 Task: Find a flat in Dearborn Heights, United States, for 4 guests from June 10 to June 25, with 4 bedrooms, 4 bathrooms, a price range of ₹10,000 to ₹15,000, and amenities including WiFi, Free parking, TV, Breakfast, Gym, and Self check-in.
Action: Mouse moved to (791, 148)
Screenshot: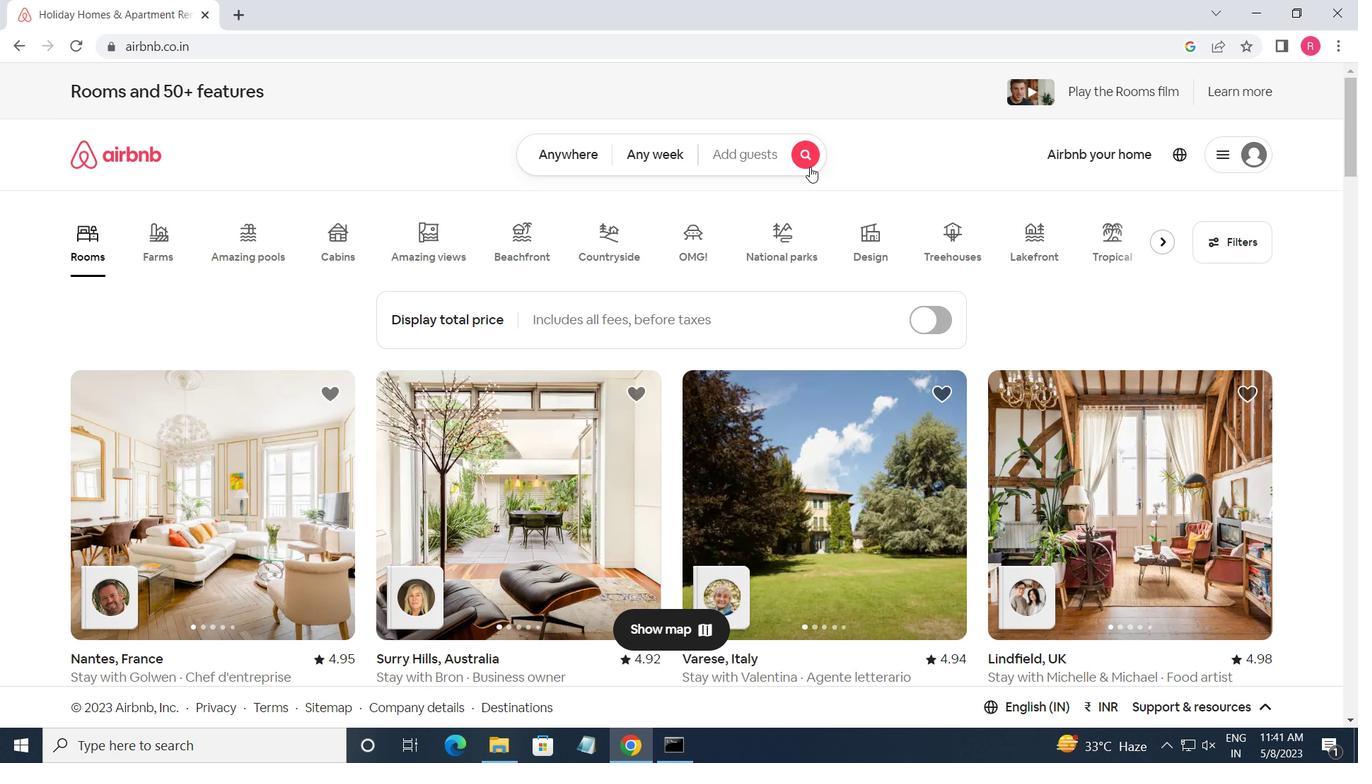 
Action: Mouse pressed left at (791, 148)
Screenshot: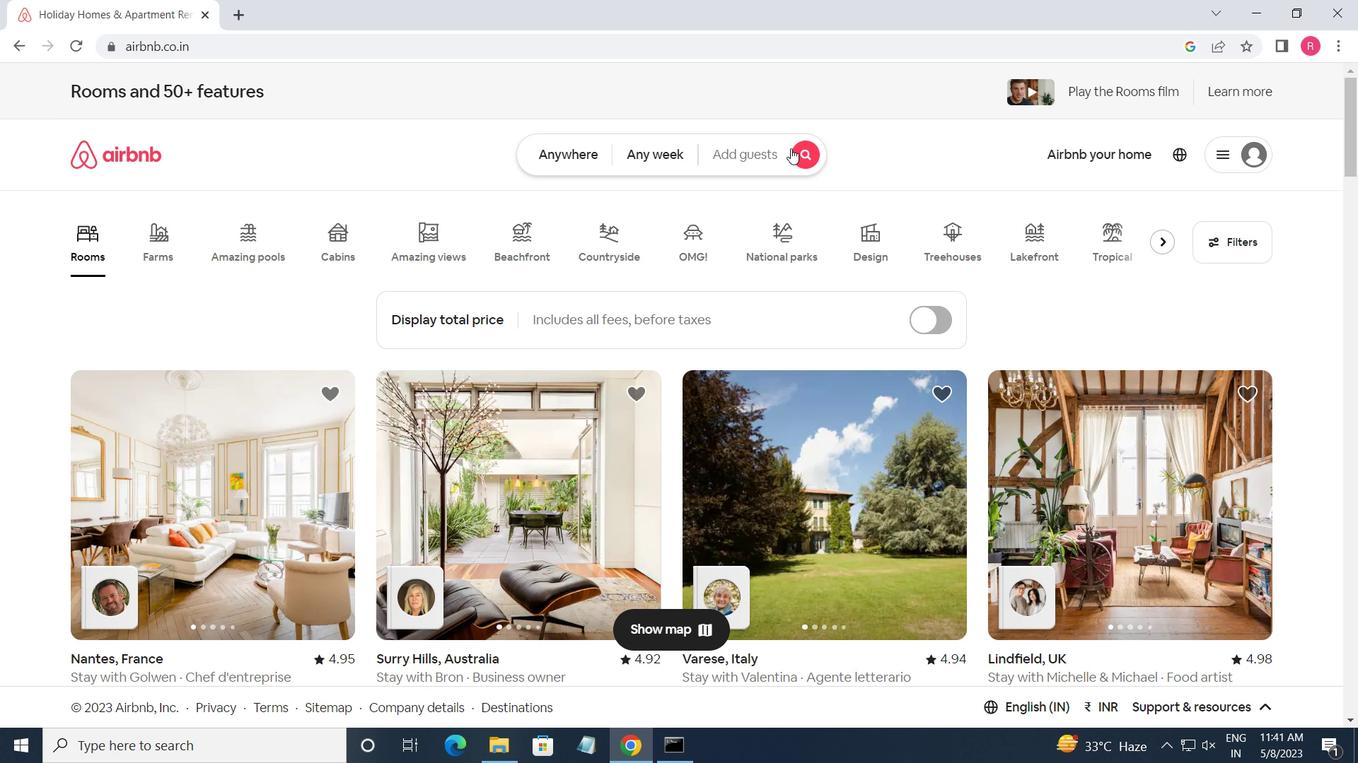 
Action: Mouse moved to (334, 227)
Screenshot: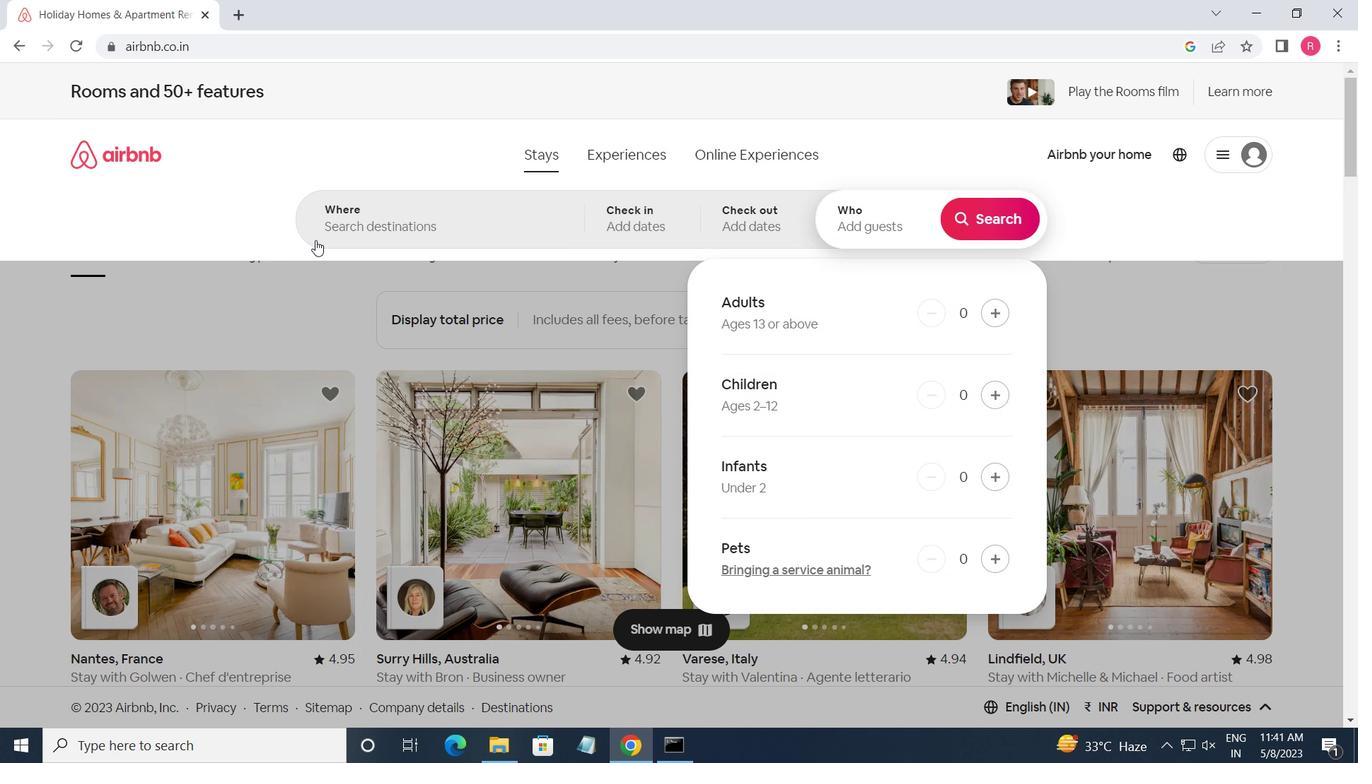 
Action: Mouse pressed left at (334, 227)
Screenshot: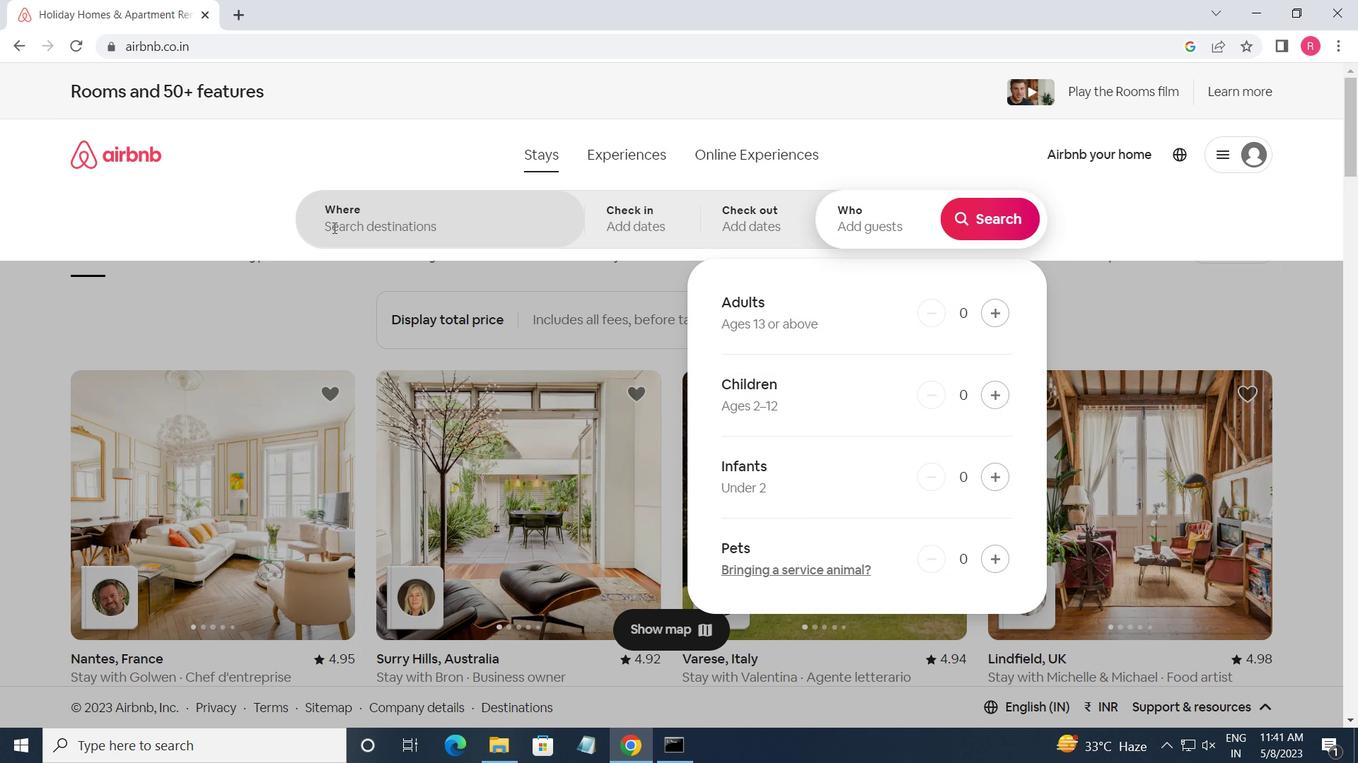 
Action: Key pressed <Key.shift>DEARBORN<Key.space><Key.shift_r>HI<Key.backspace>EIGHTS,<Key.space><Key.shift_r>UNITED<Key.space><Key.shift>STATES<Key.enter>
Screenshot: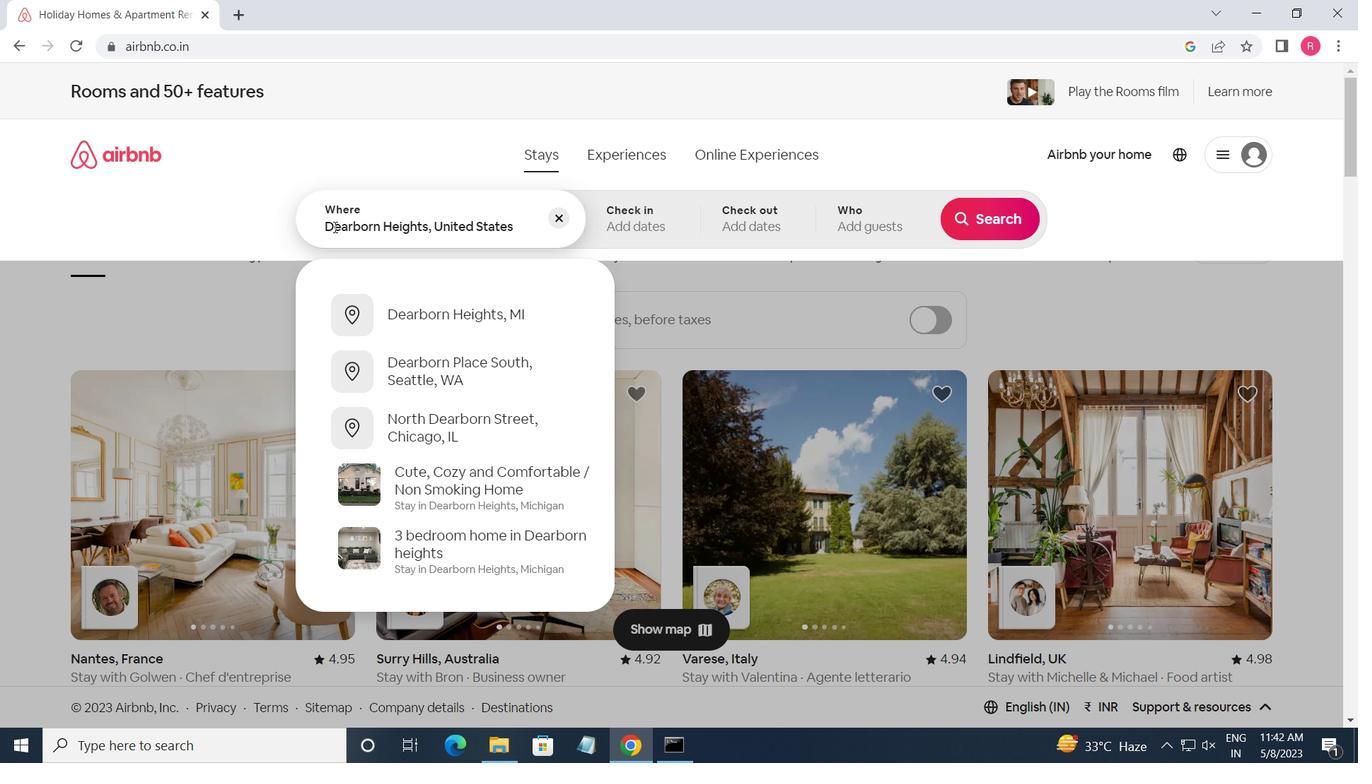 
Action: Mouse moved to (973, 485)
Screenshot: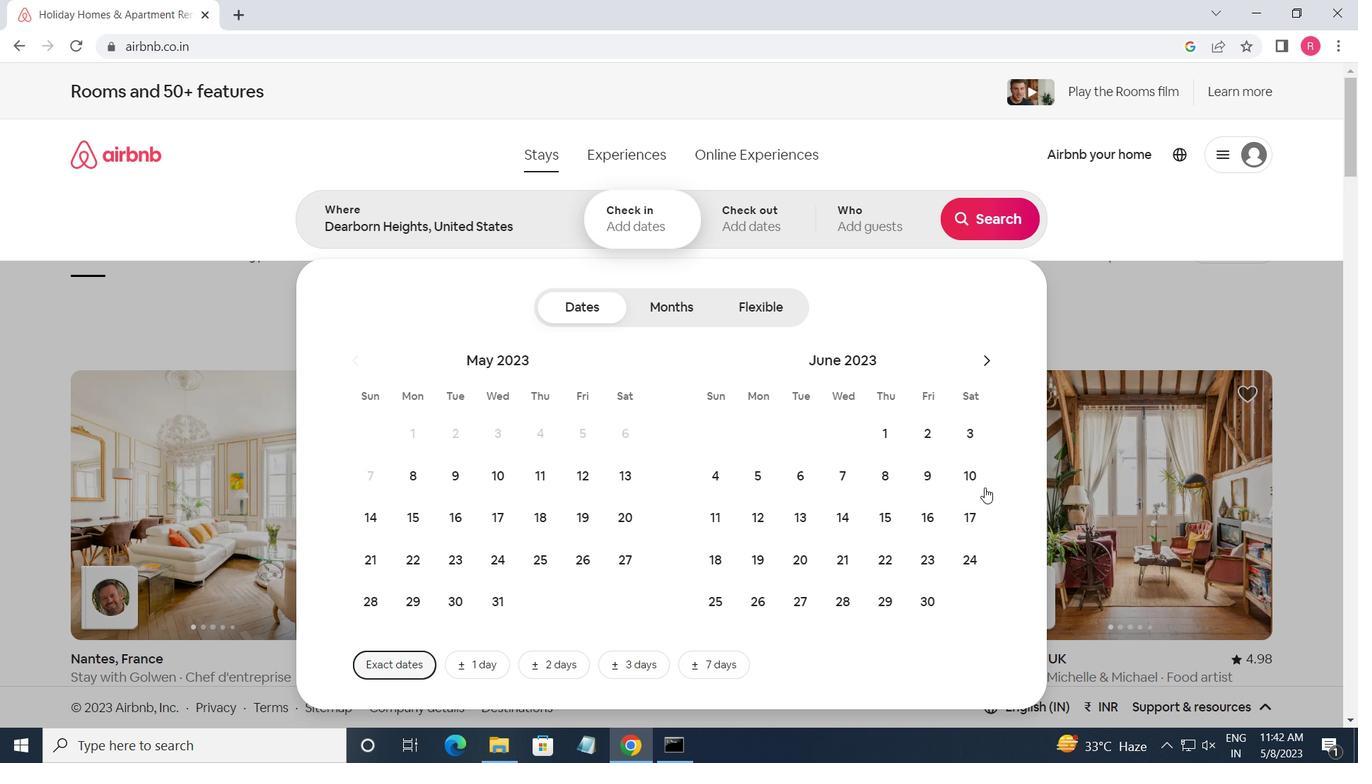 
Action: Mouse pressed left at (973, 485)
Screenshot: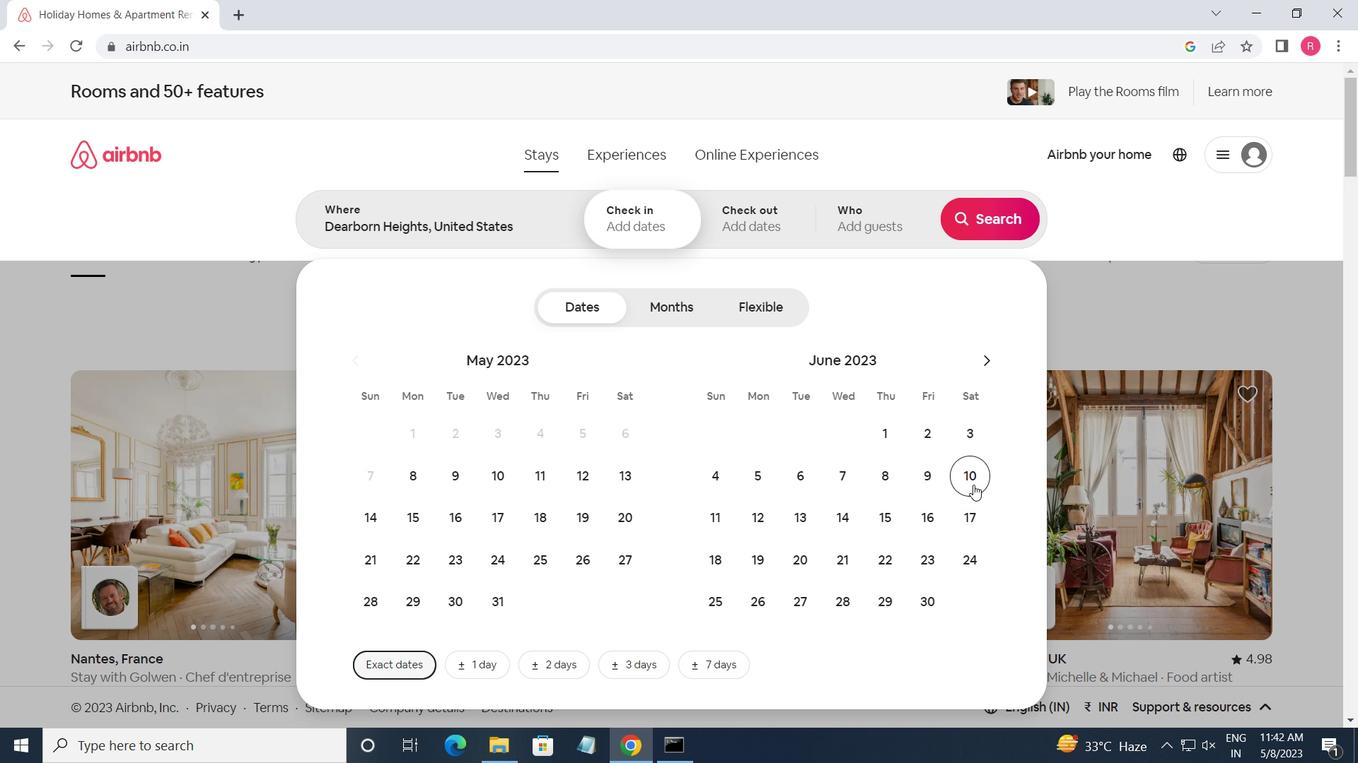 
Action: Mouse moved to (732, 594)
Screenshot: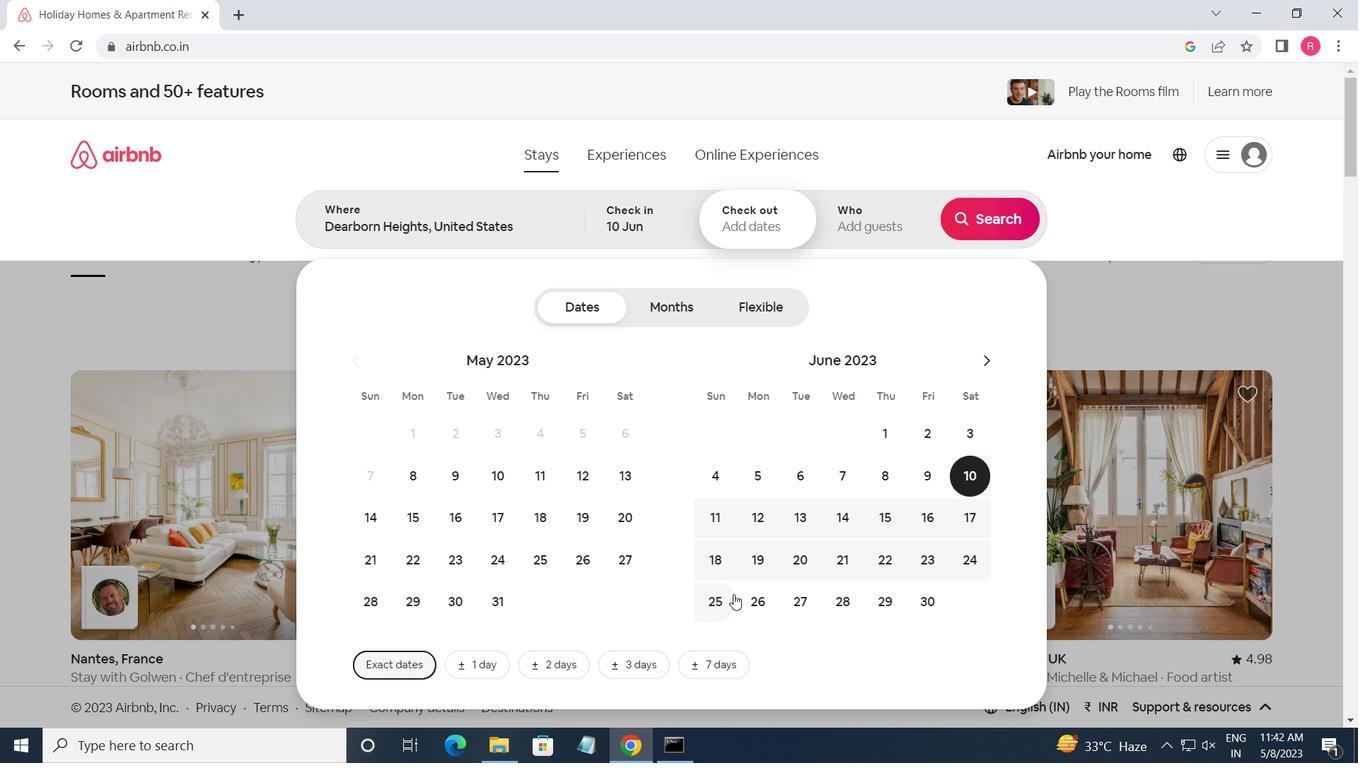 
Action: Mouse pressed left at (732, 594)
Screenshot: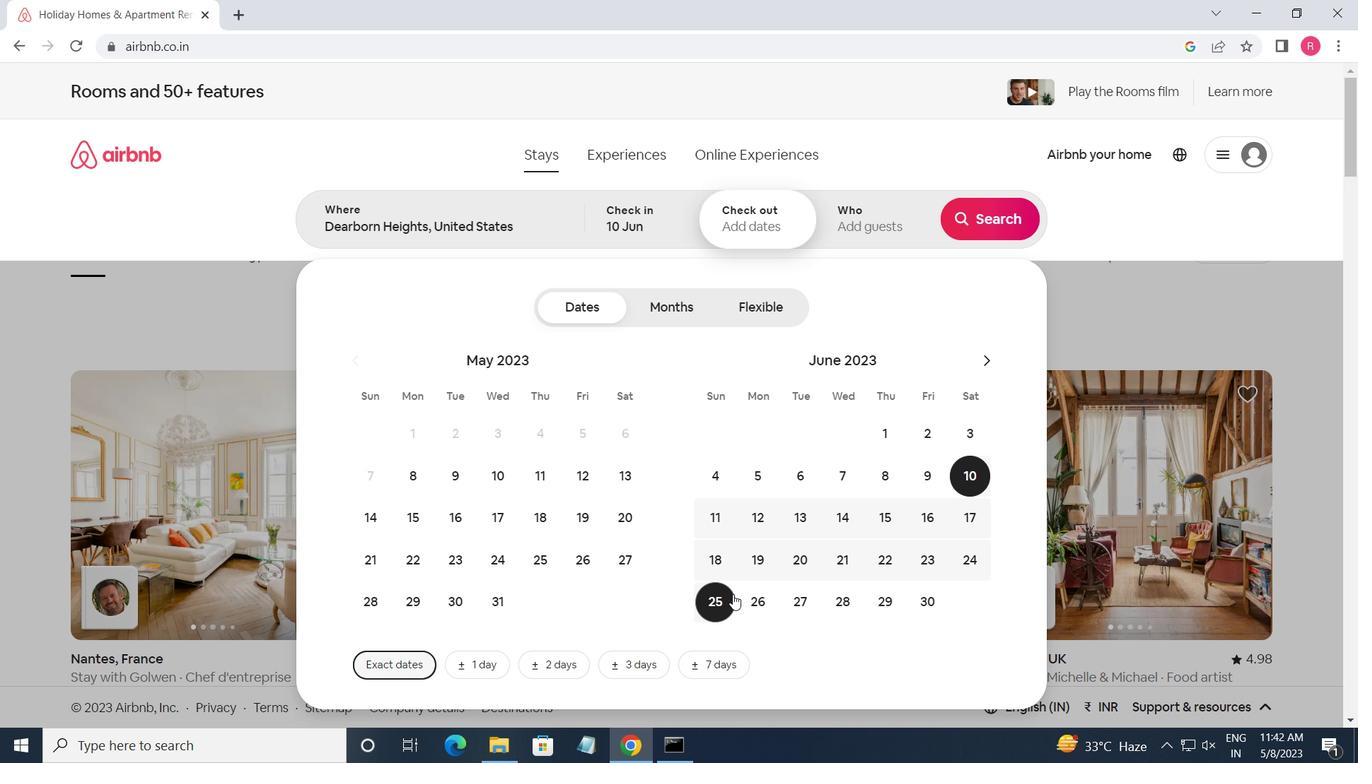 
Action: Mouse moved to (856, 220)
Screenshot: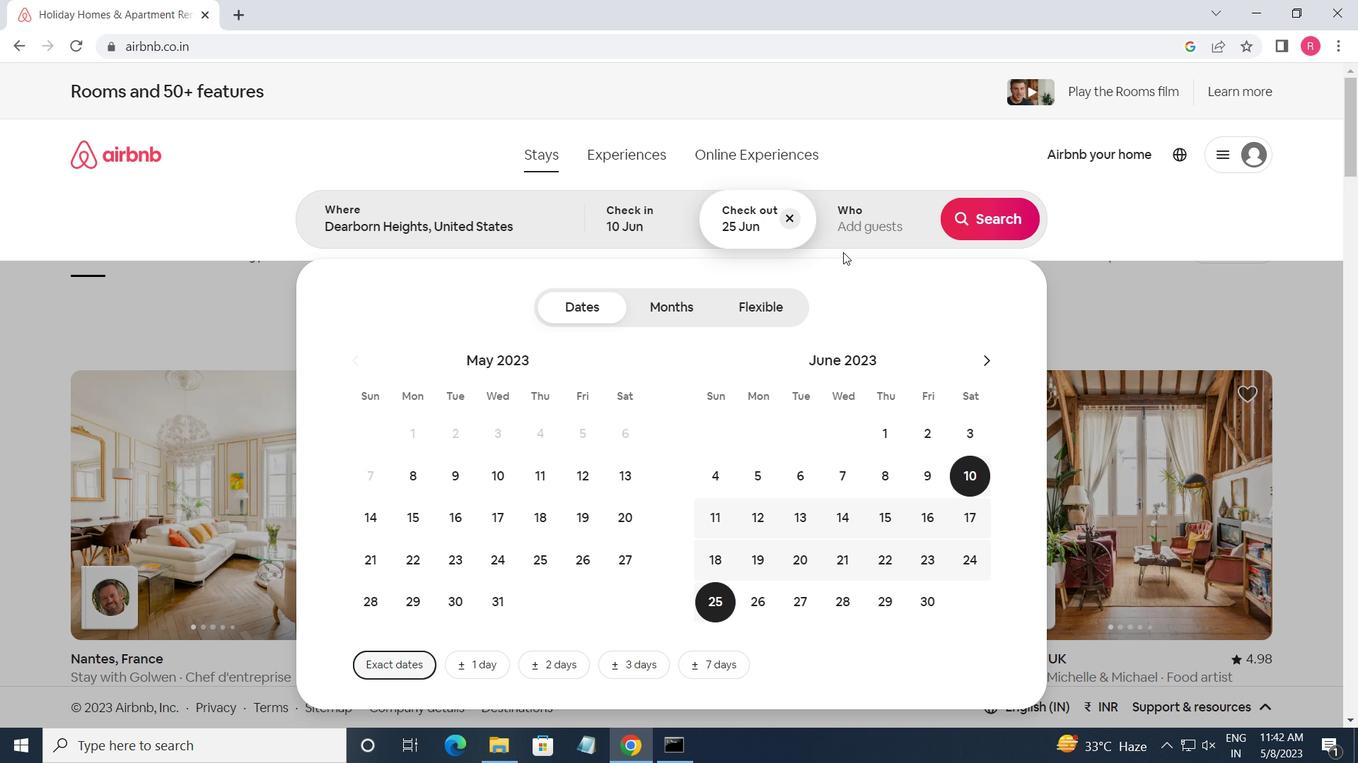 
Action: Mouse pressed left at (856, 220)
Screenshot: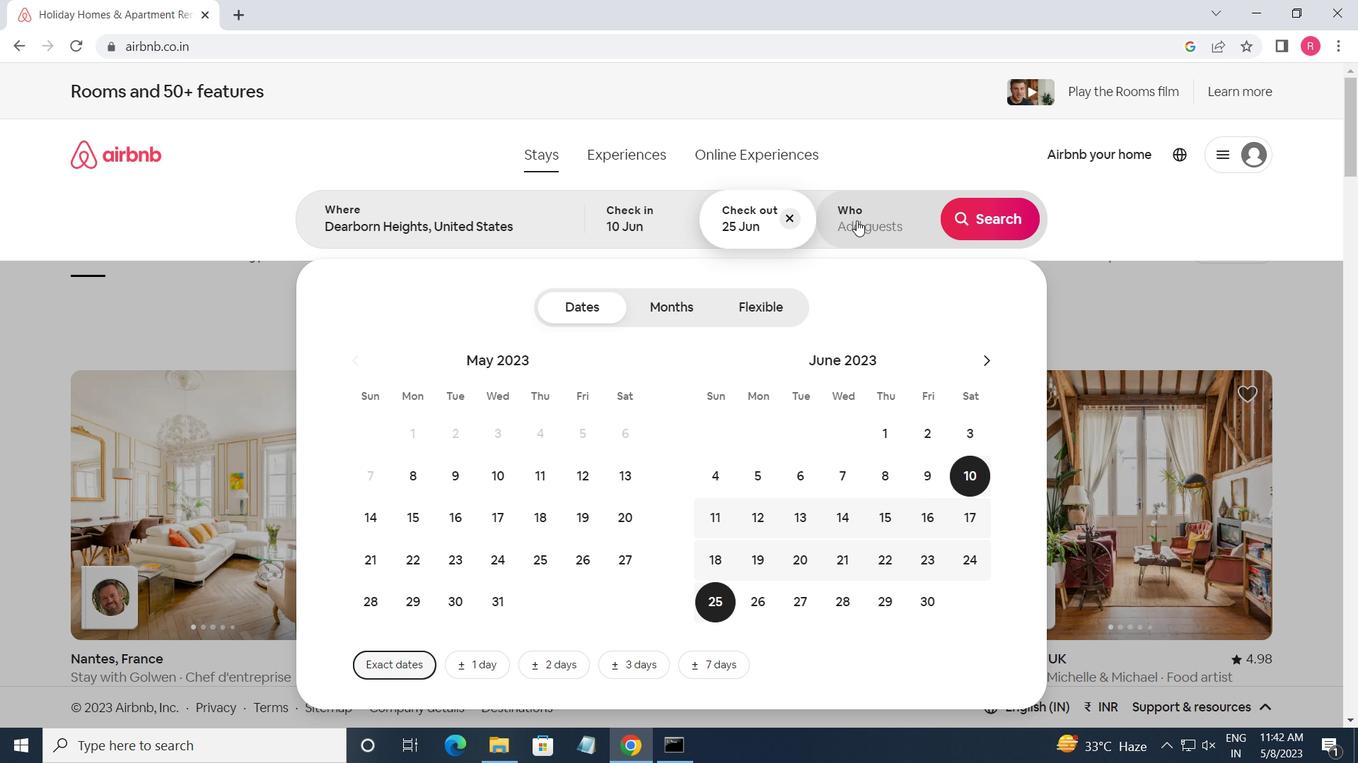 
Action: Mouse moved to (990, 321)
Screenshot: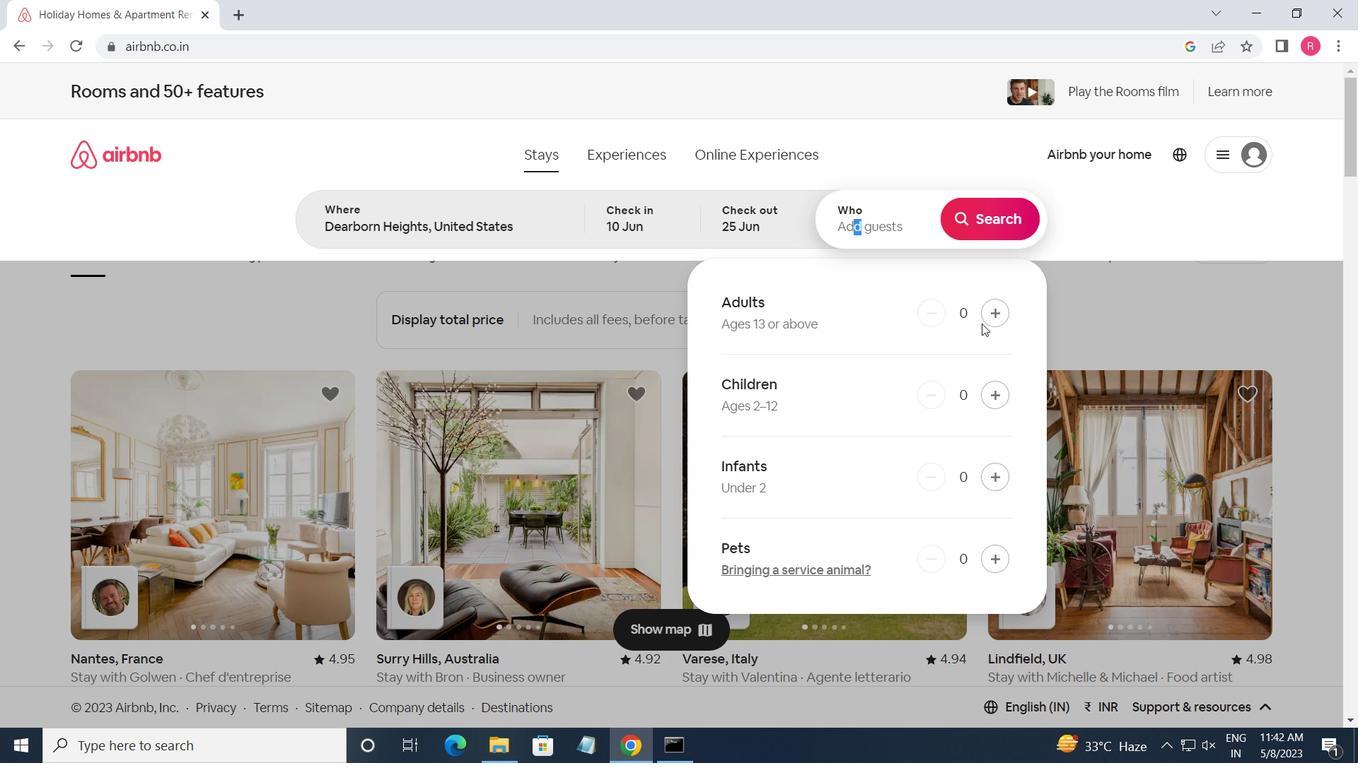 
Action: Mouse pressed left at (990, 321)
Screenshot: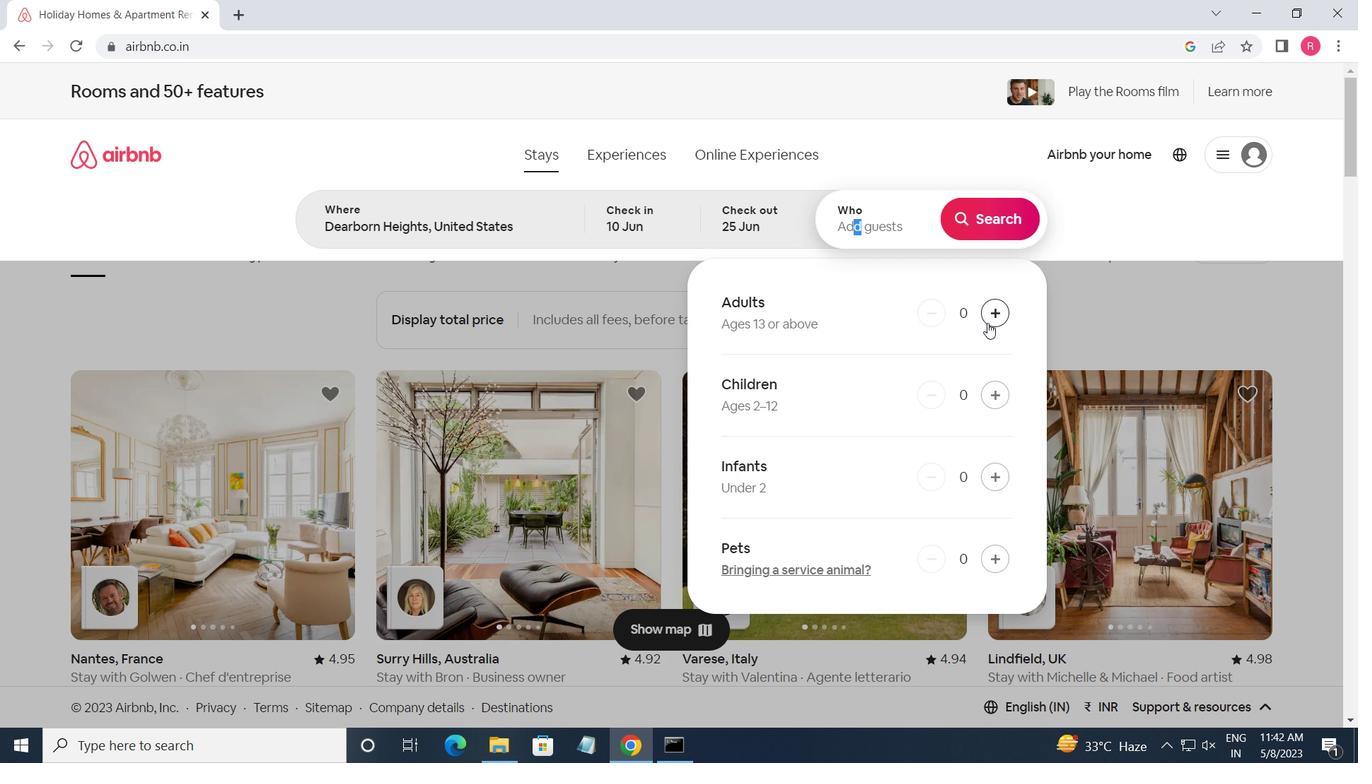 
Action: Mouse pressed left at (990, 321)
Screenshot: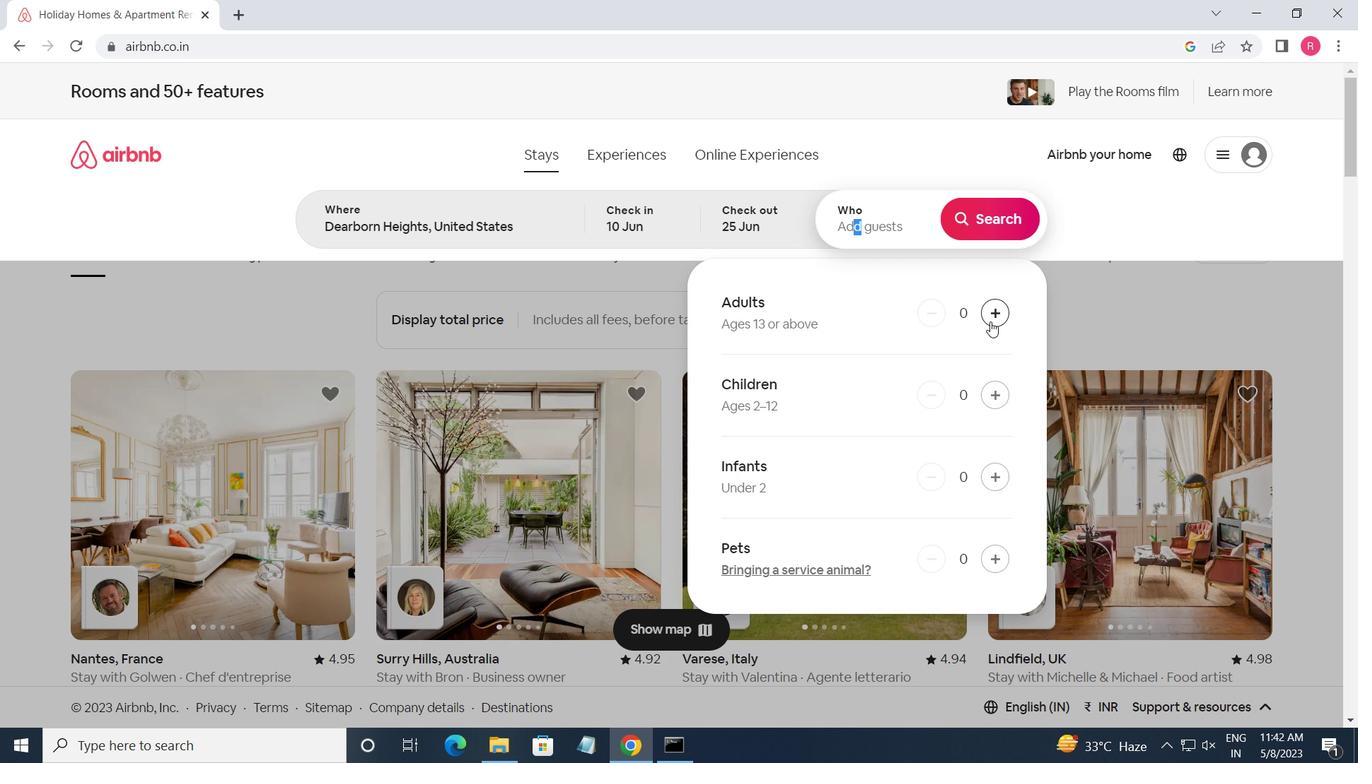 
Action: Mouse pressed left at (990, 321)
Screenshot: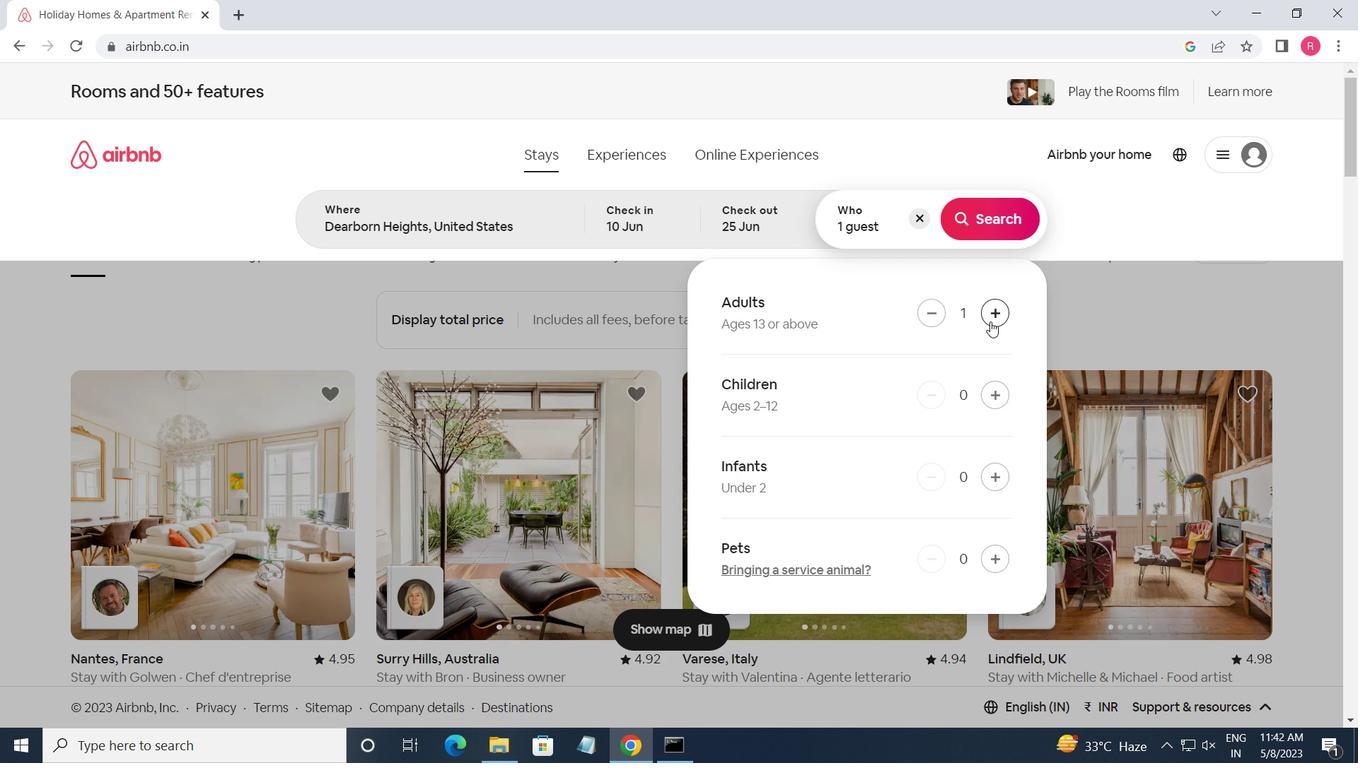 
Action: Mouse pressed left at (990, 321)
Screenshot: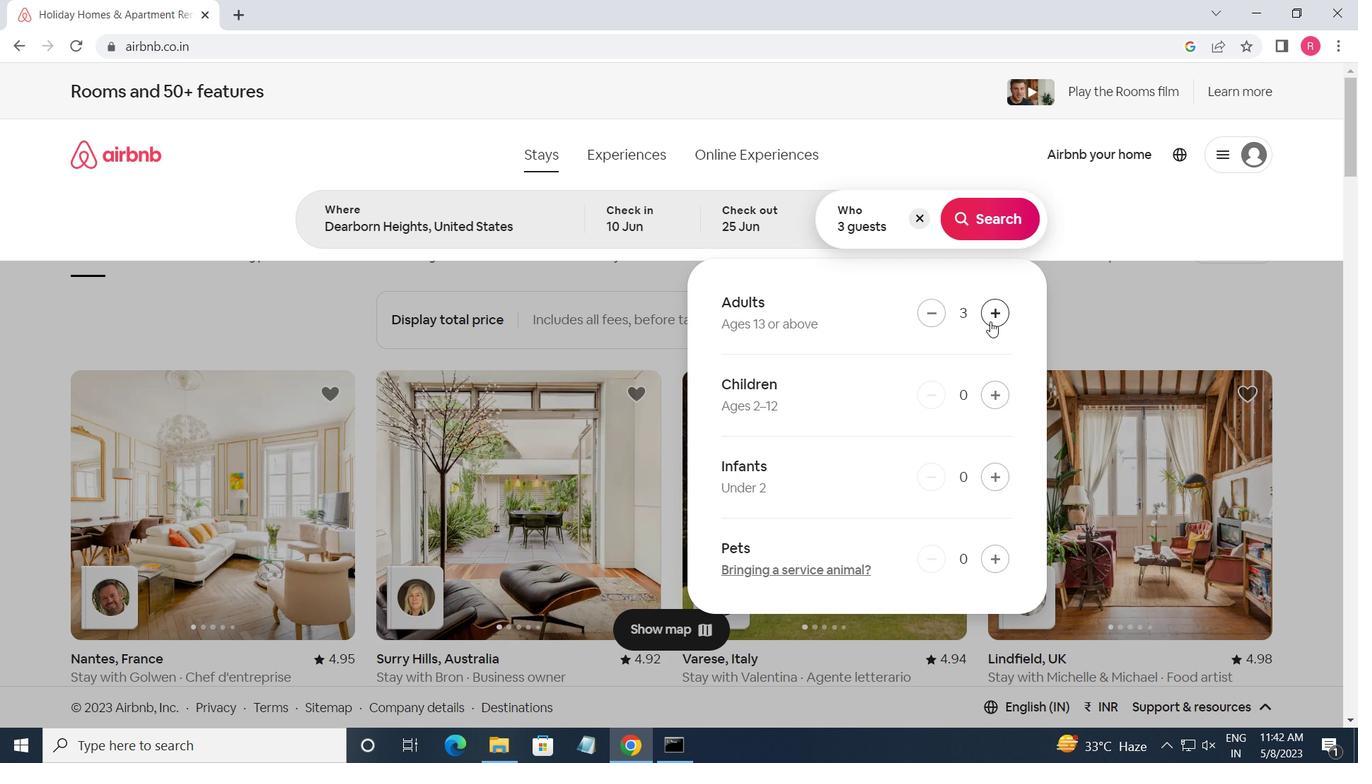 
Action: Mouse moved to (981, 231)
Screenshot: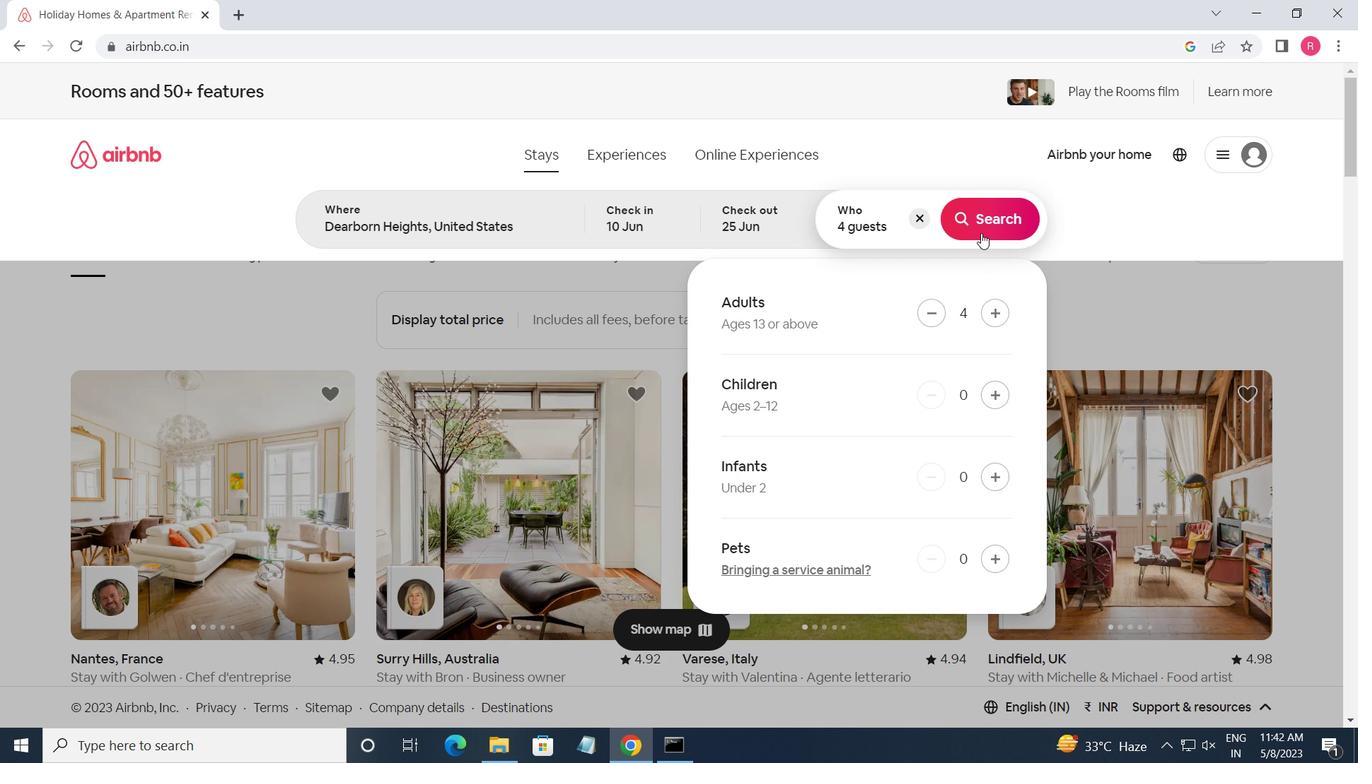 
Action: Mouse pressed left at (981, 231)
Screenshot: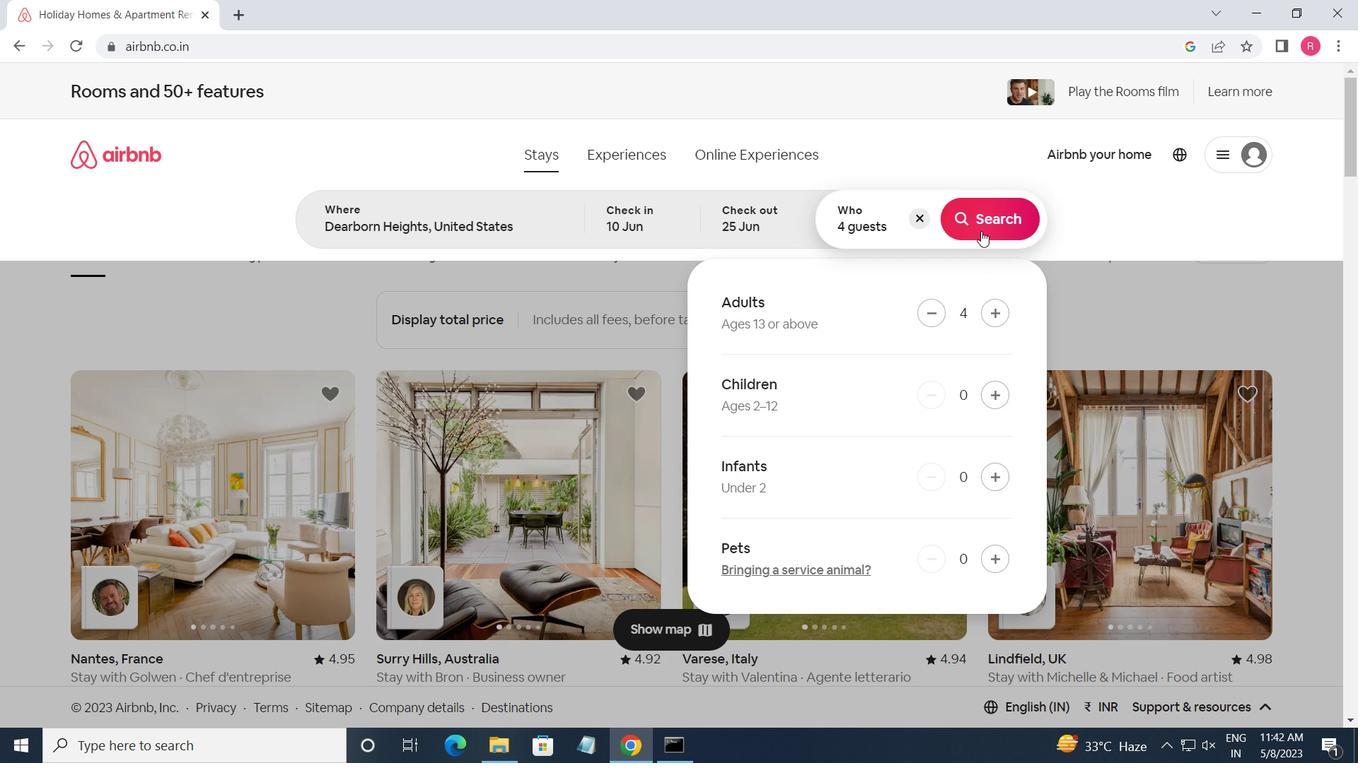 
Action: Mouse moved to (1260, 175)
Screenshot: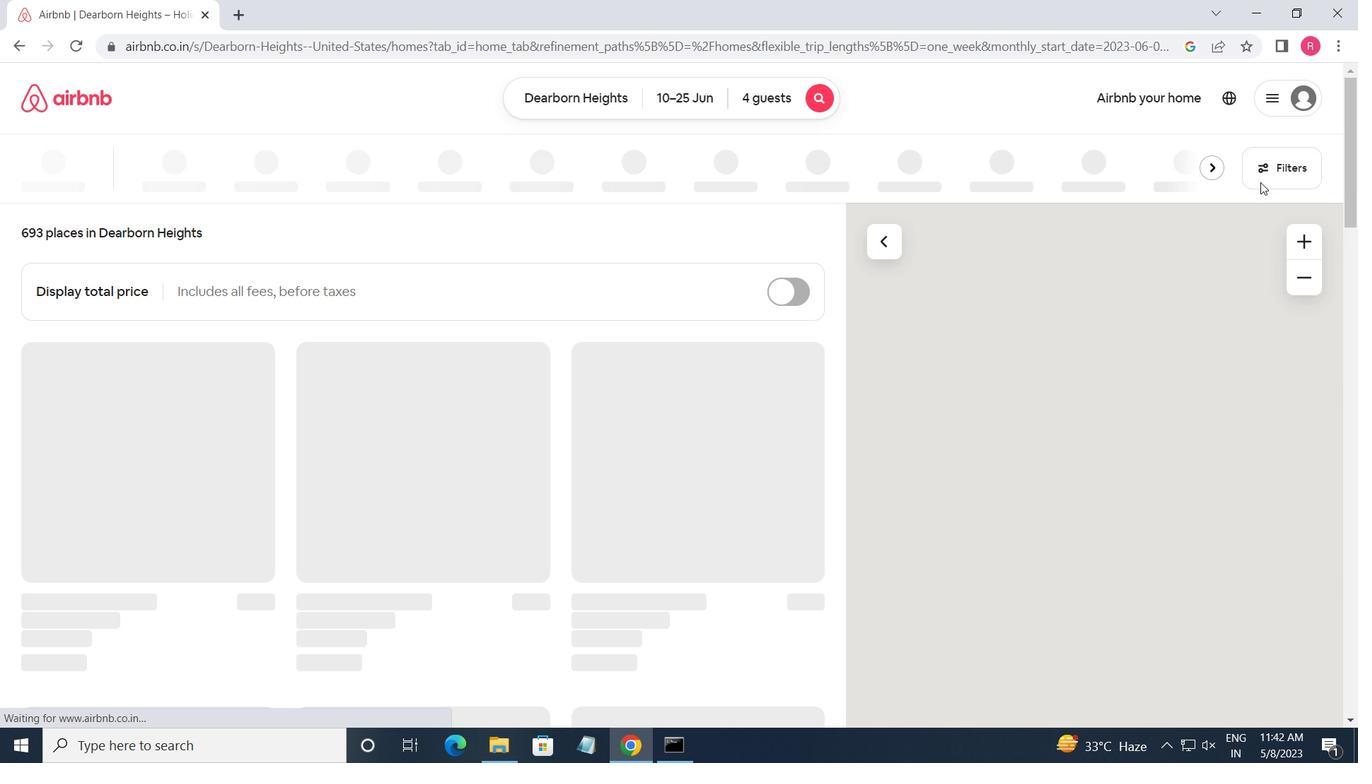 
Action: Mouse pressed left at (1260, 175)
Screenshot: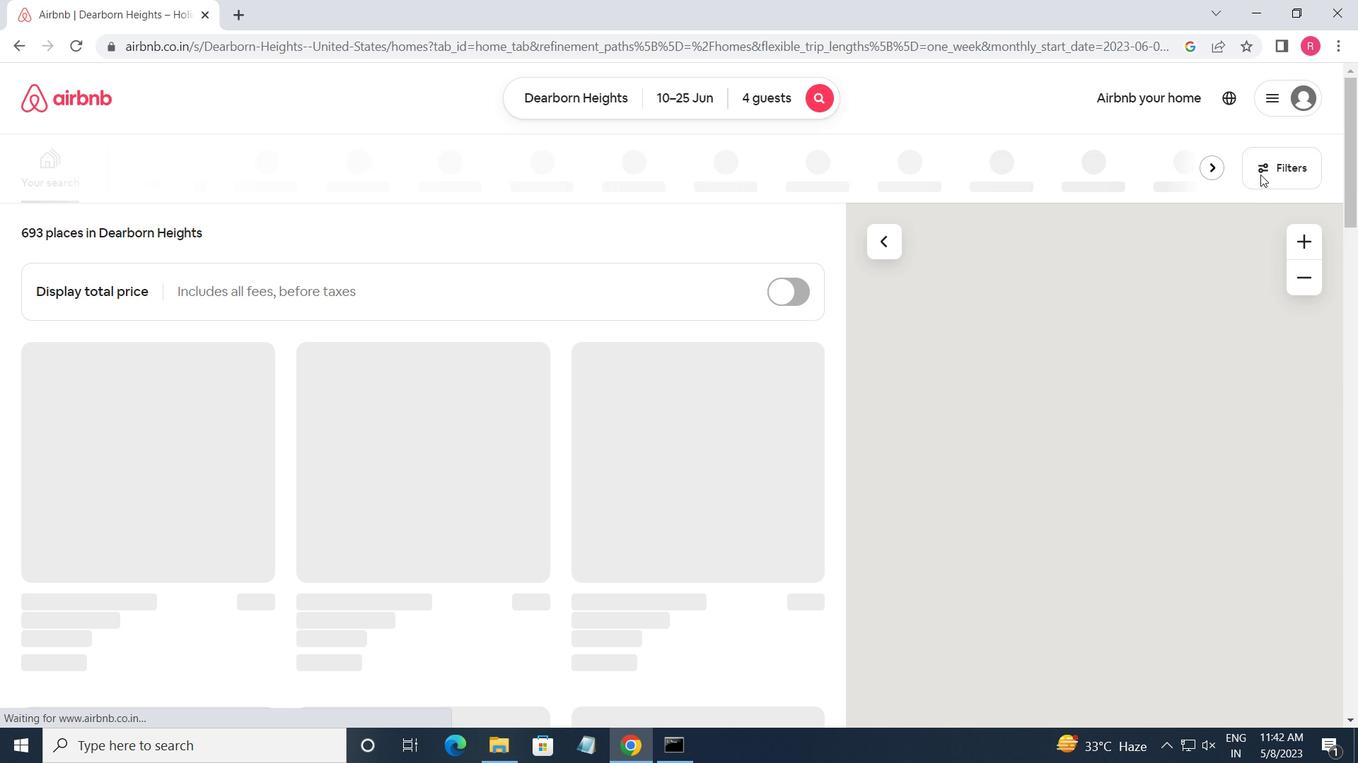 
Action: Mouse moved to (461, 600)
Screenshot: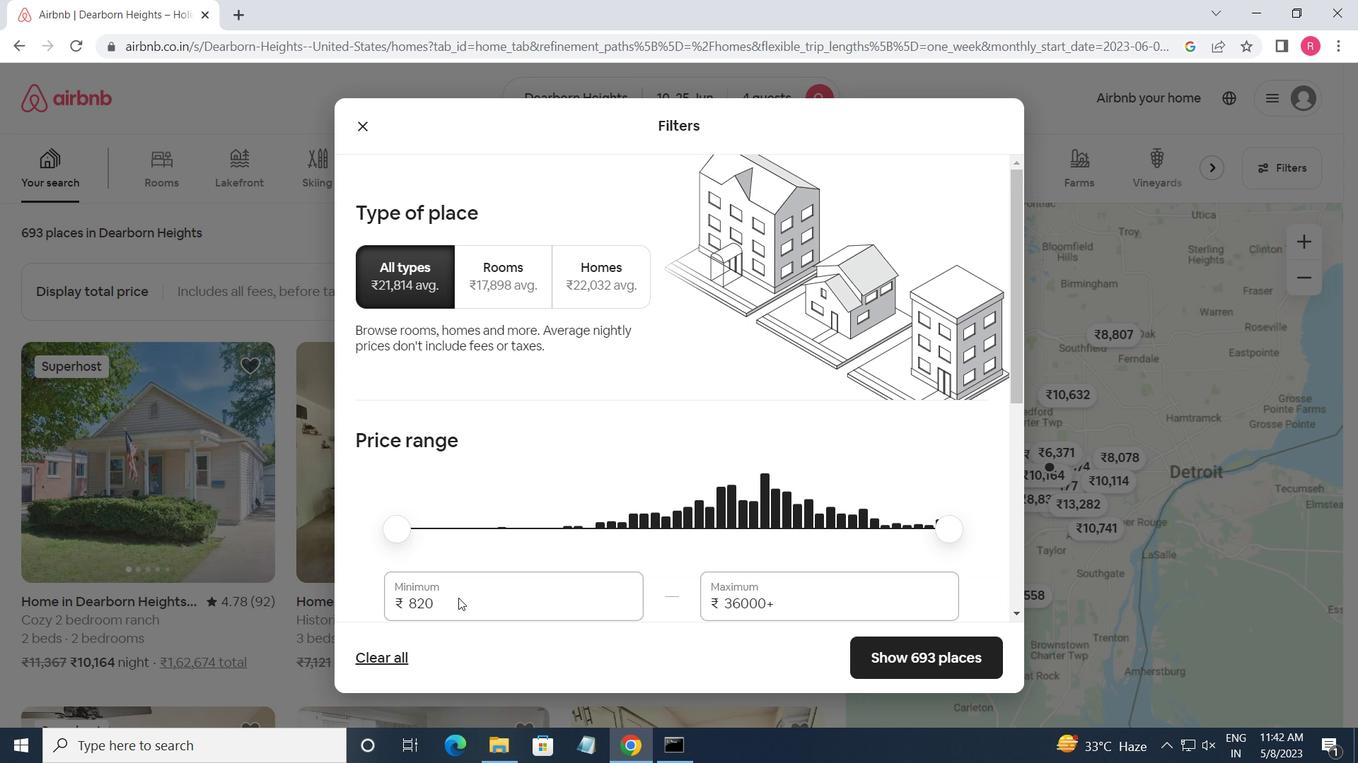 
Action: Mouse pressed left at (461, 600)
Screenshot: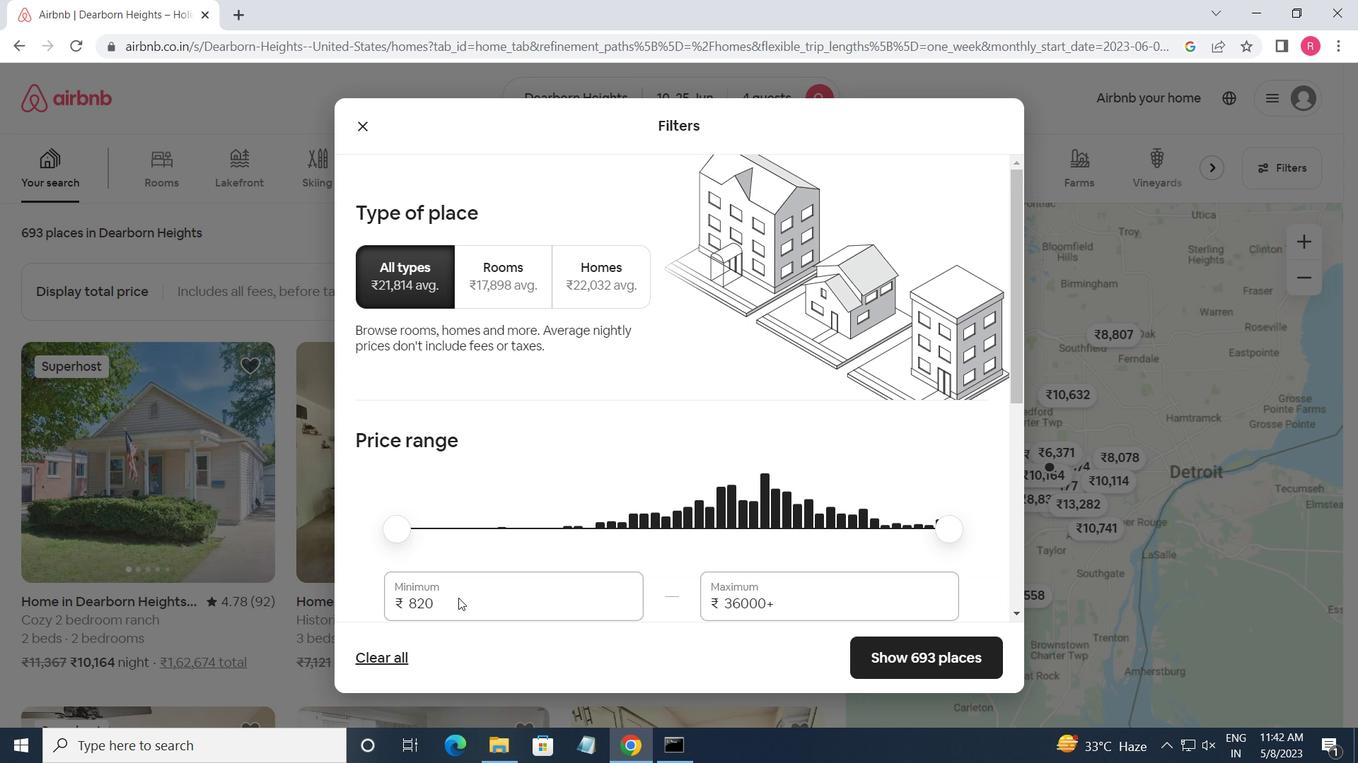 
Action: Mouse moved to (464, 600)
Screenshot: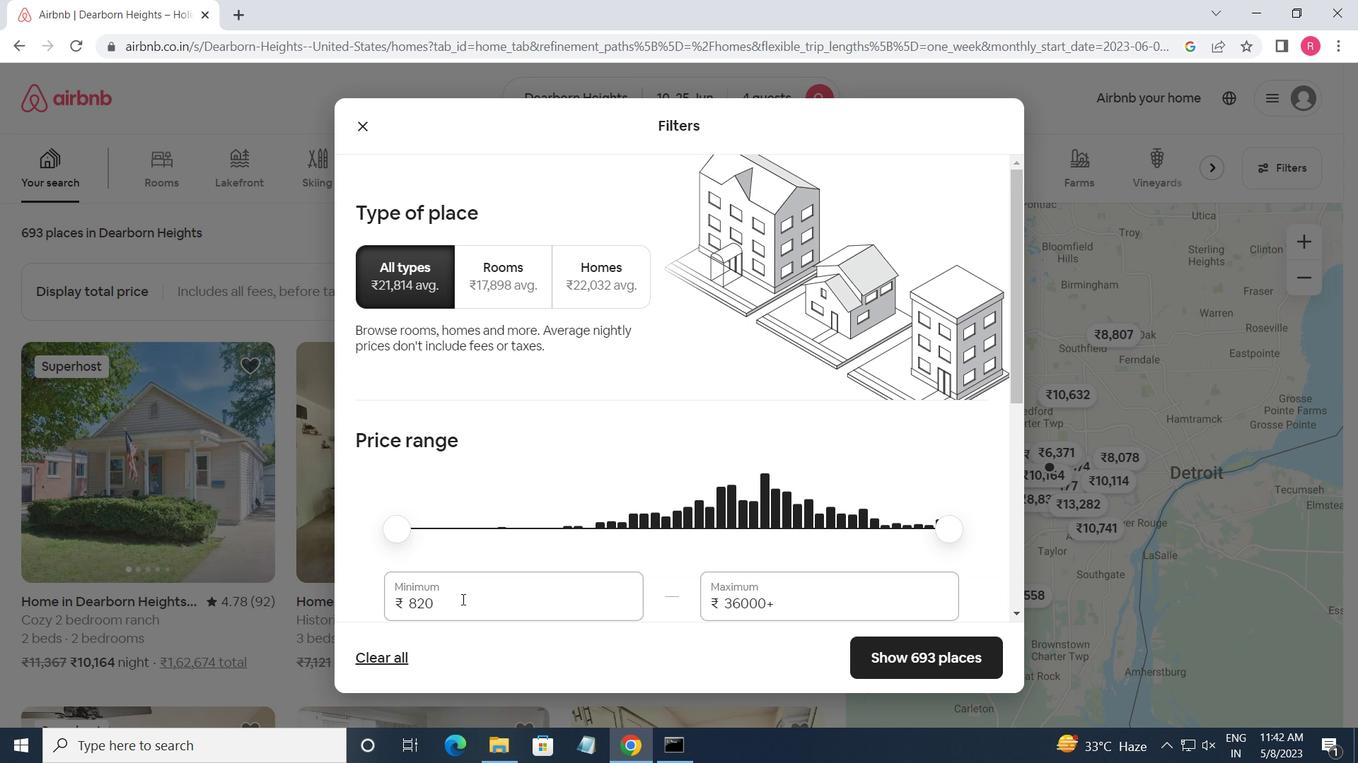 
Action: Key pressed <Key.backspace><Key.backspace><Key.backspace>10000<Key.tab>15000
Screenshot: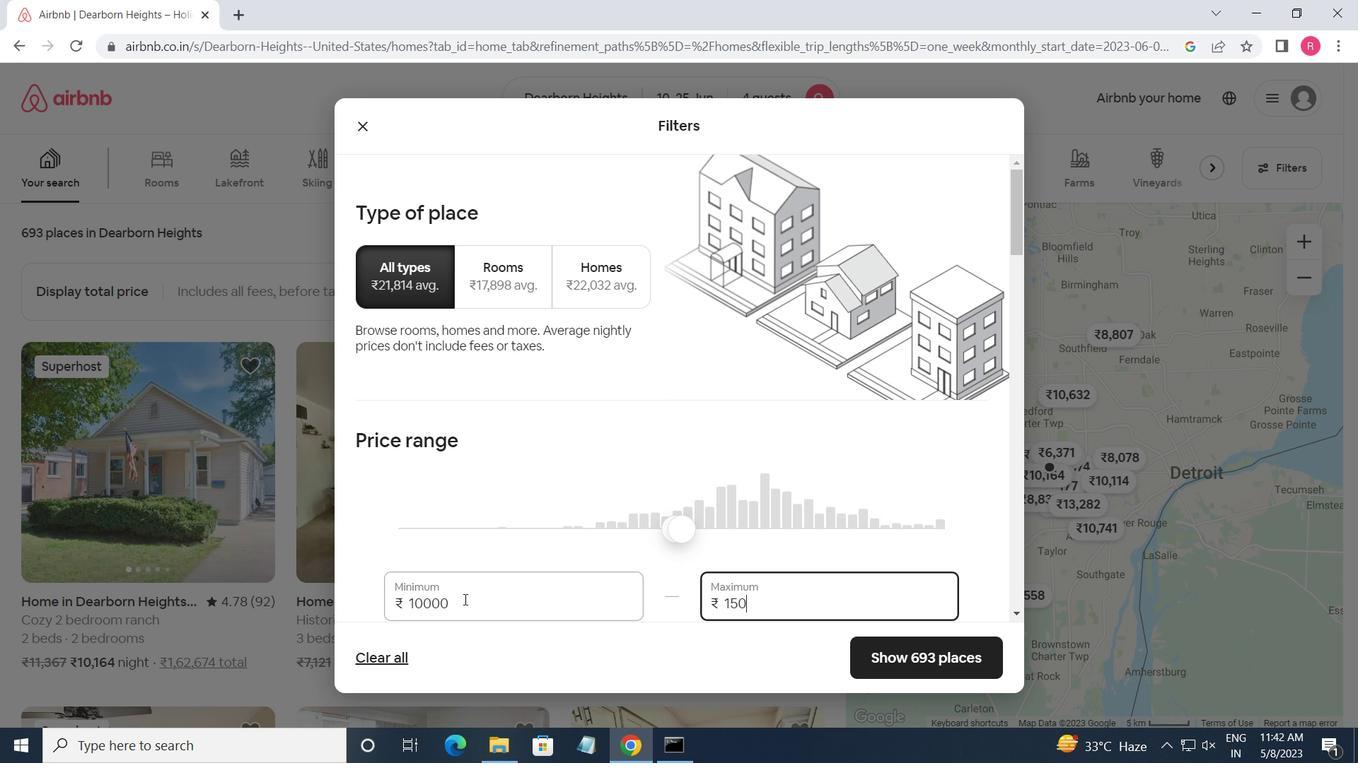 
Action: Mouse moved to (556, 518)
Screenshot: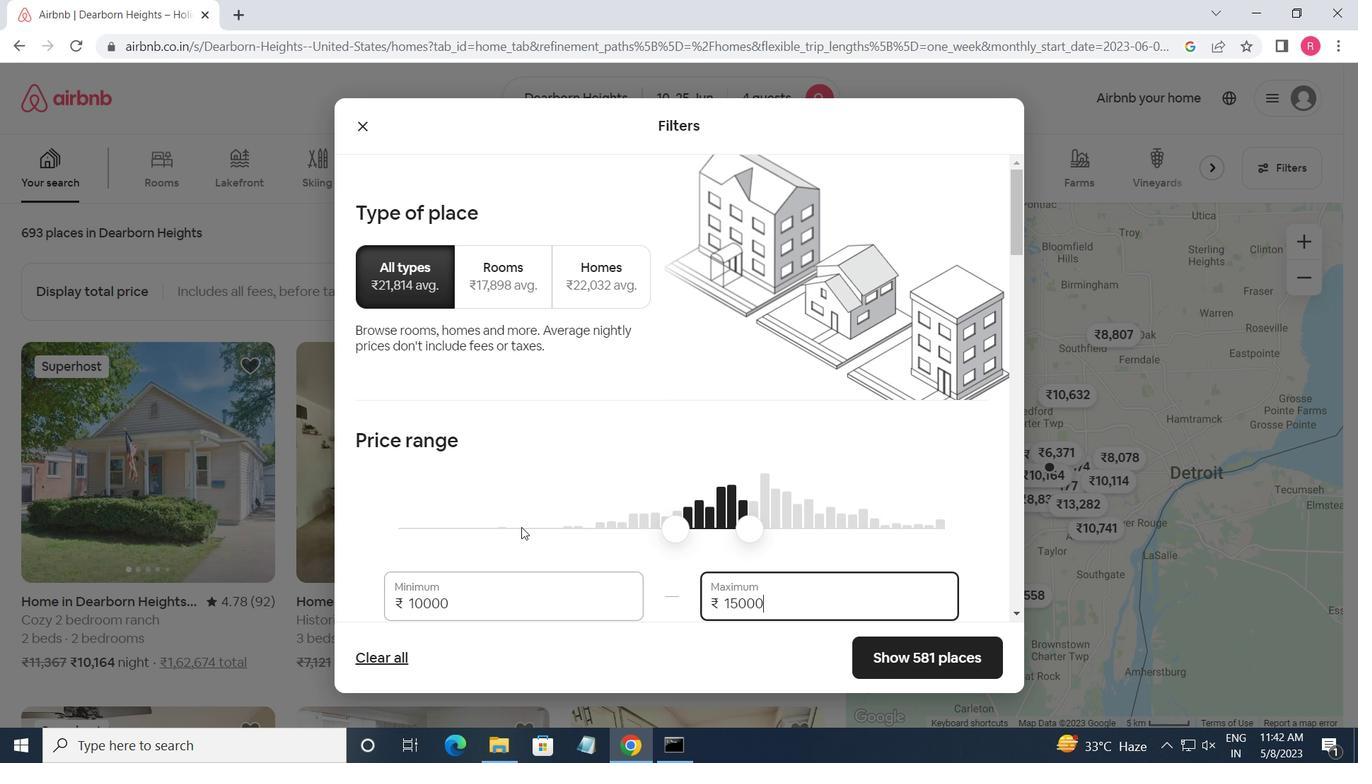 
Action: Mouse scrolled (556, 517) with delta (0, 0)
Screenshot: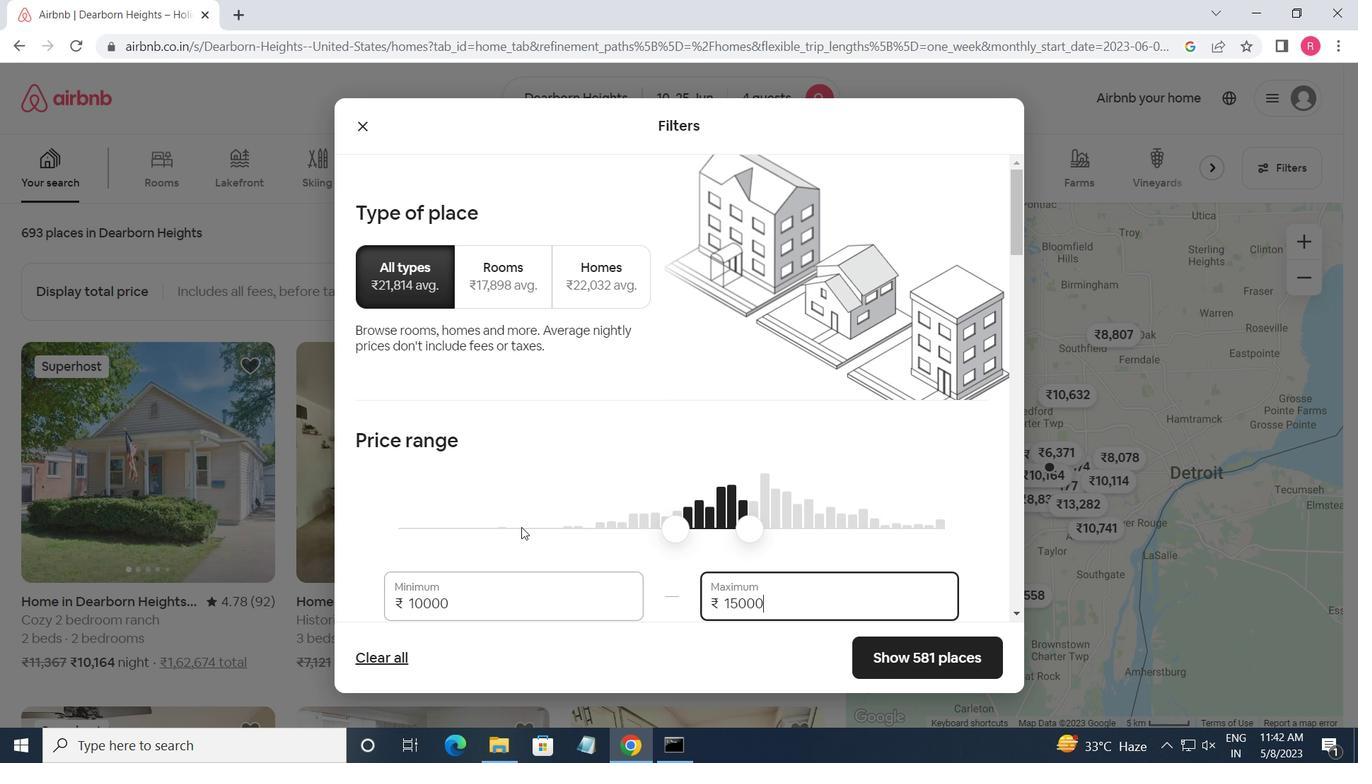 
Action: Mouse moved to (556, 518)
Screenshot: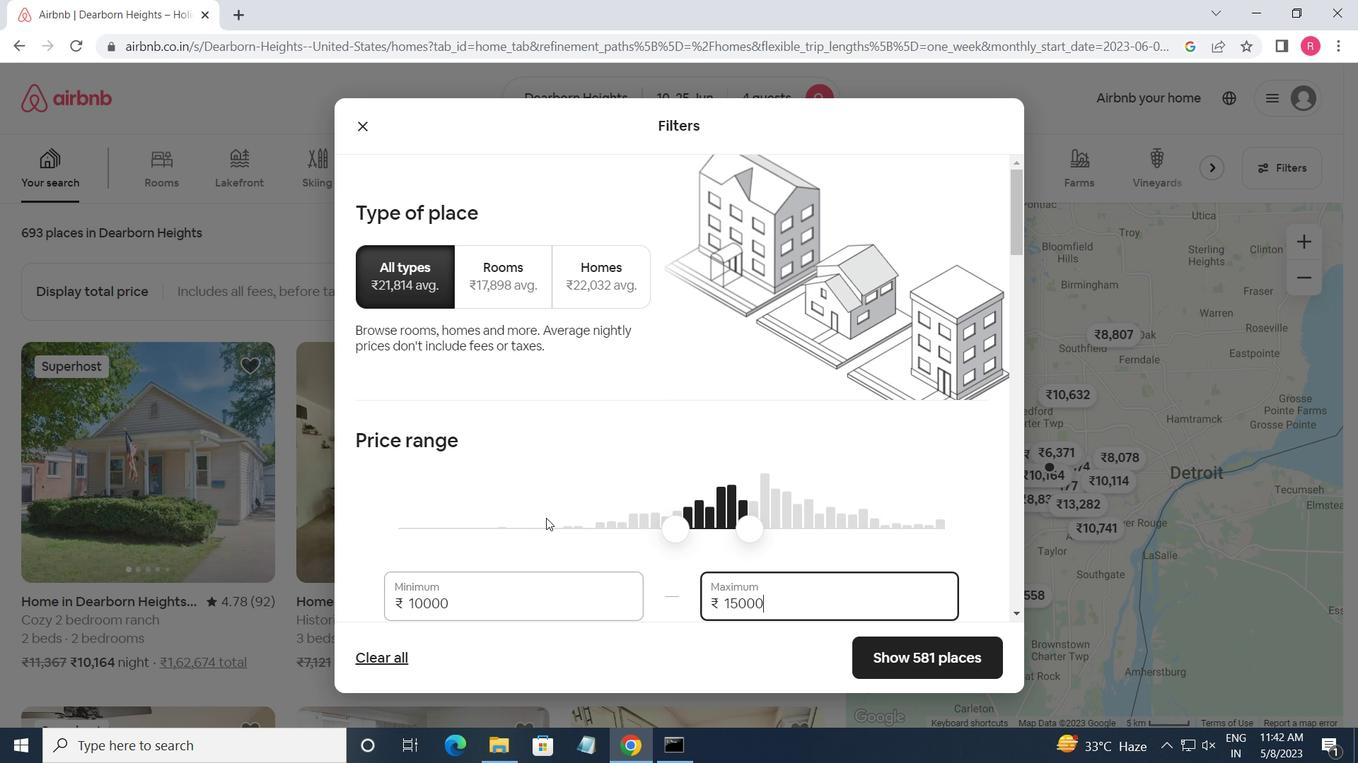 
Action: Mouse scrolled (556, 517) with delta (0, 0)
Screenshot: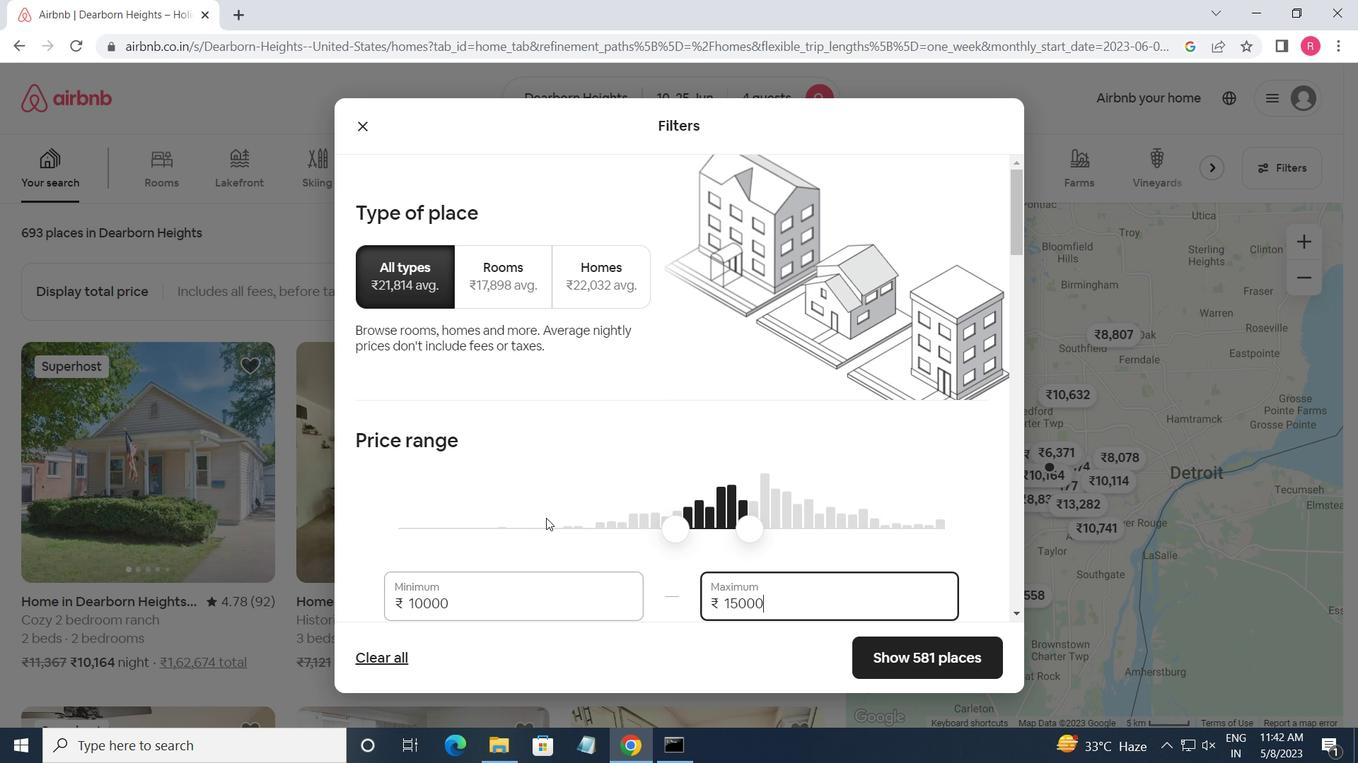 
Action: Mouse scrolled (556, 517) with delta (0, 0)
Screenshot: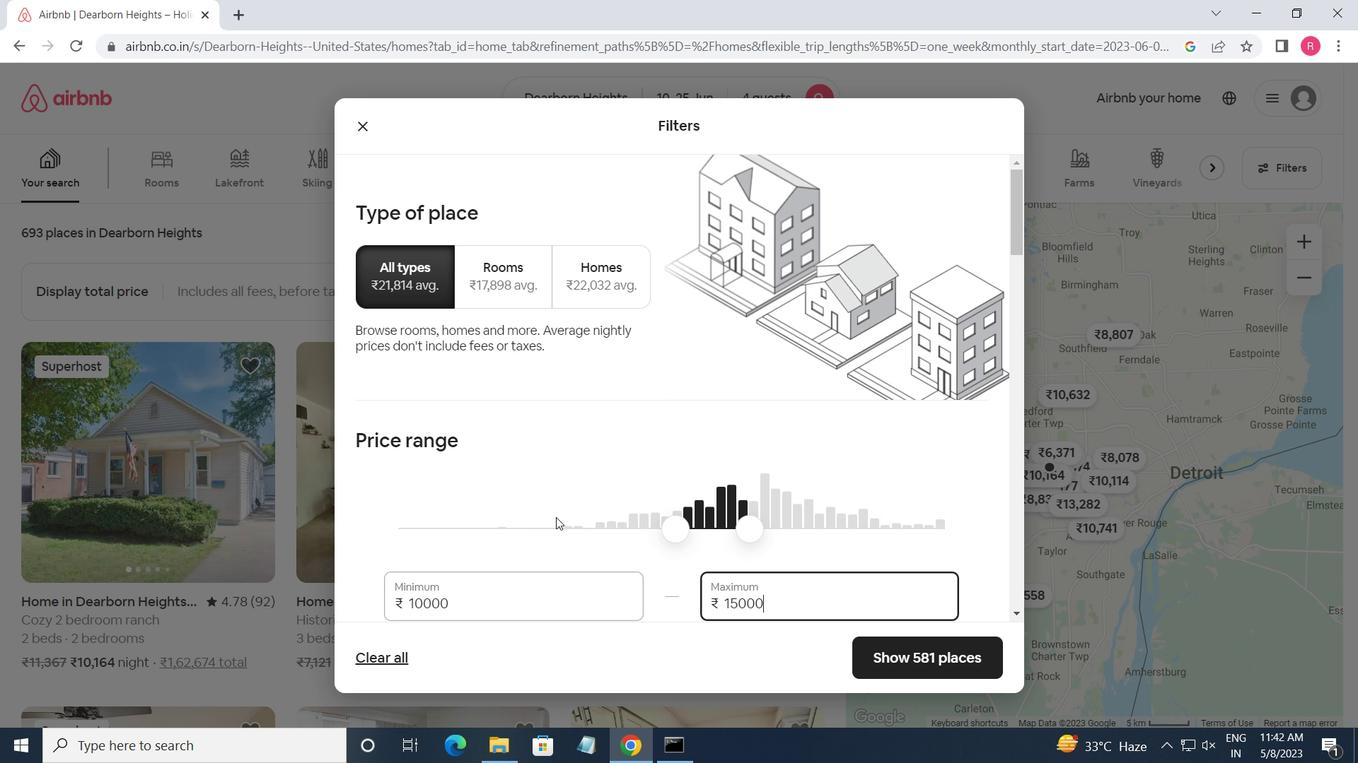 
Action: Mouse moved to (657, 517)
Screenshot: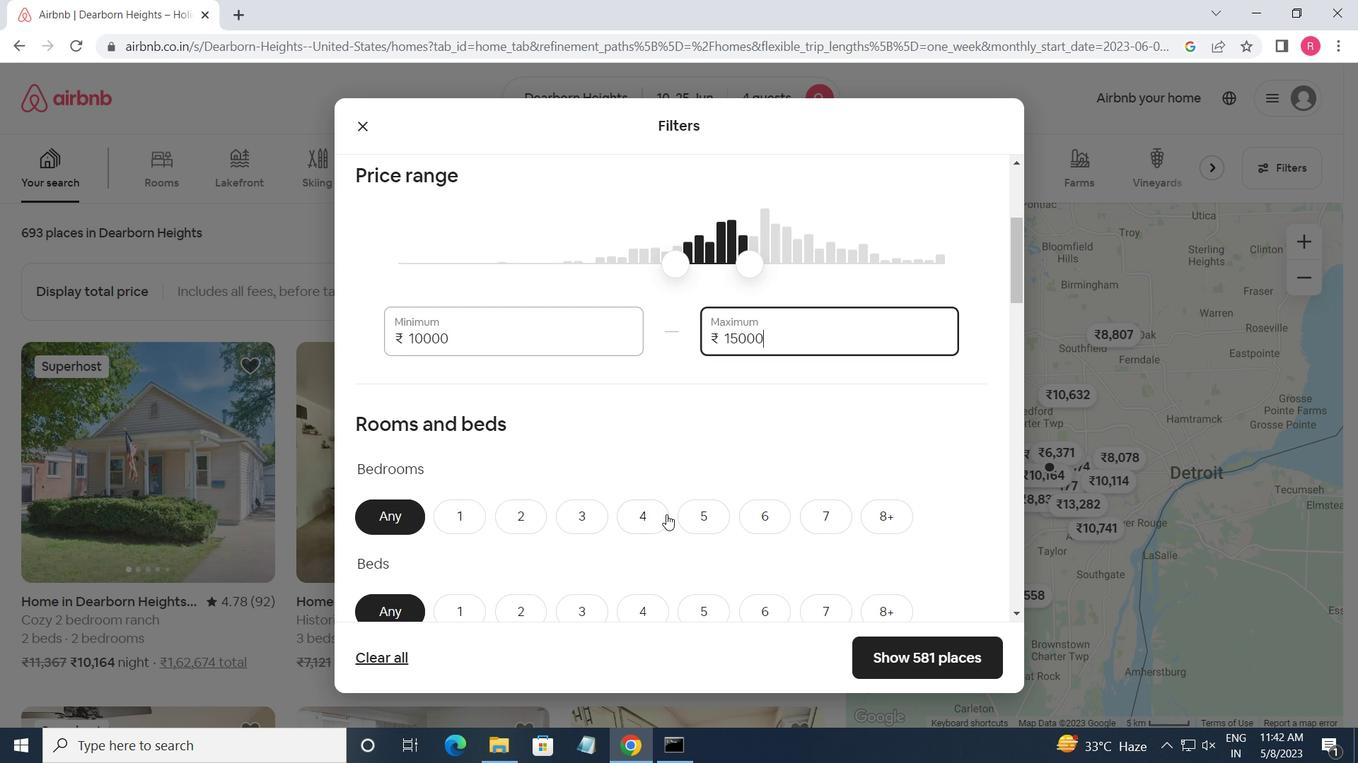 
Action: Mouse pressed left at (657, 517)
Screenshot: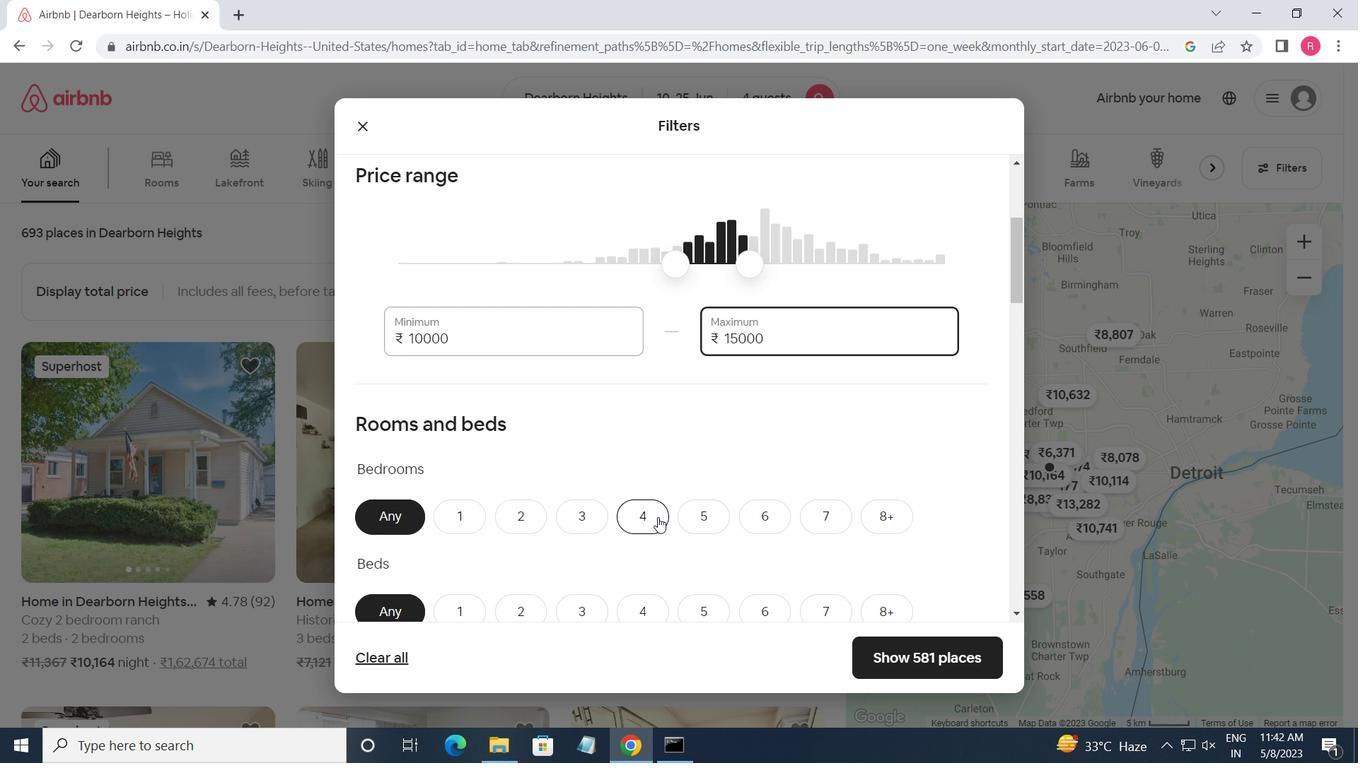 
Action: Mouse scrolled (657, 517) with delta (0, 0)
Screenshot: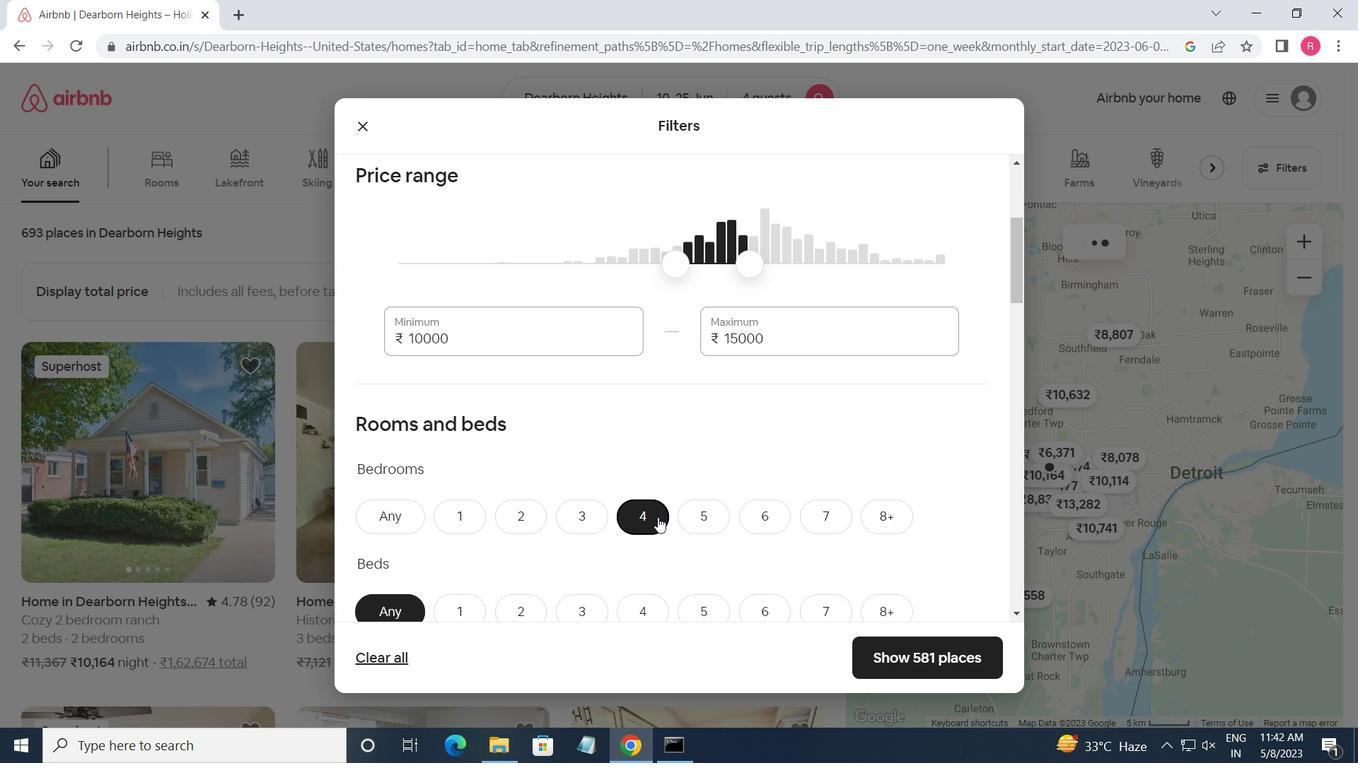 
Action: Mouse moved to (657, 519)
Screenshot: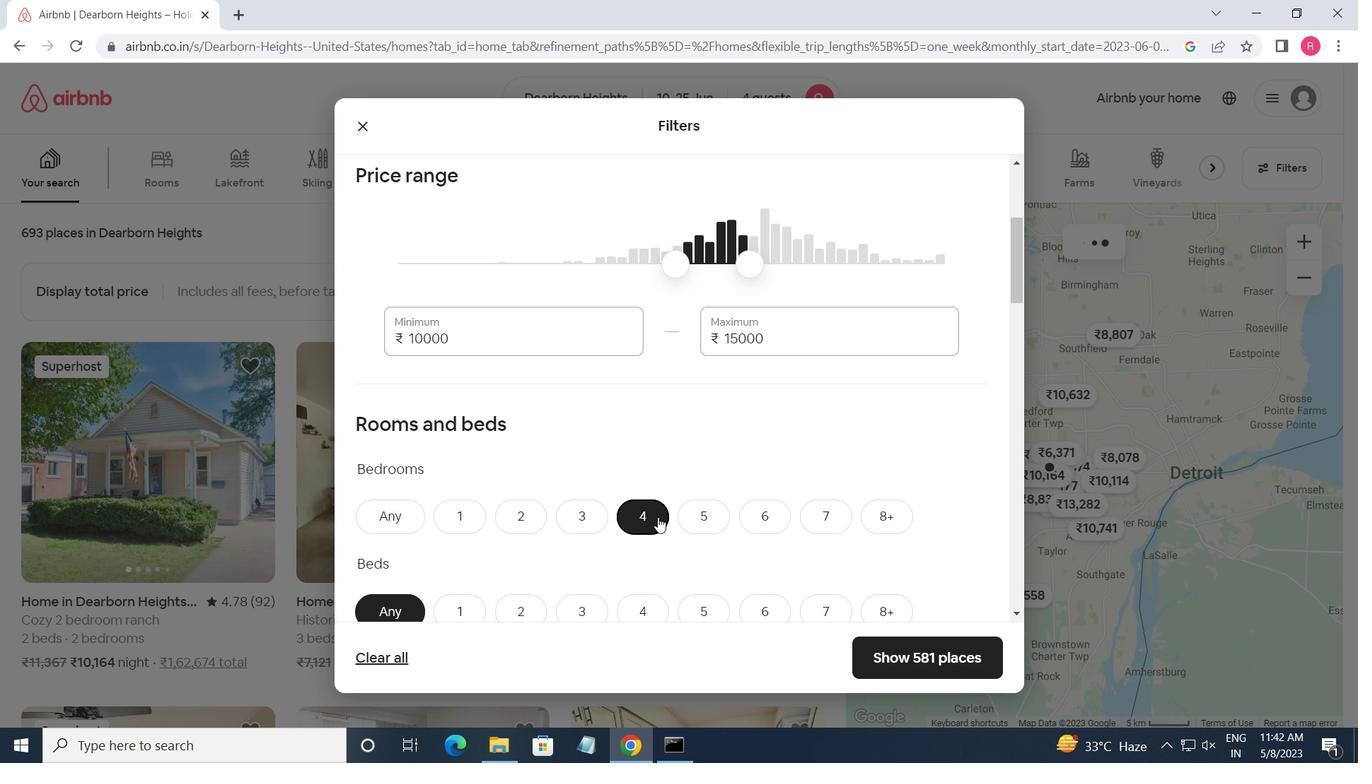 
Action: Mouse scrolled (657, 519) with delta (0, 0)
Screenshot: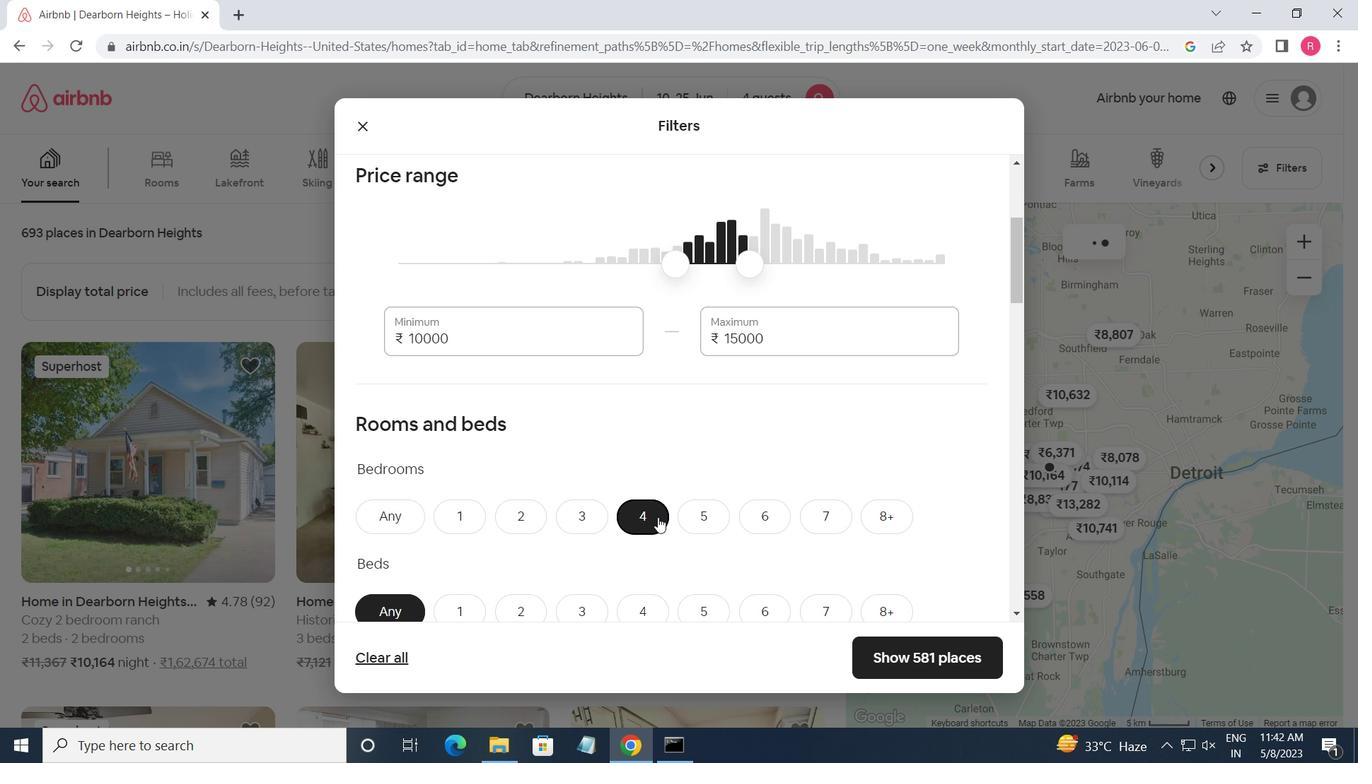 
Action: Mouse moved to (653, 442)
Screenshot: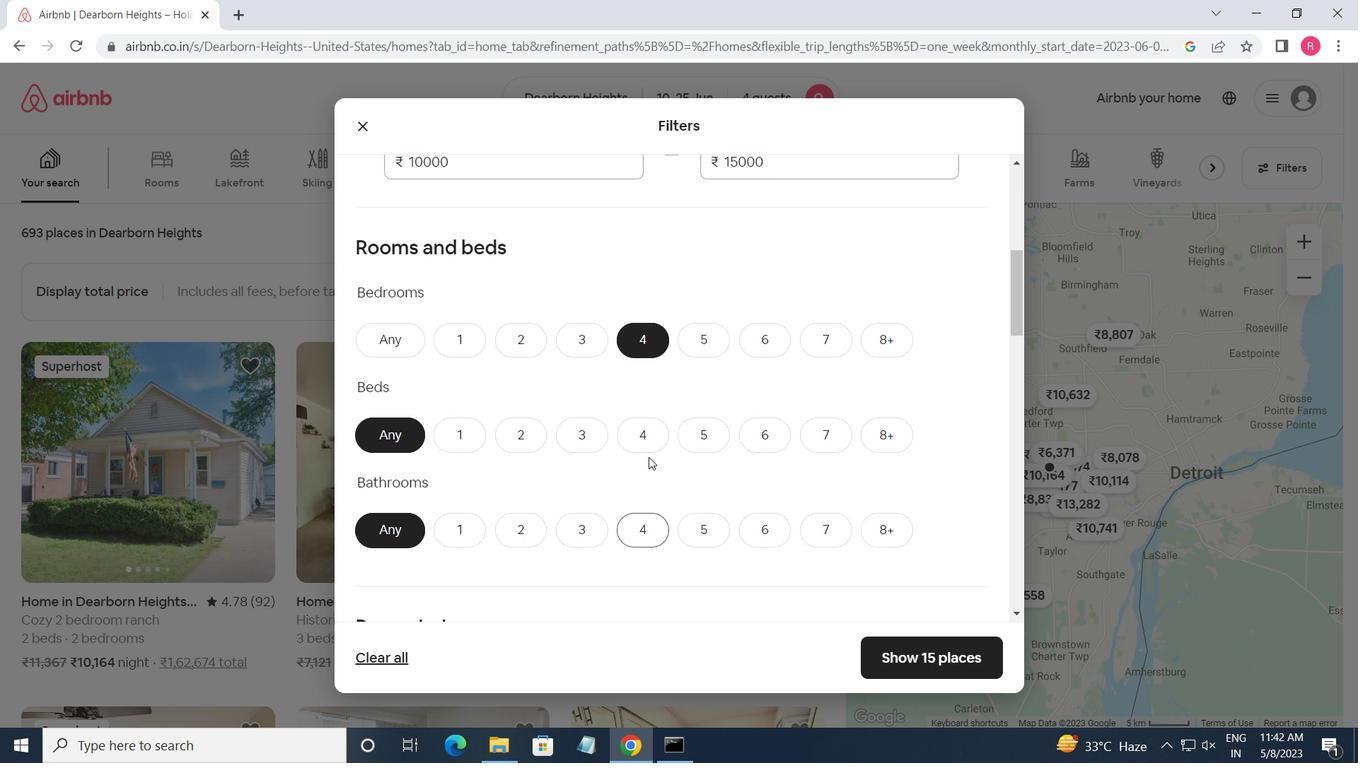 
Action: Mouse pressed left at (653, 442)
Screenshot: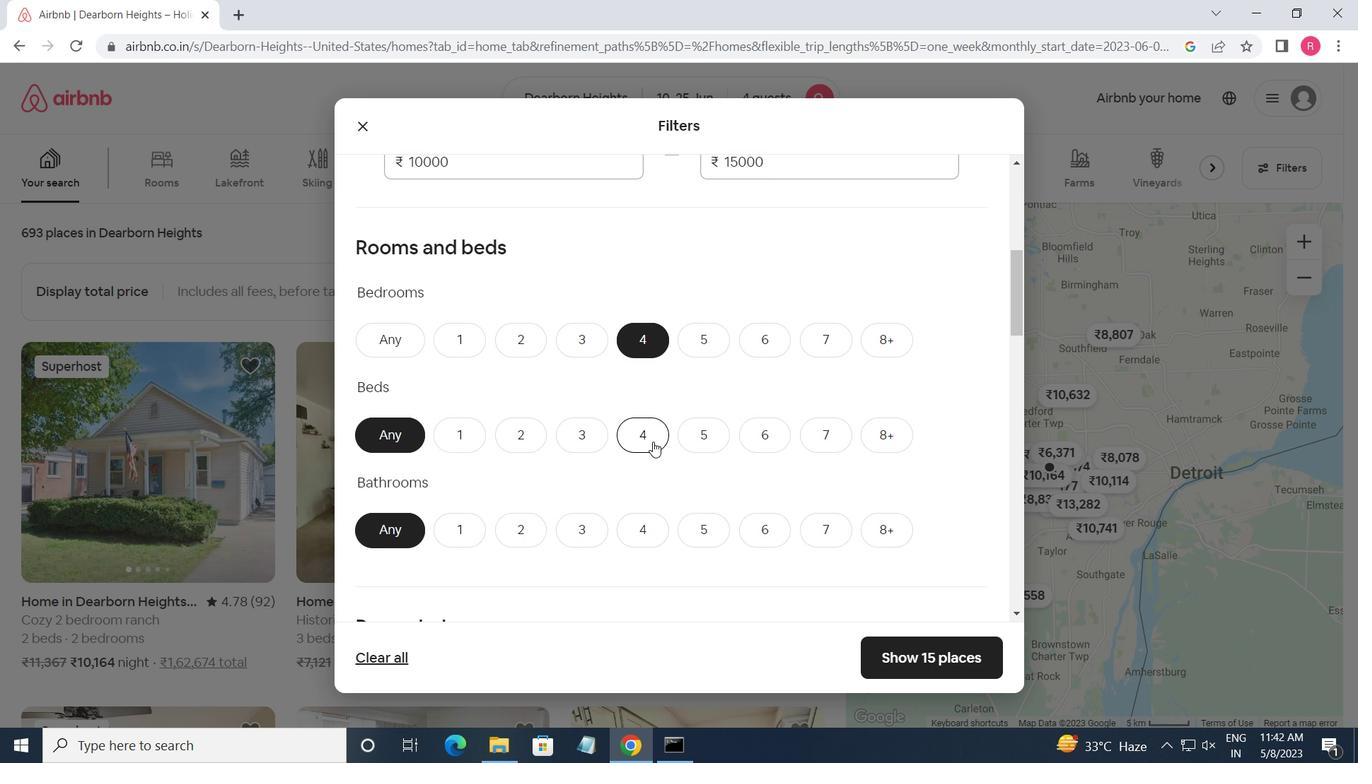 
Action: Mouse moved to (645, 519)
Screenshot: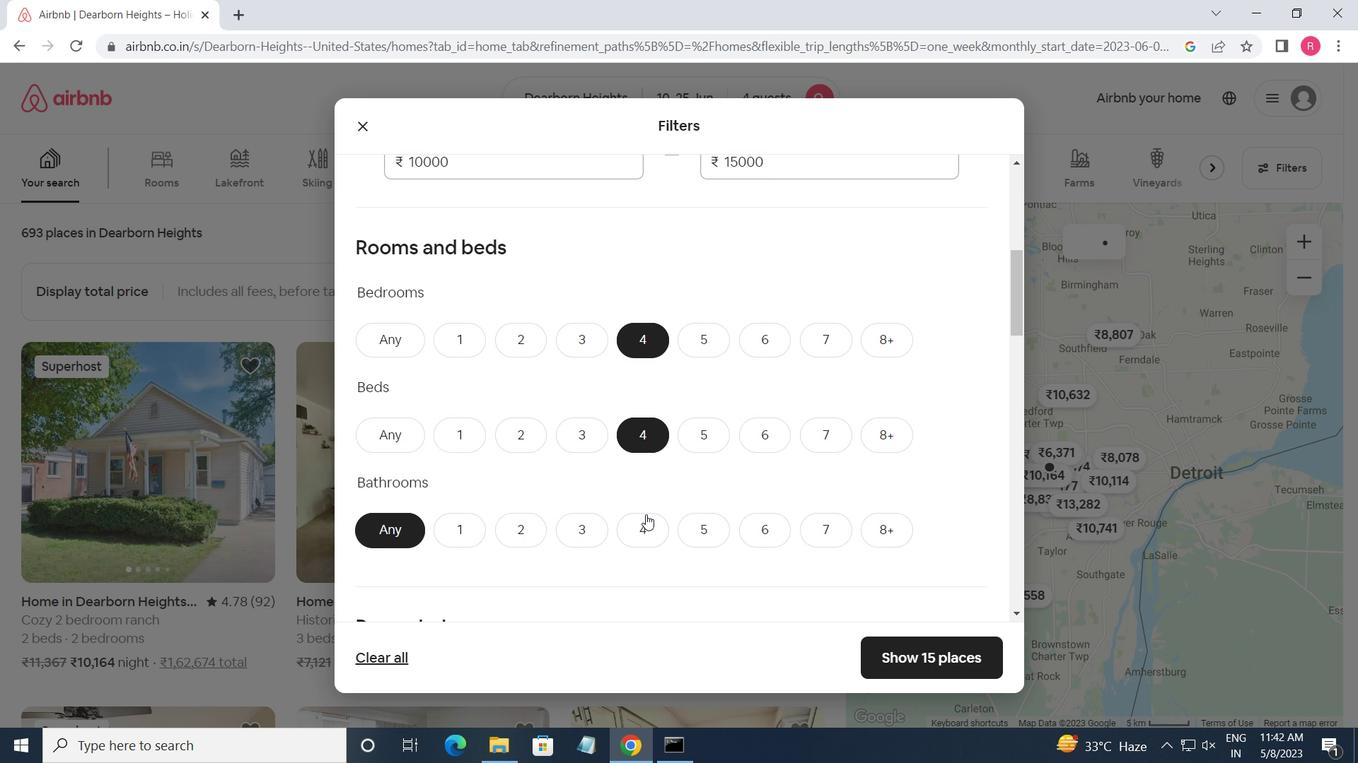 
Action: Mouse pressed left at (645, 519)
Screenshot: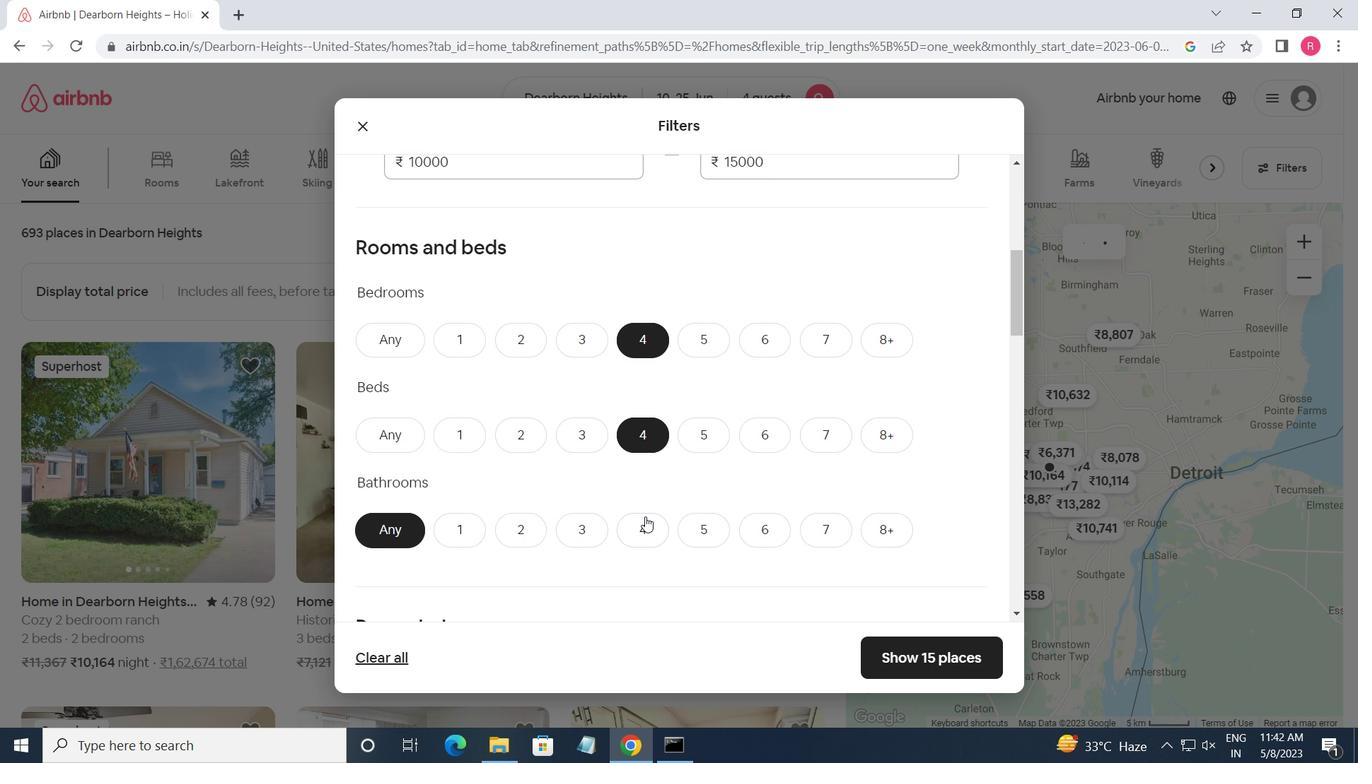 
Action: Mouse scrolled (645, 518) with delta (0, 0)
Screenshot: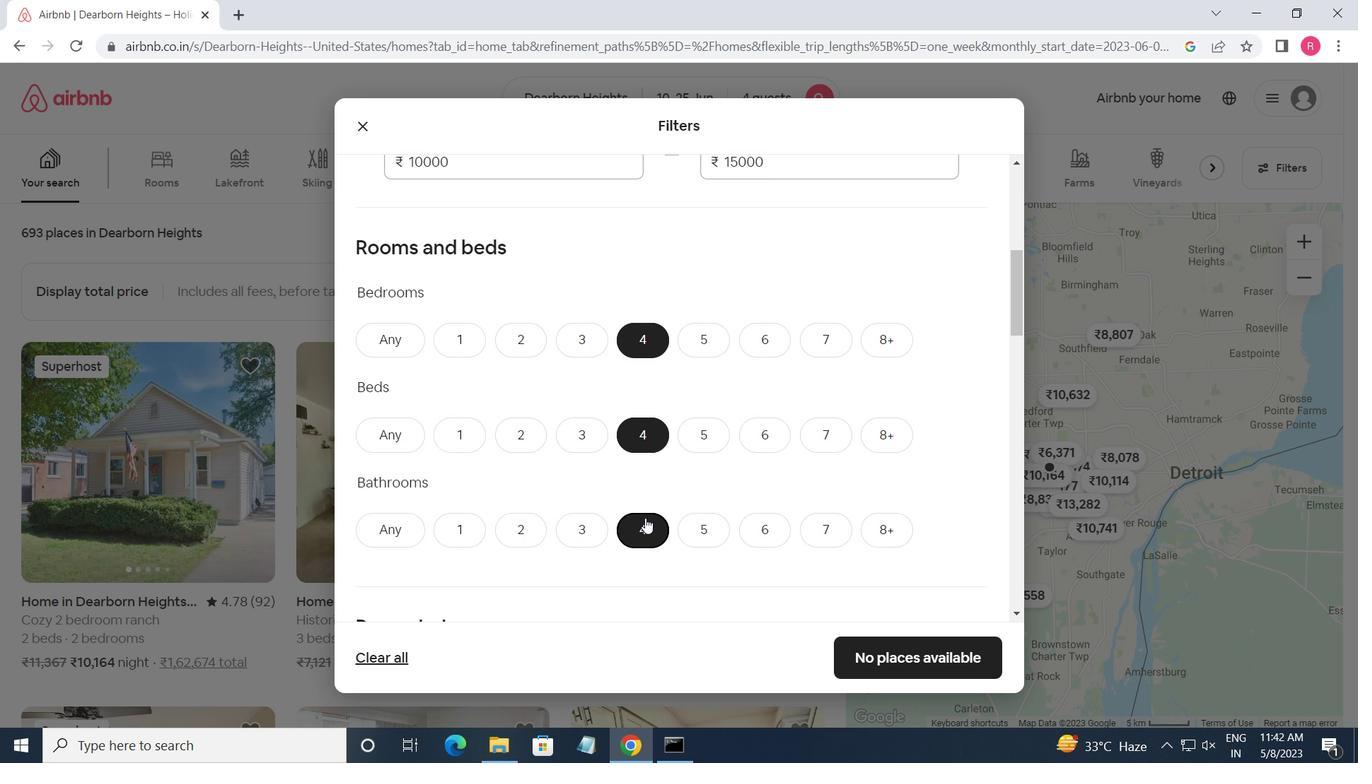 
Action: Mouse scrolled (645, 518) with delta (0, 0)
Screenshot: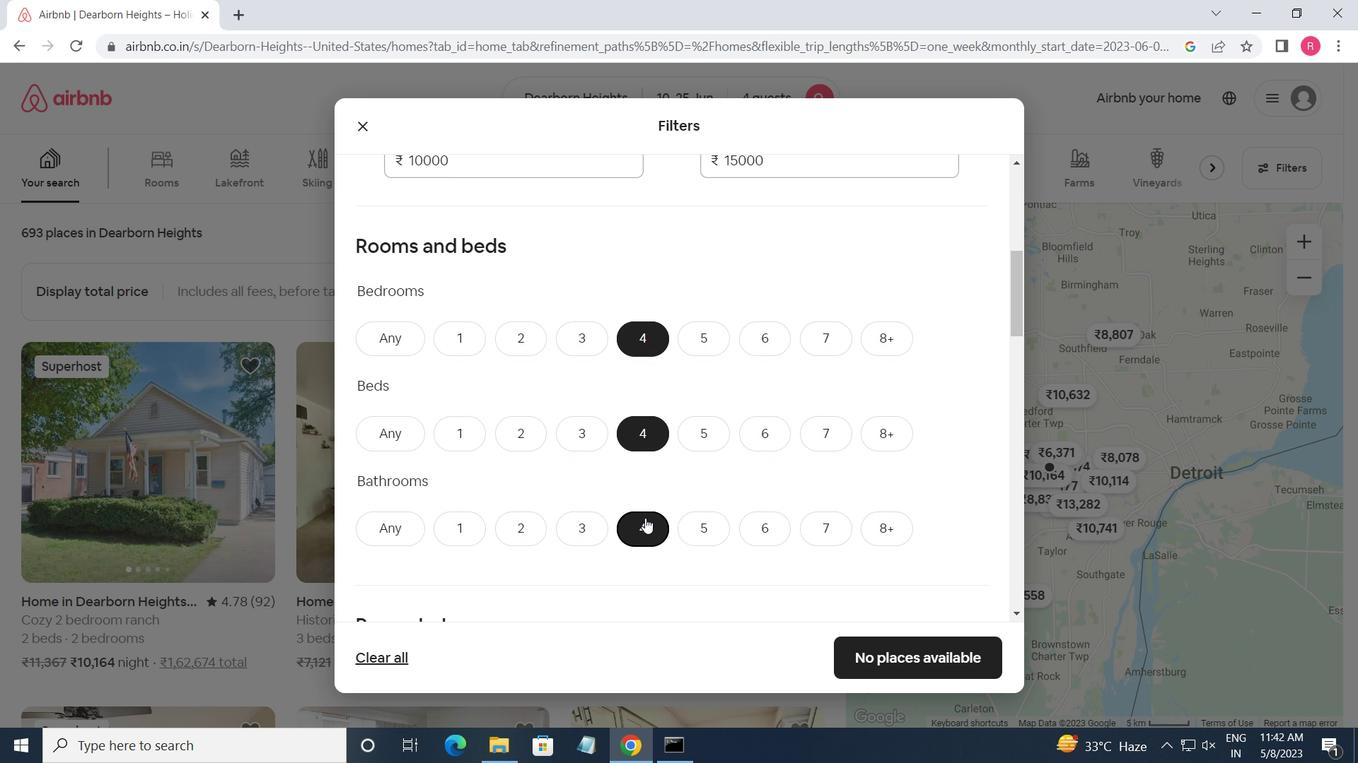 
Action: Mouse scrolled (645, 518) with delta (0, 0)
Screenshot: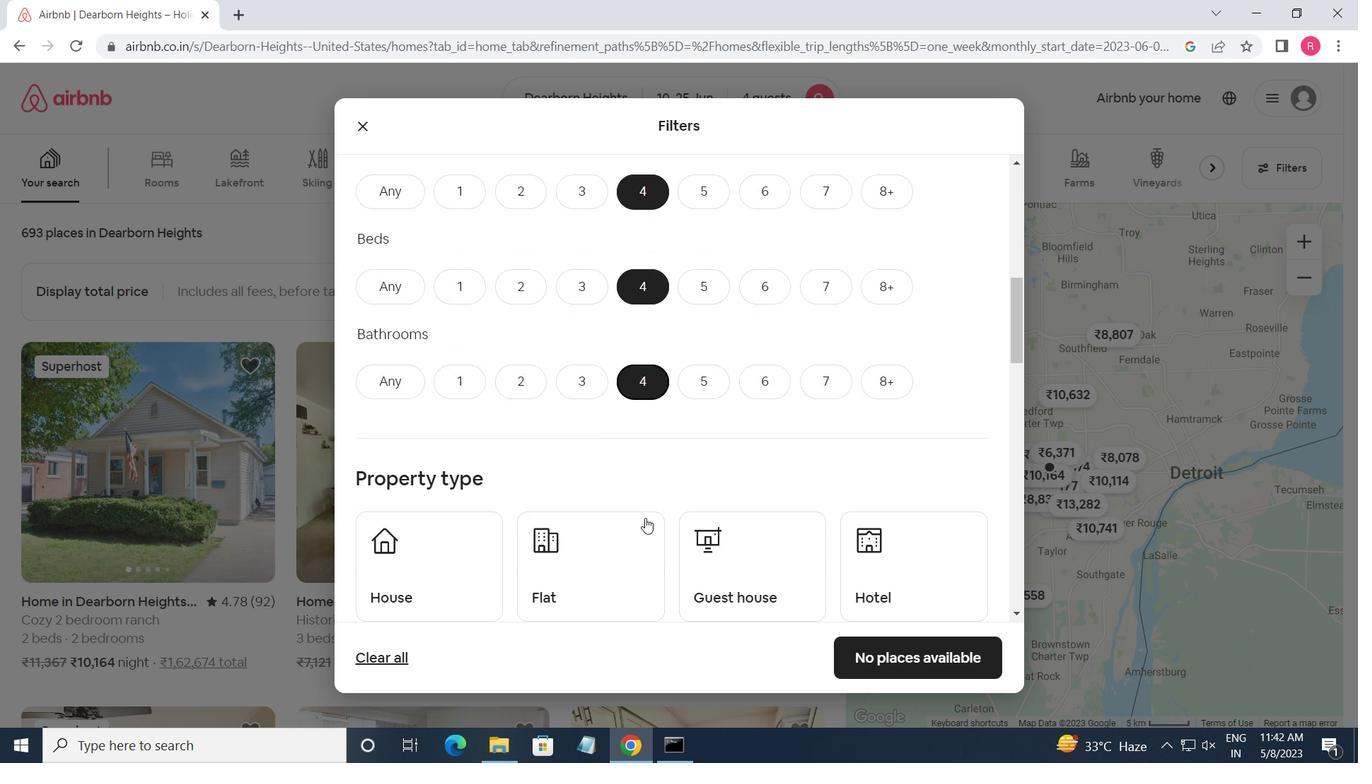 
Action: Mouse moved to (476, 474)
Screenshot: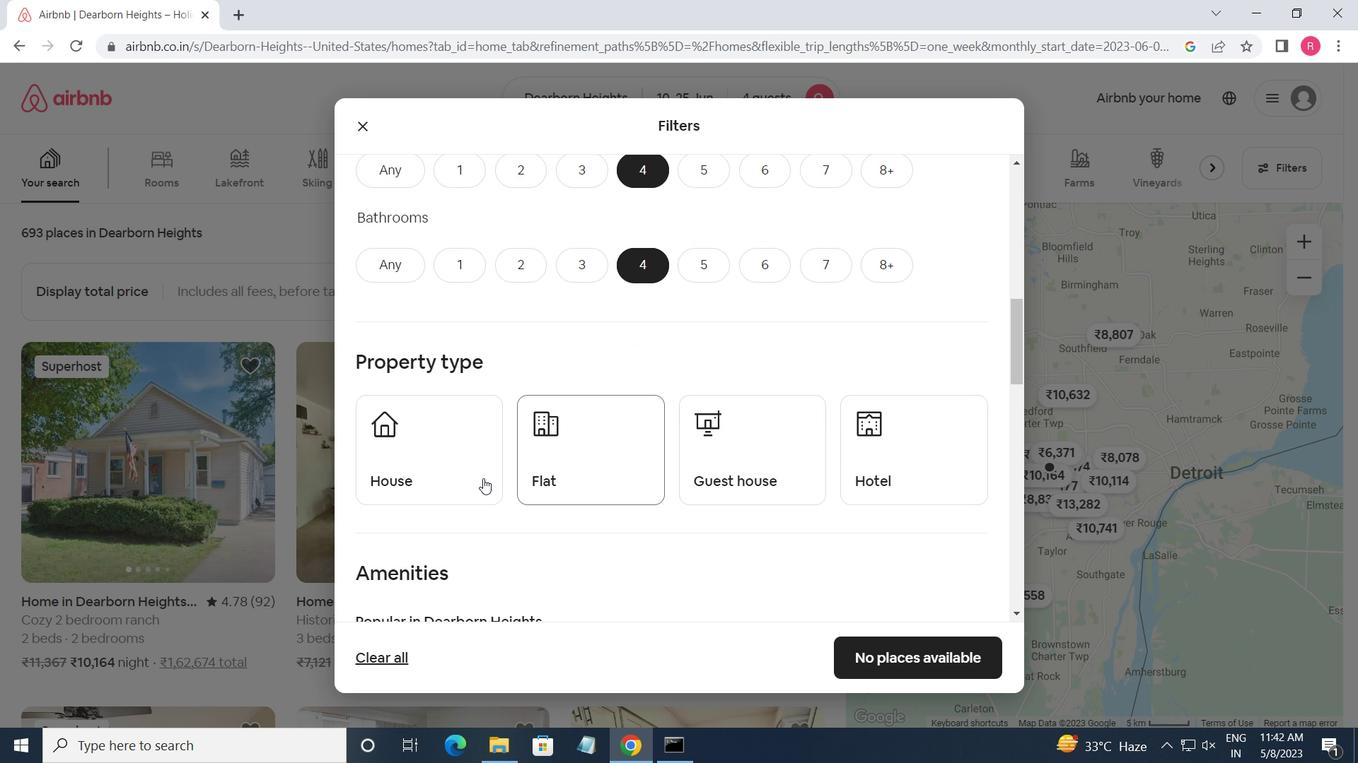 
Action: Mouse pressed left at (476, 474)
Screenshot: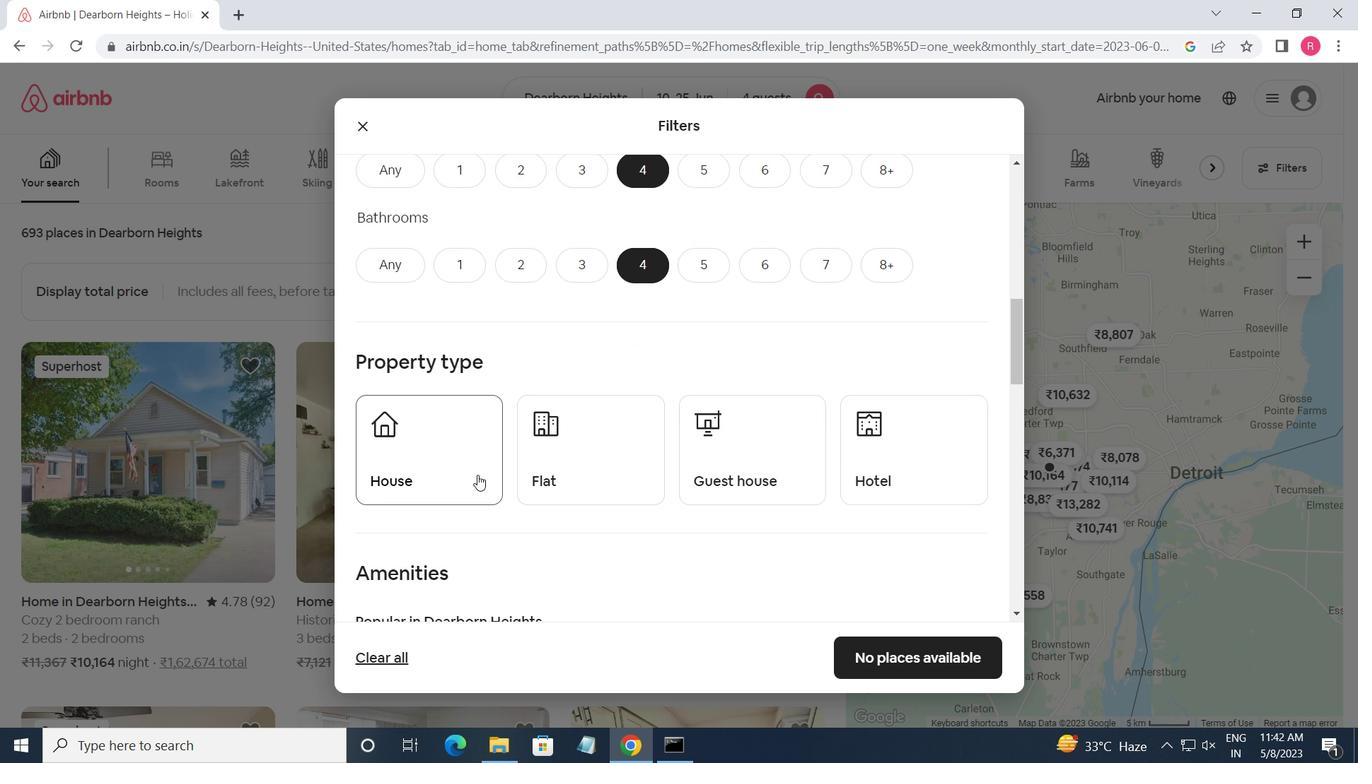 
Action: Mouse moved to (558, 471)
Screenshot: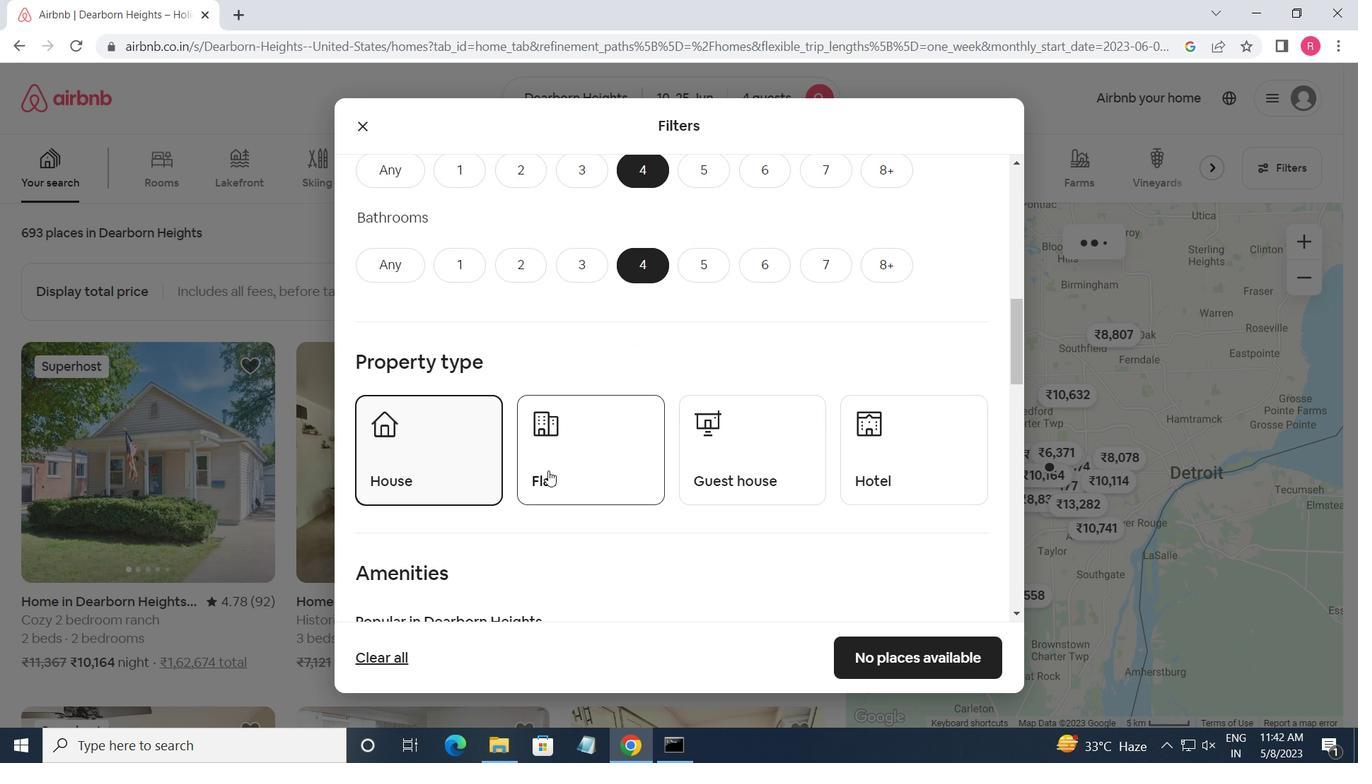 
Action: Mouse pressed left at (558, 471)
Screenshot: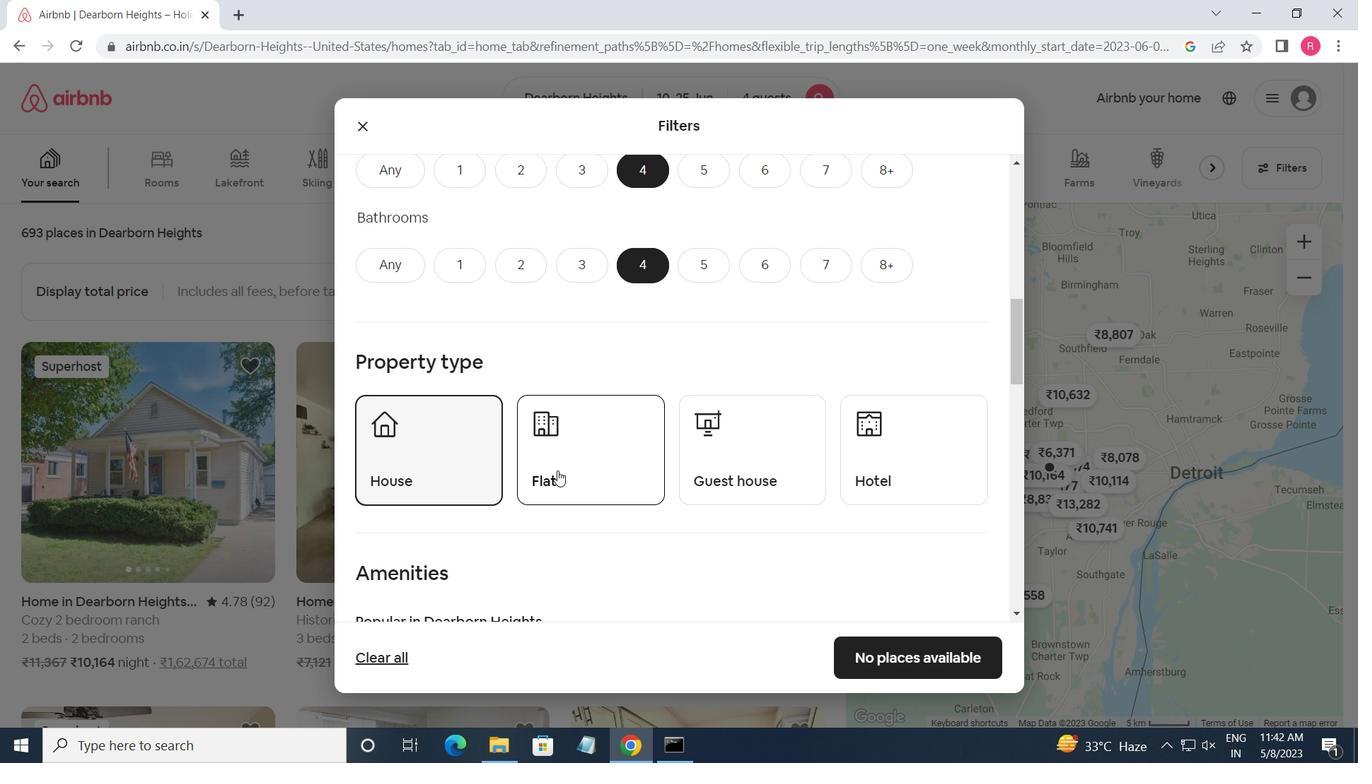
Action: Mouse moved to (748, 471)
Screenshot: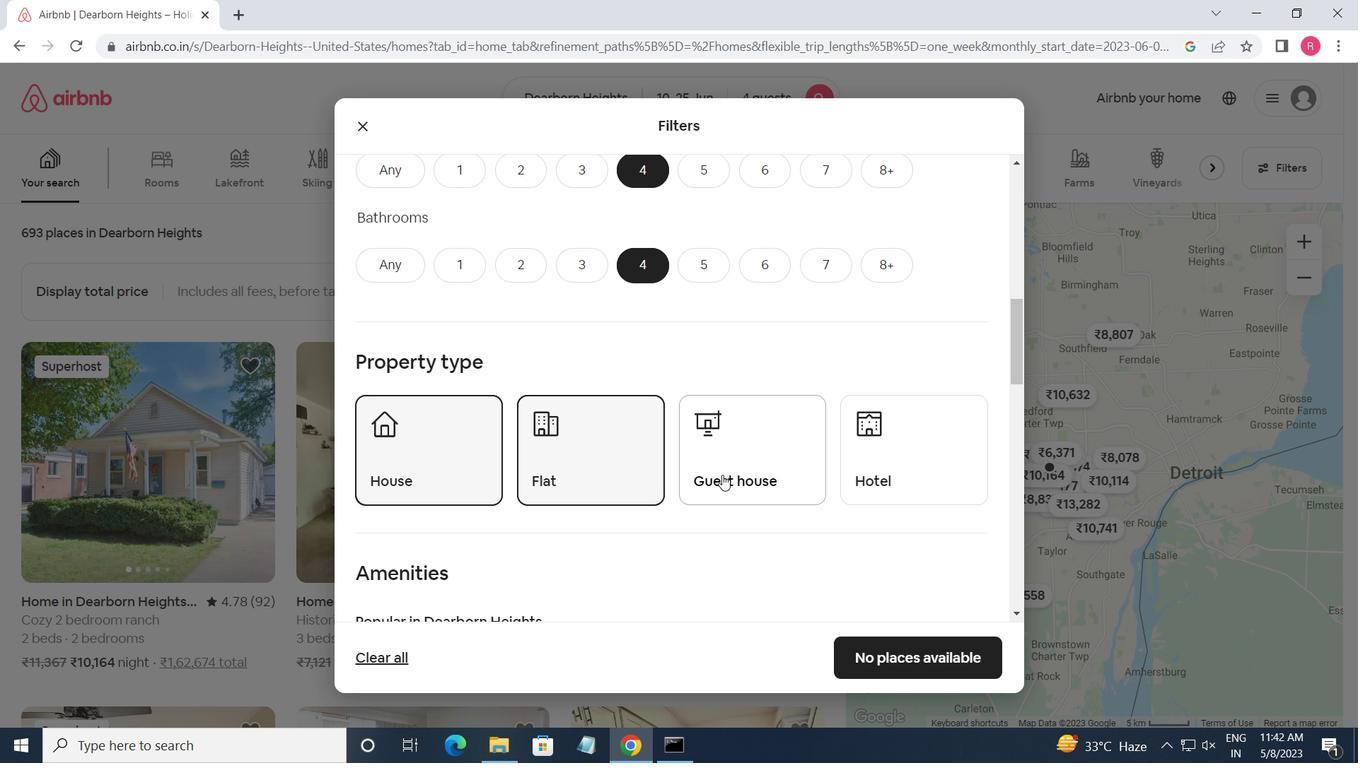 
Action: Mouse pressed left at (748, 471)
Screenshot: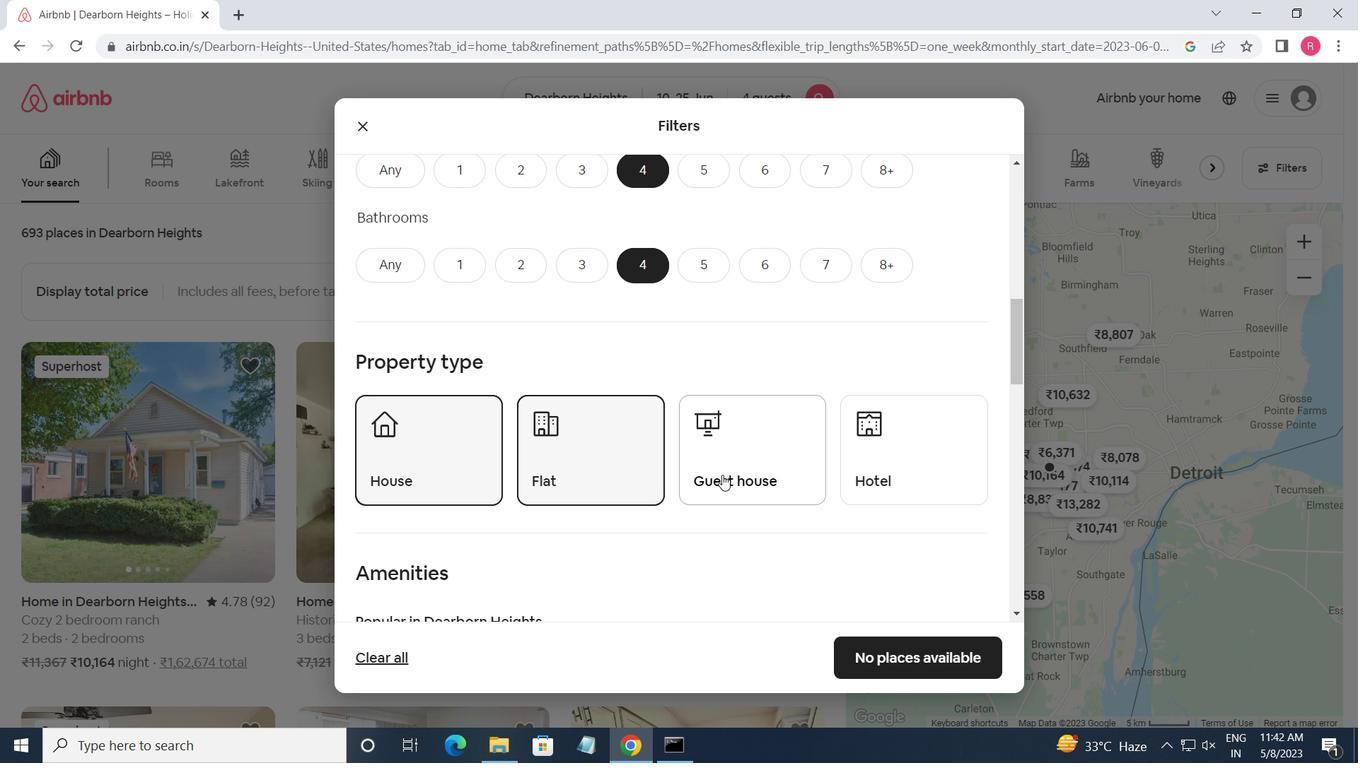 
Action: Mouse moved to (888, 467)
Screenshot: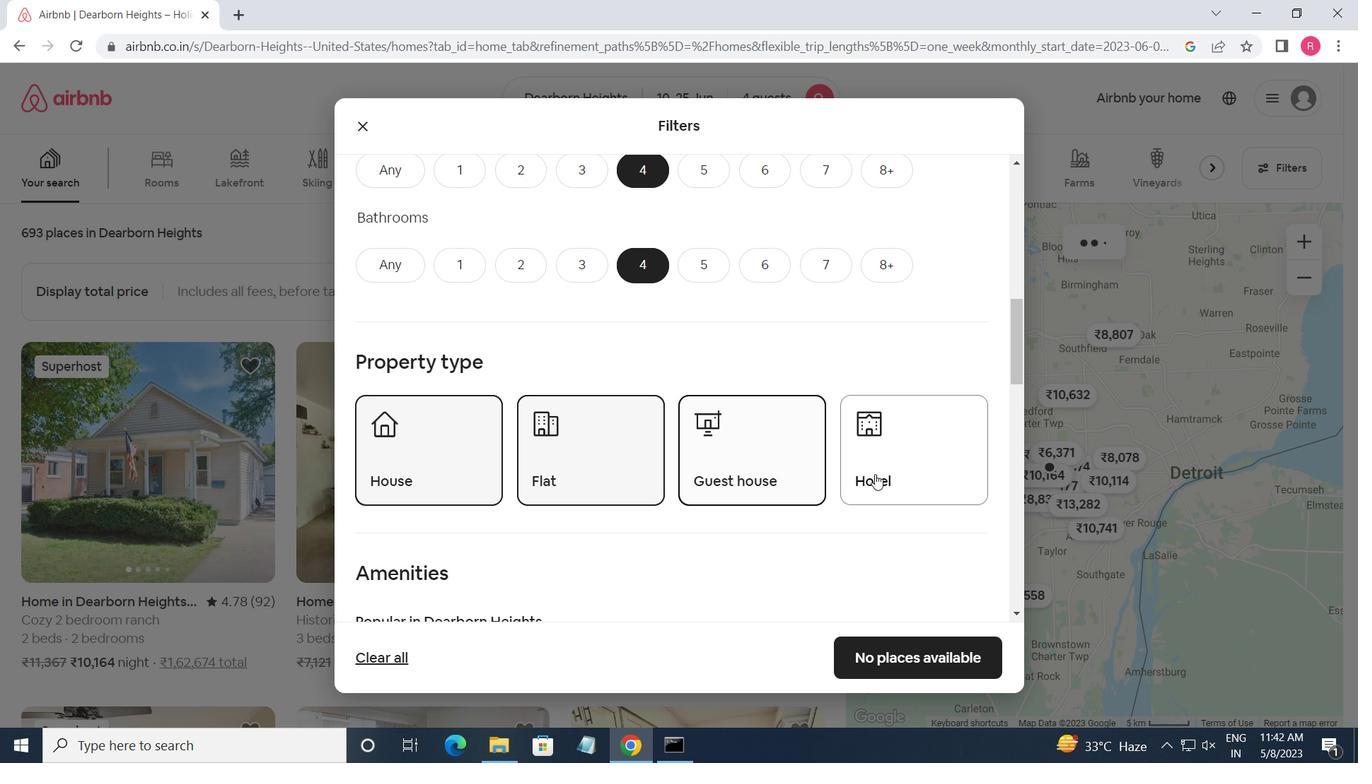 
Action: Mouse pressed left at (888, 467)
Screenshot: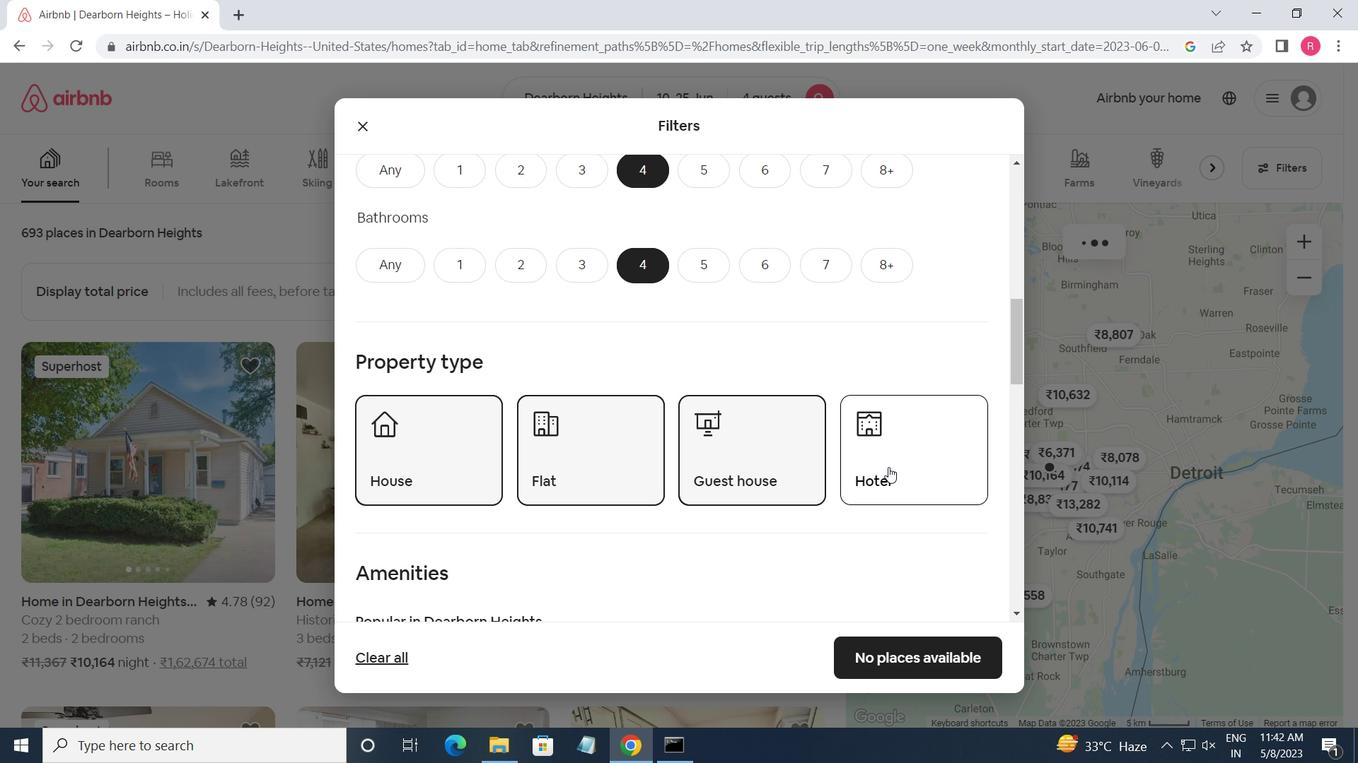 
Action: Mouse scrolled (888, 466) with delta (0, 0)
Screenshot: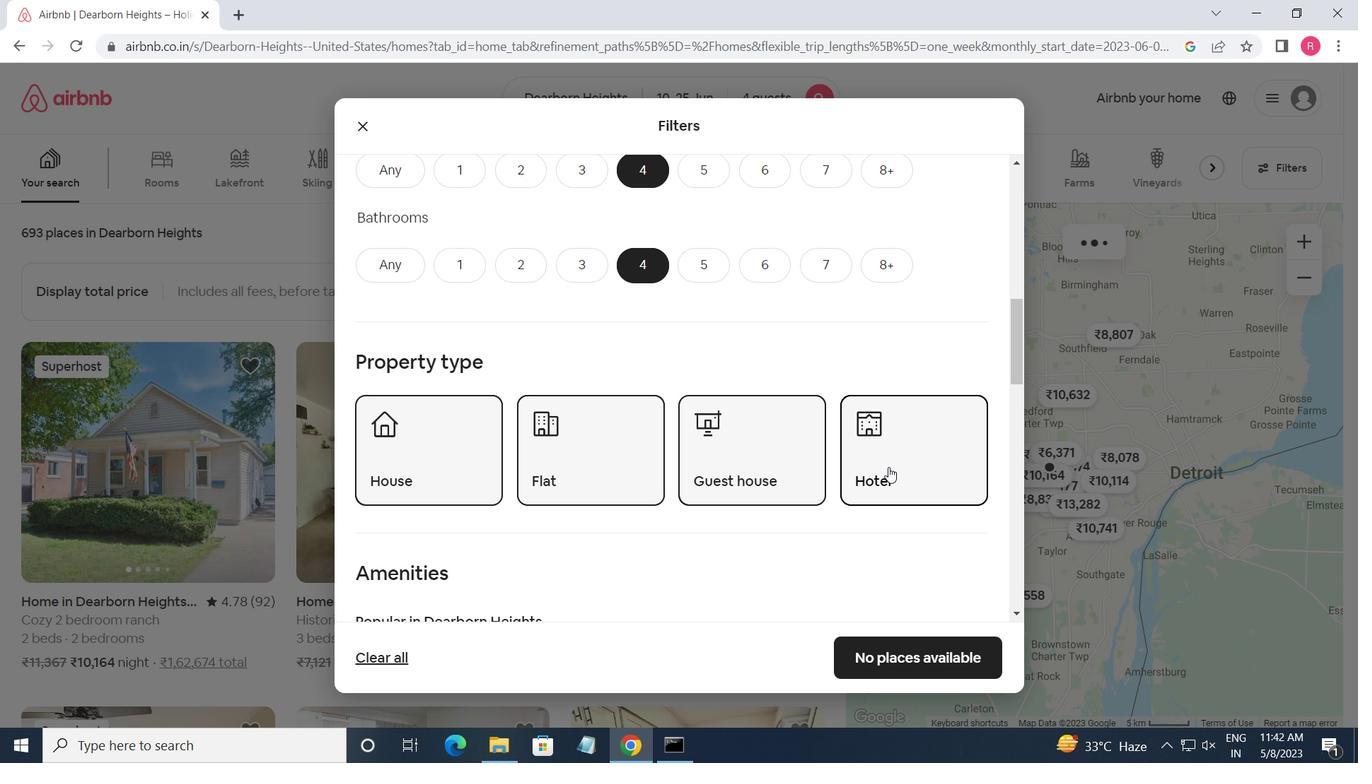 
Action: Mouse scrolled (888, 466) with delta (0, 0)
Screenshot: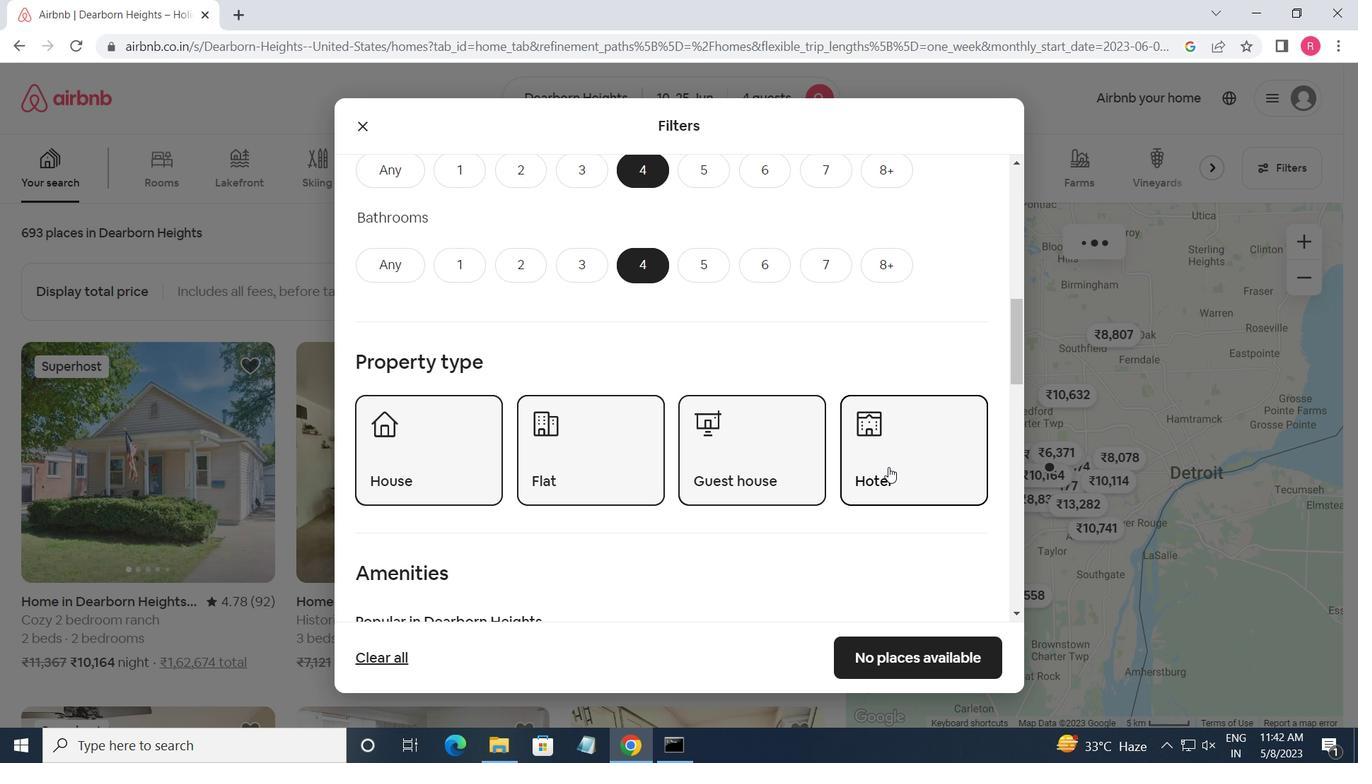 
Action: Mouse scrolled (888, 466) with delta (0, 0)
Screenshot: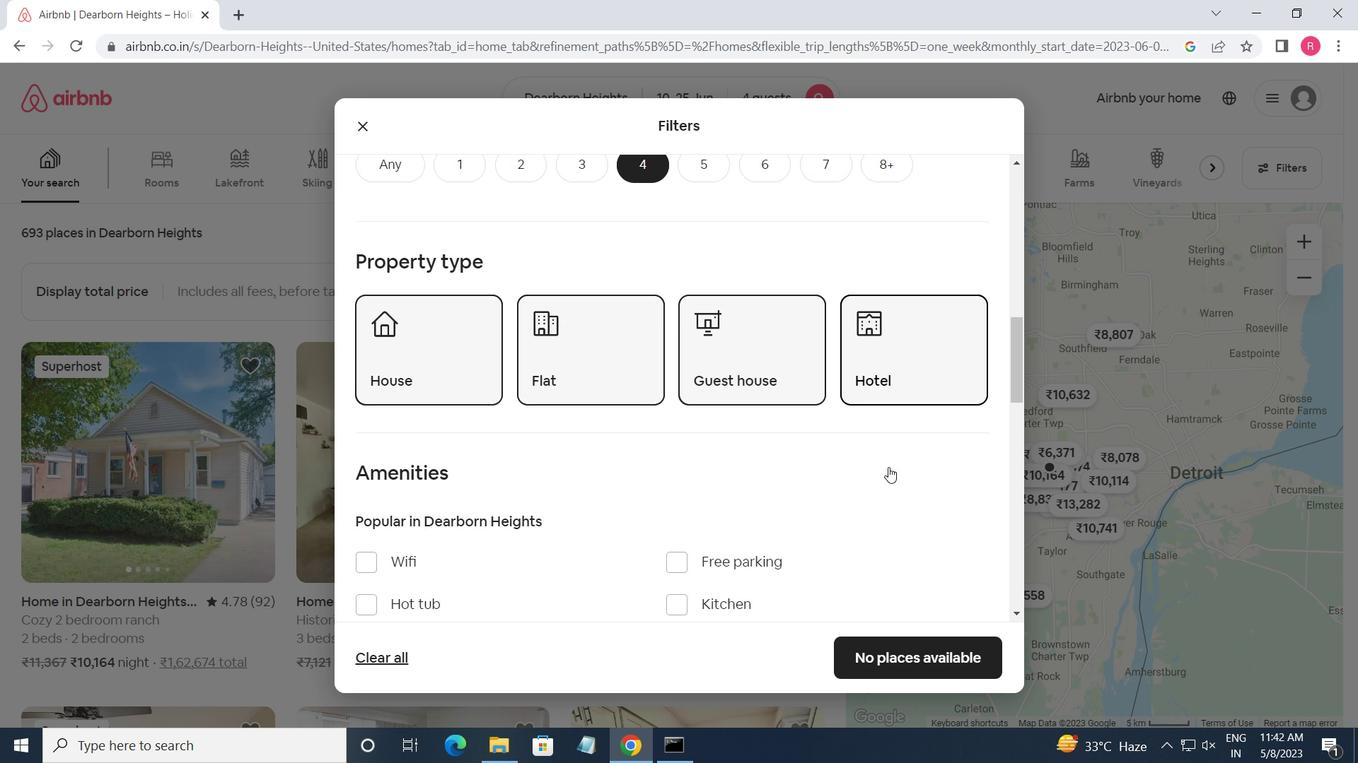 
Action: Mouse moved to (370, 398)
Screenshot: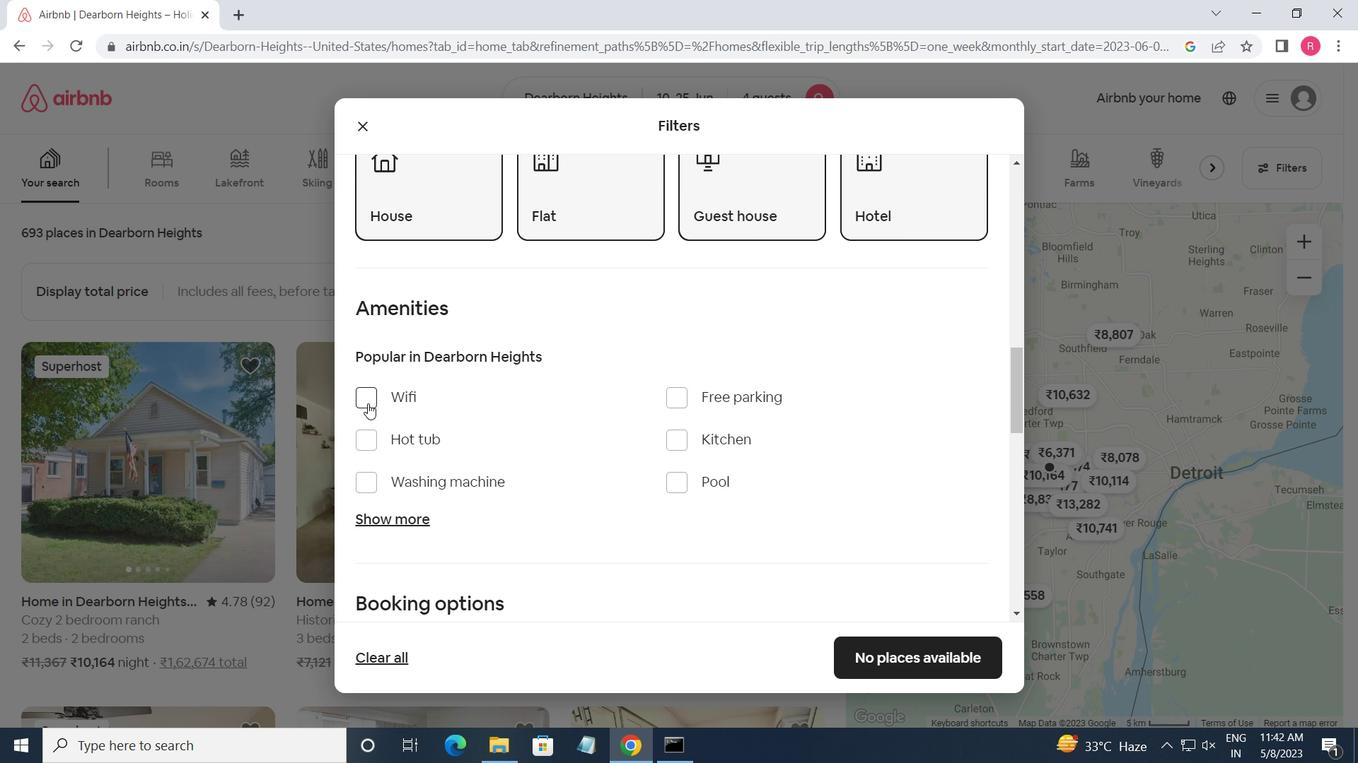 
Action: Mouse pressed left at (370, 398)
Screenshot: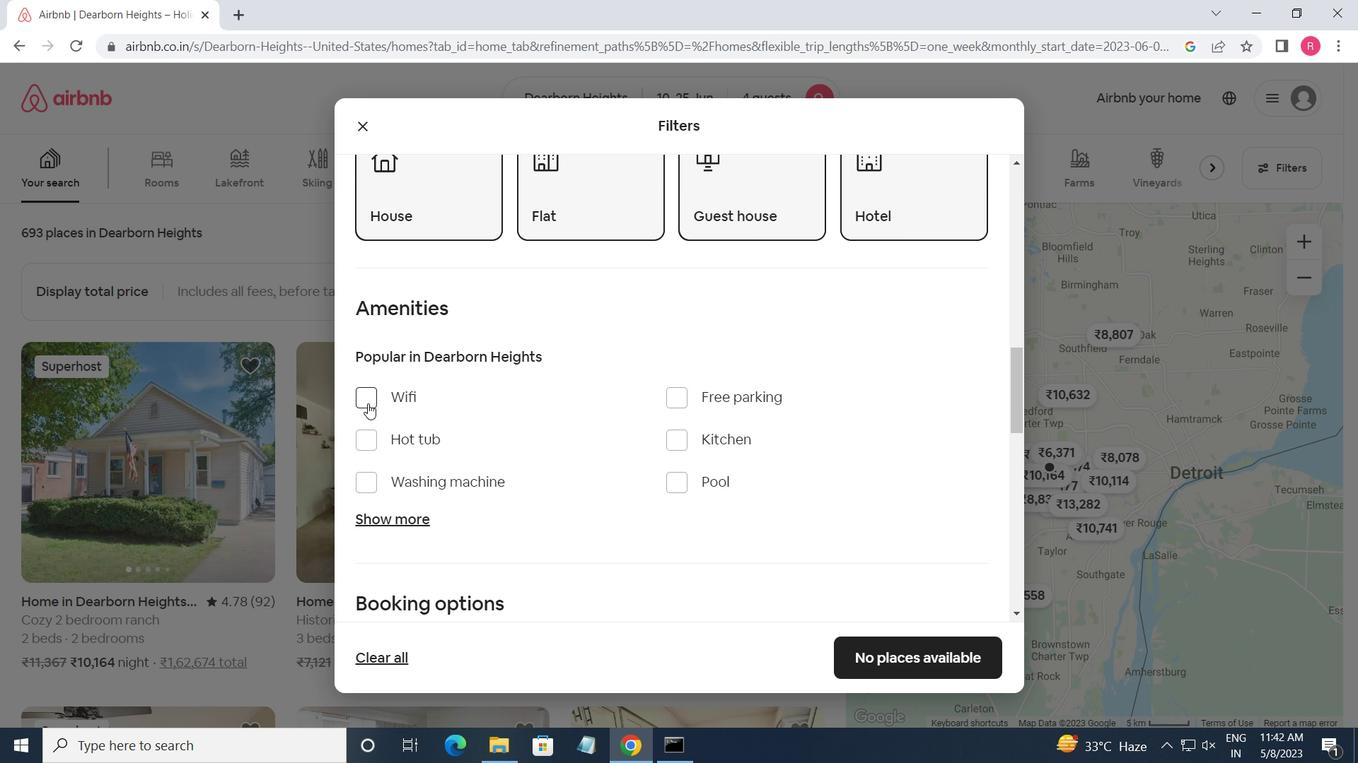 
Action: Mouse moved to (385, 515)
Screenshot: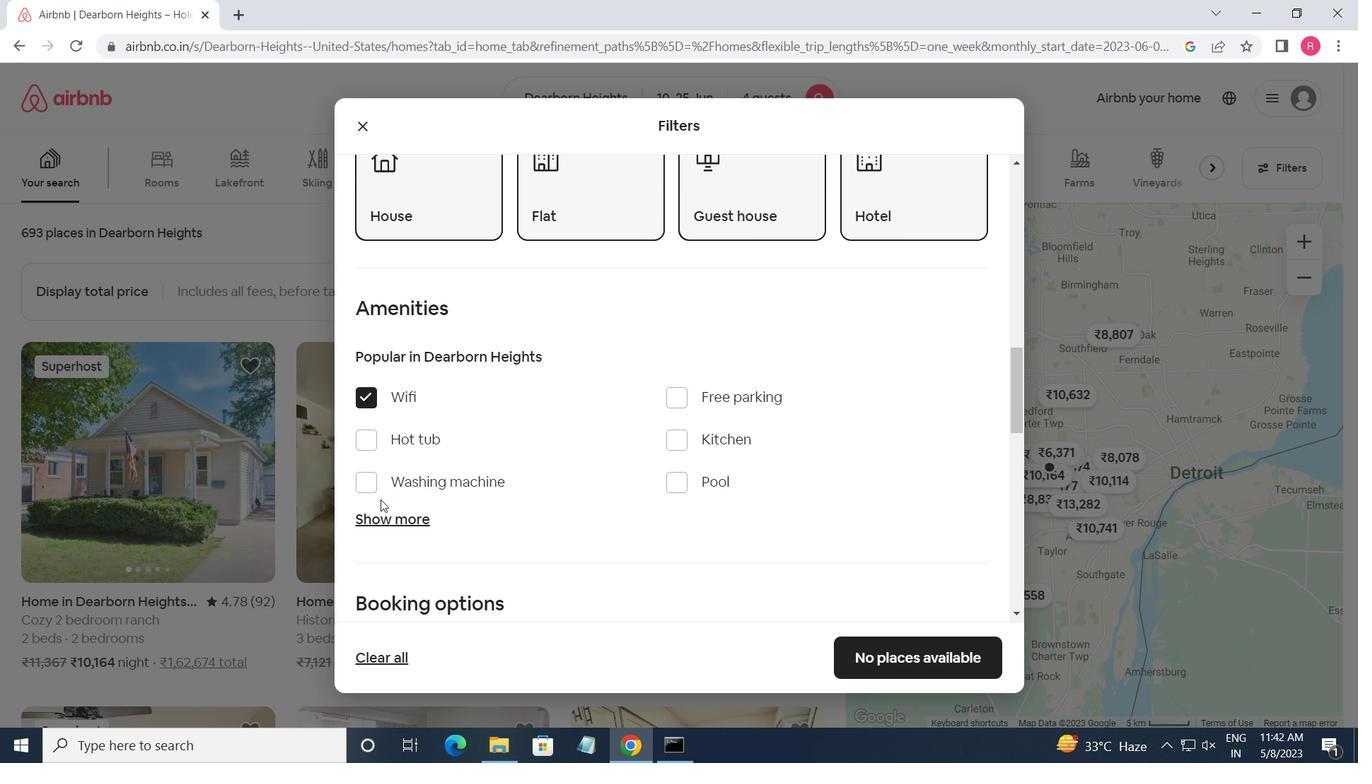 
Action: Mouse pressed left at (385, 515)
Screenshot: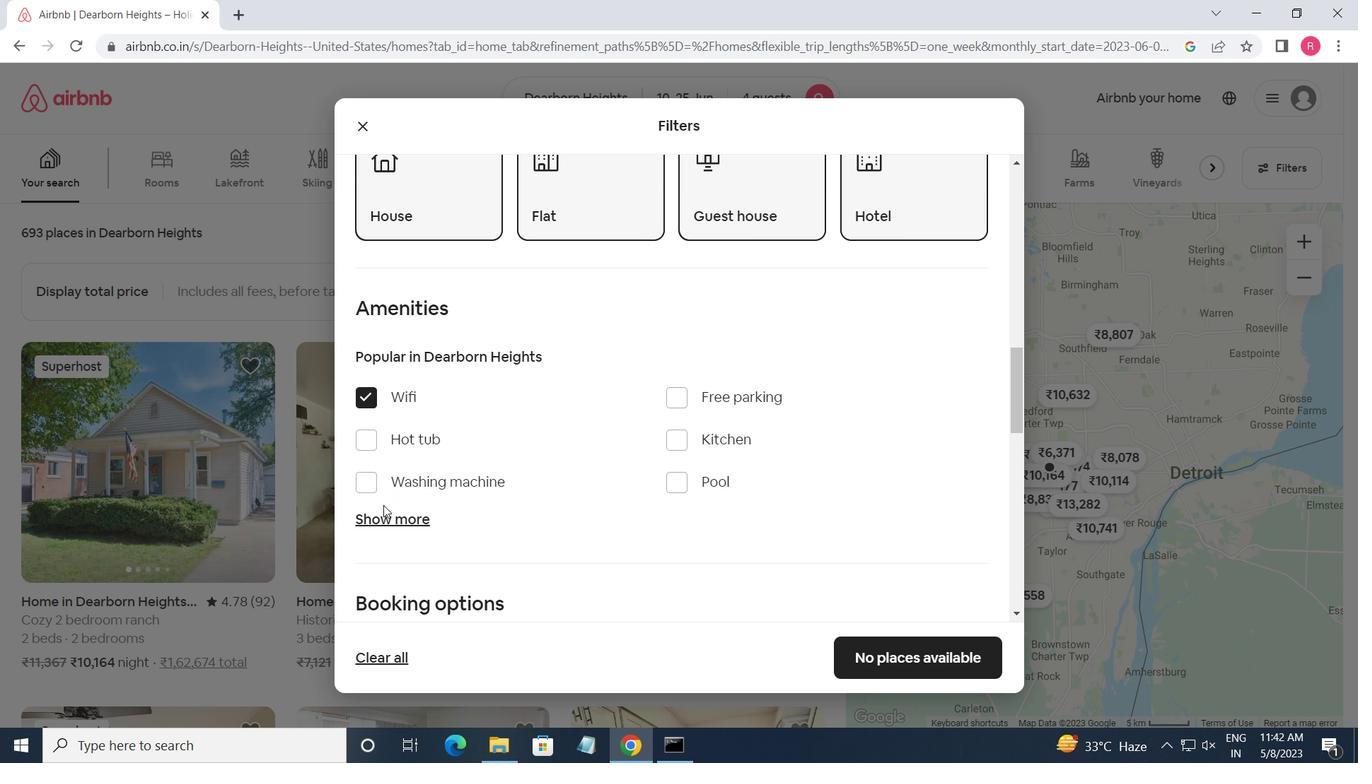 
Action: Mouse moved to (681, 398)
Screenshot: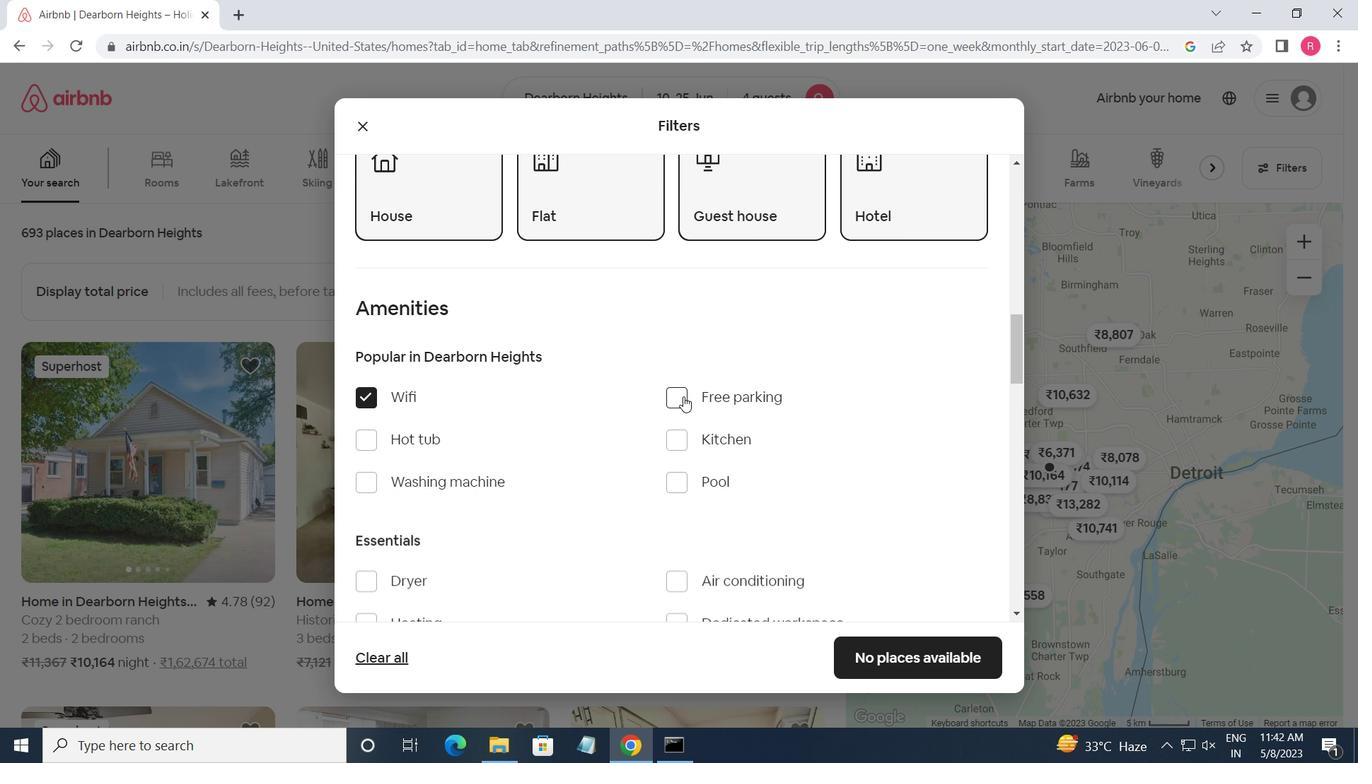 
Action: Mouse pressed left at (681, 398)
Screenshot: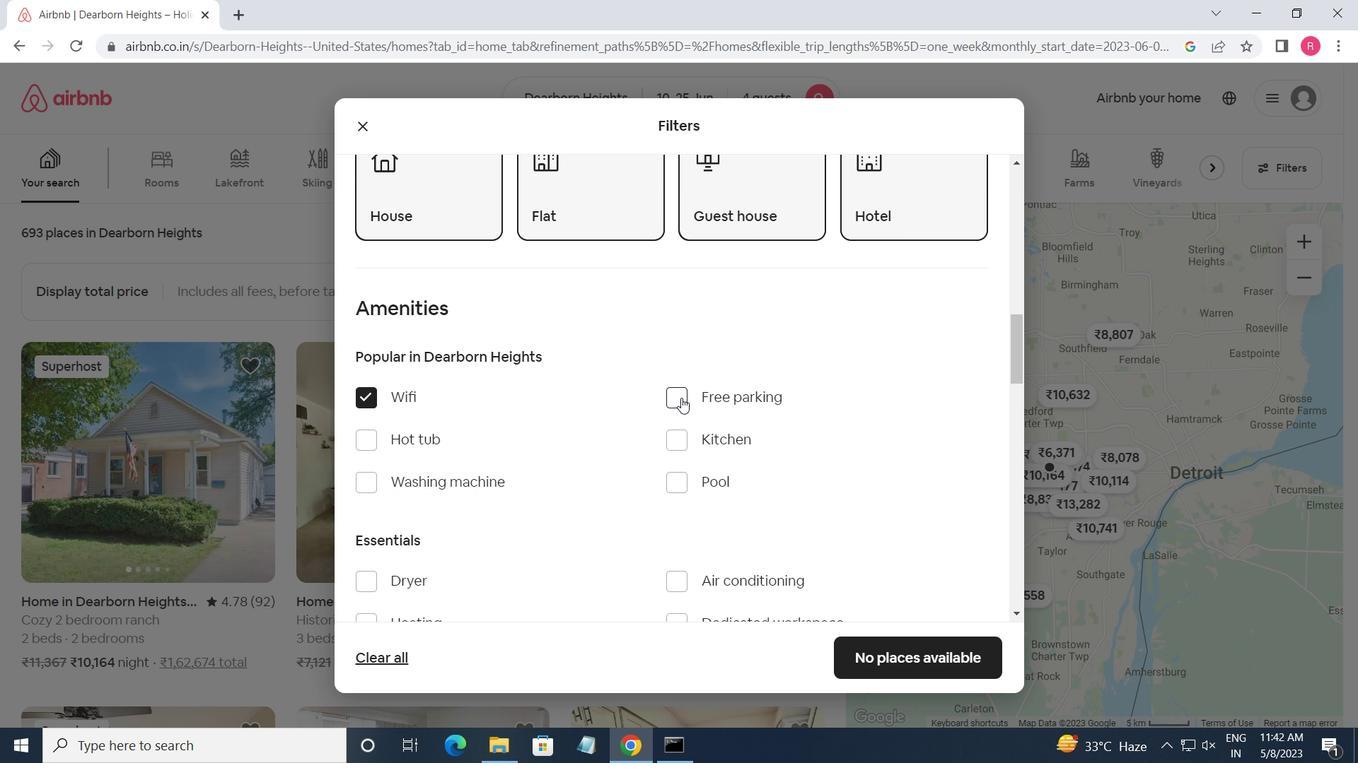 
Action: Mouse moved to (681, 398)
Screenshot: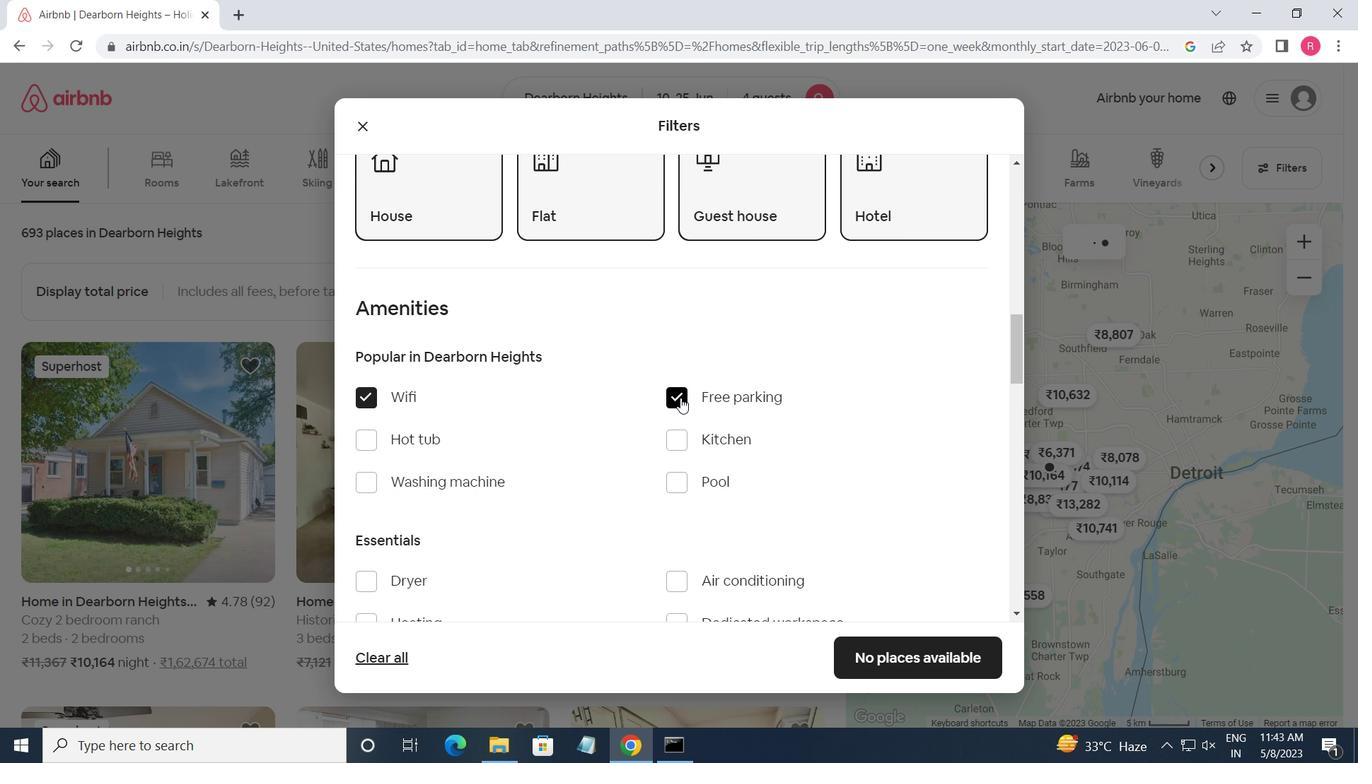 
Action: Mouse scrolled (681, 397) with delta (0, 0)
Screenshot: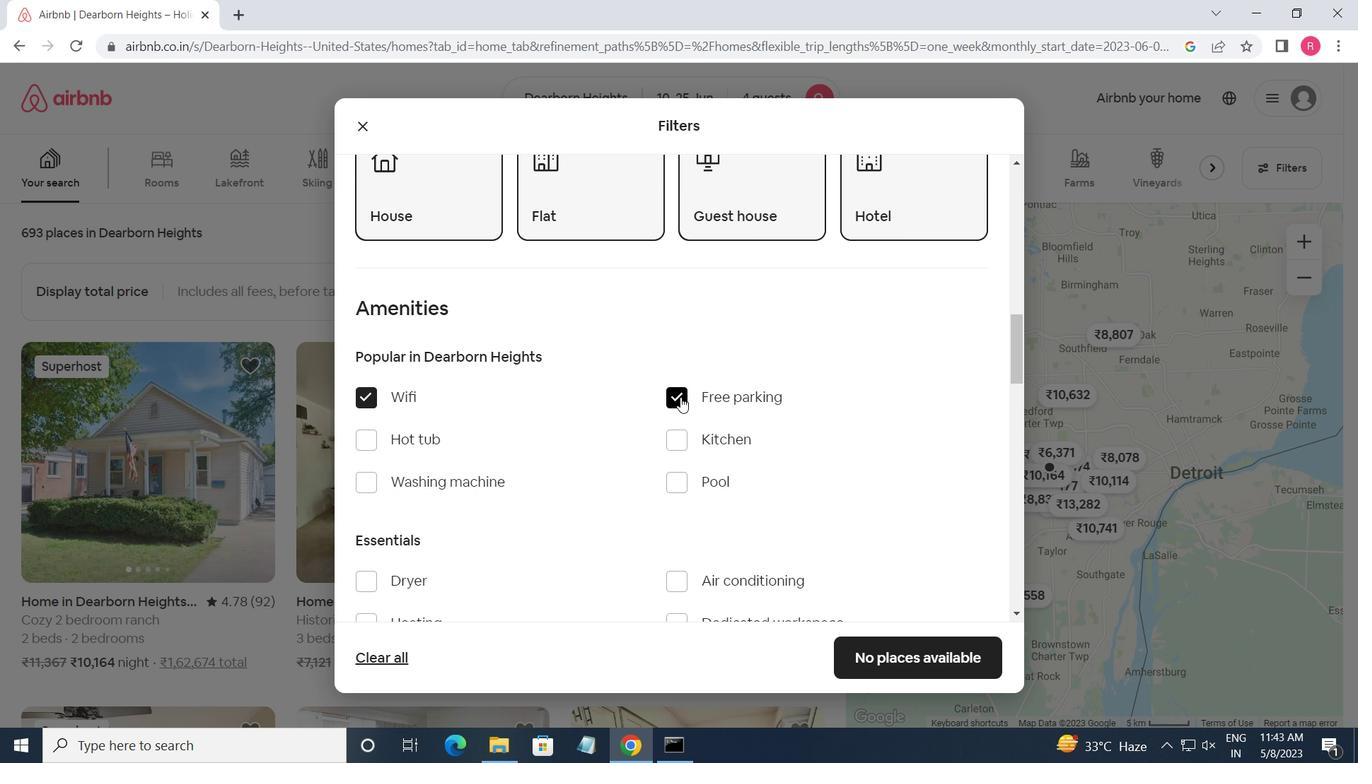 
Action: Mouse moved to (366, 570)
Screenshot: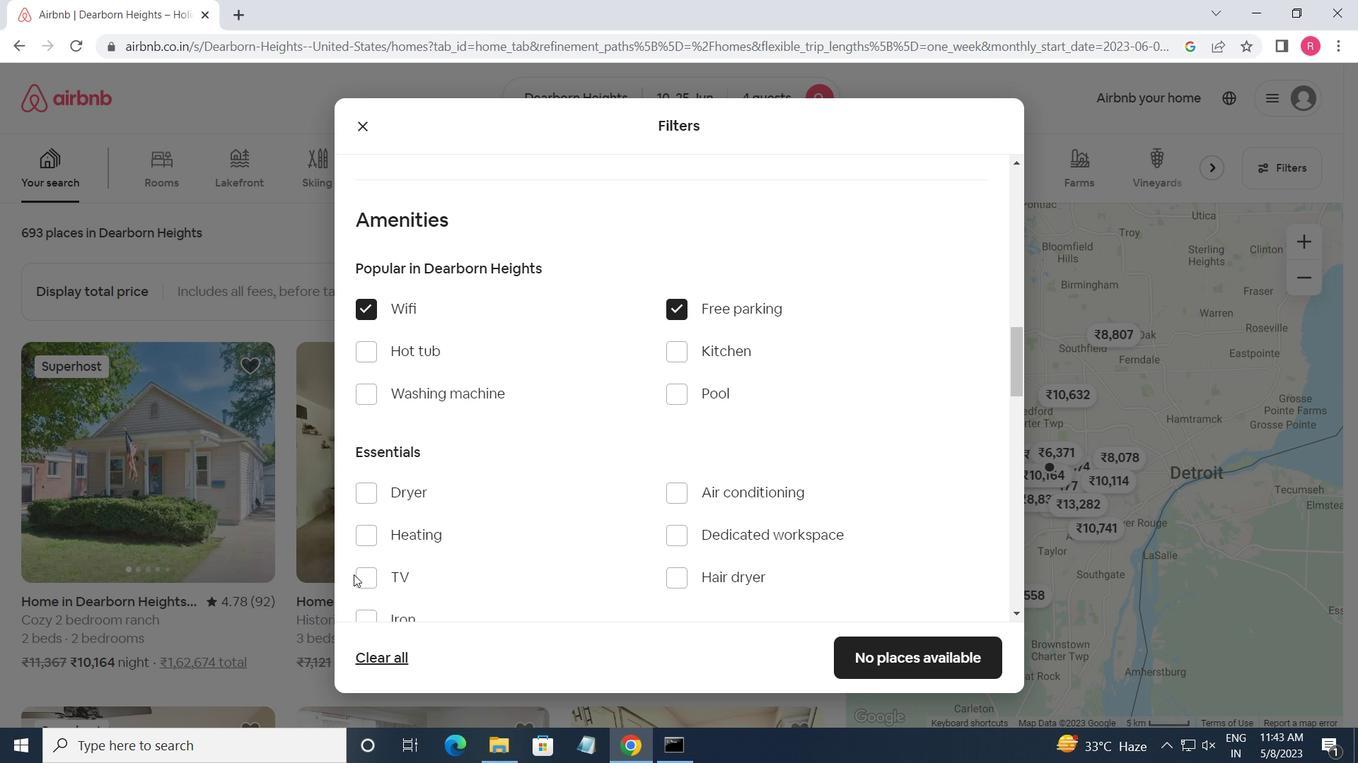 
Action: Mouse pressed left at (366, 570)
Screenshot: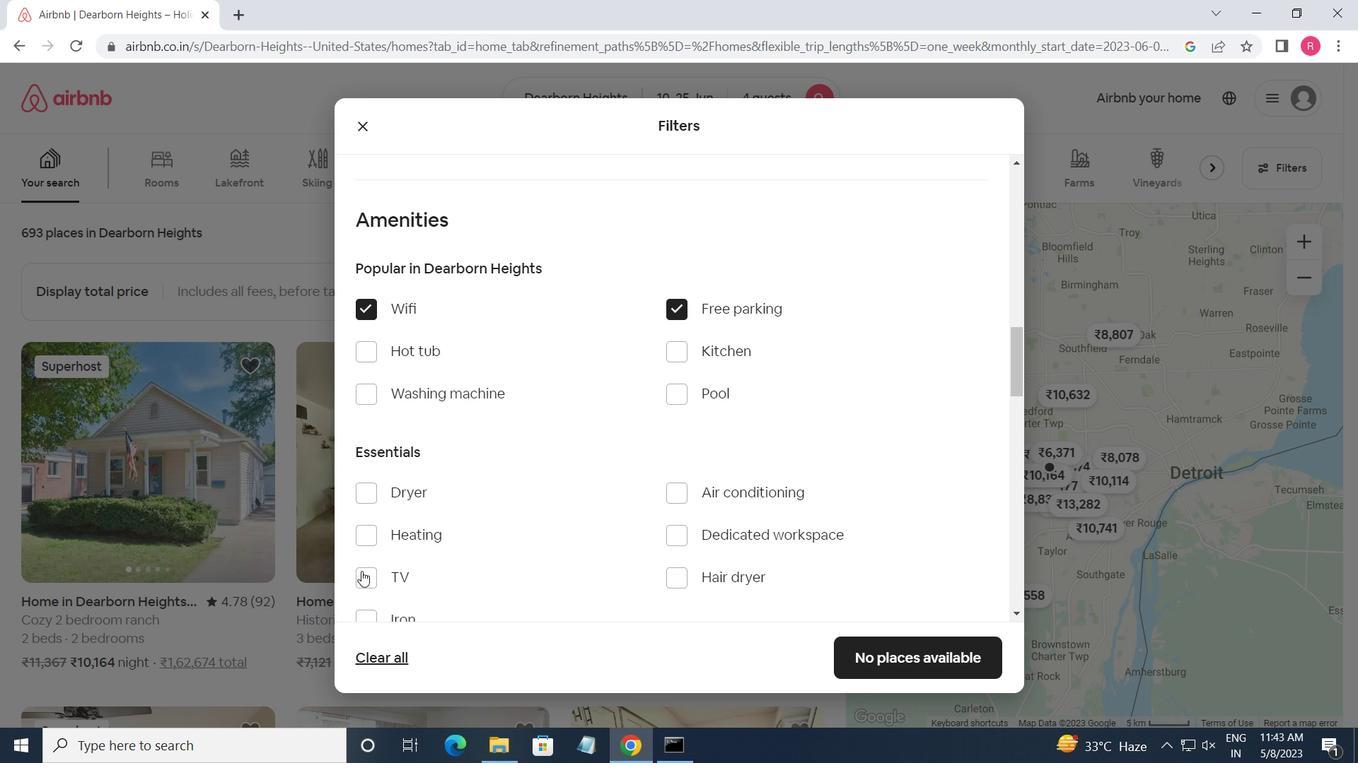 
Action: Mouse moved to (587, 481)
Screenshot: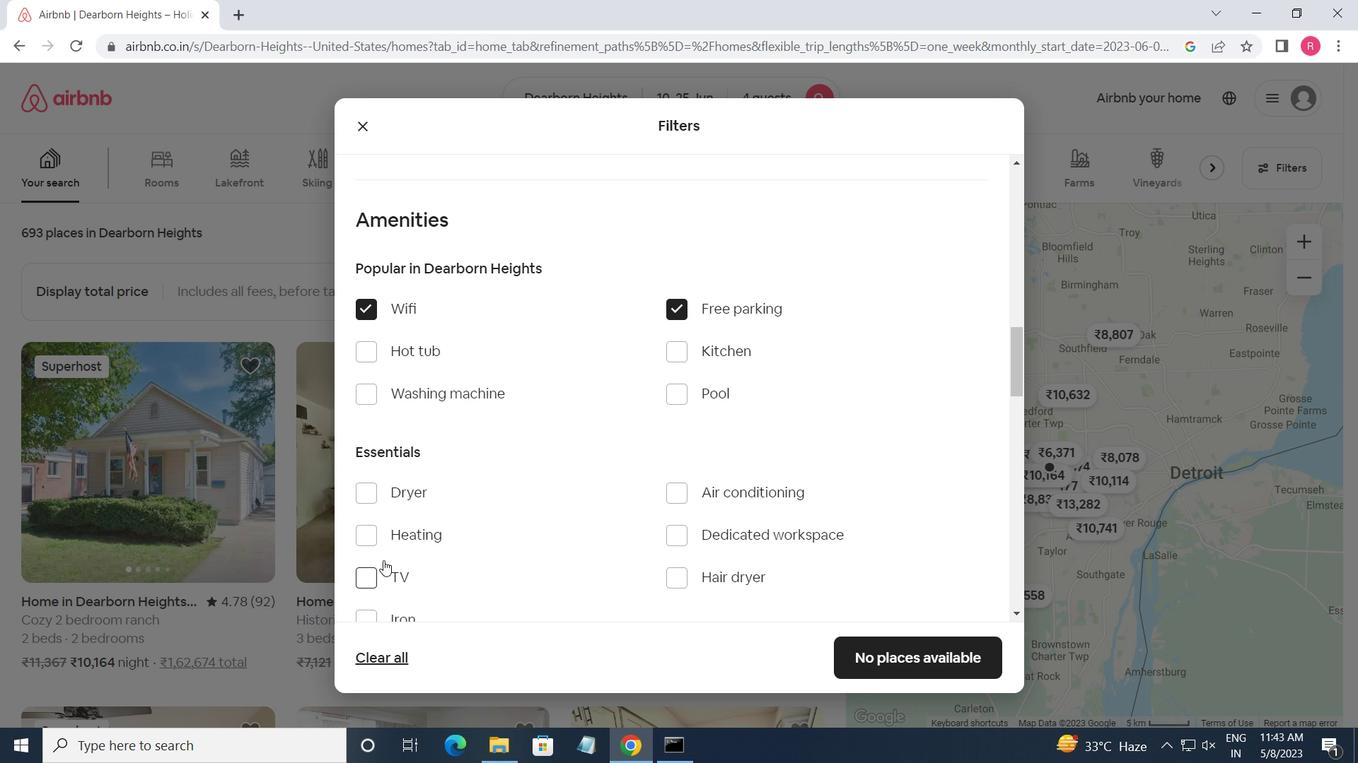 
Action: Mouse scrolled (587, 481) with delta (0, 0)
Screenshot: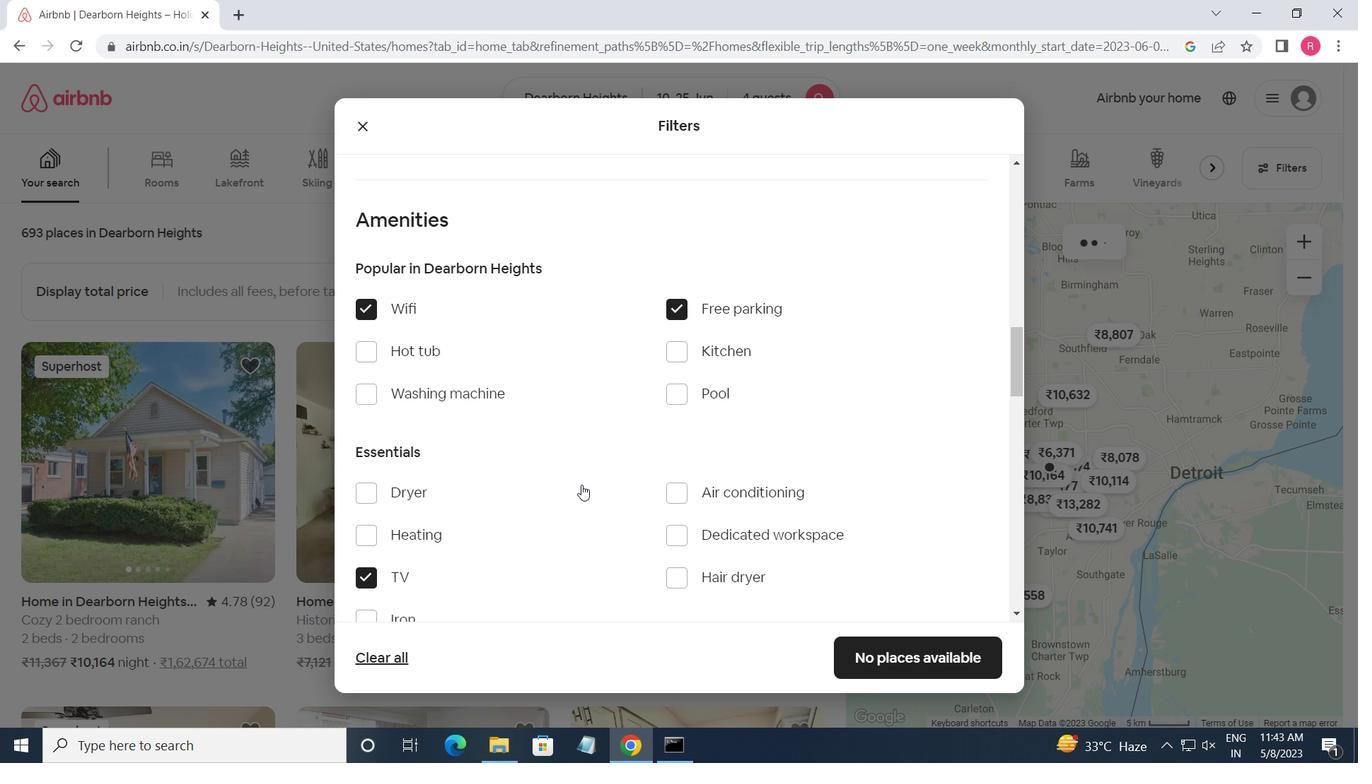 
Action: Mouse scrolled (587, 481) with delta (0, 0)
Screenshot: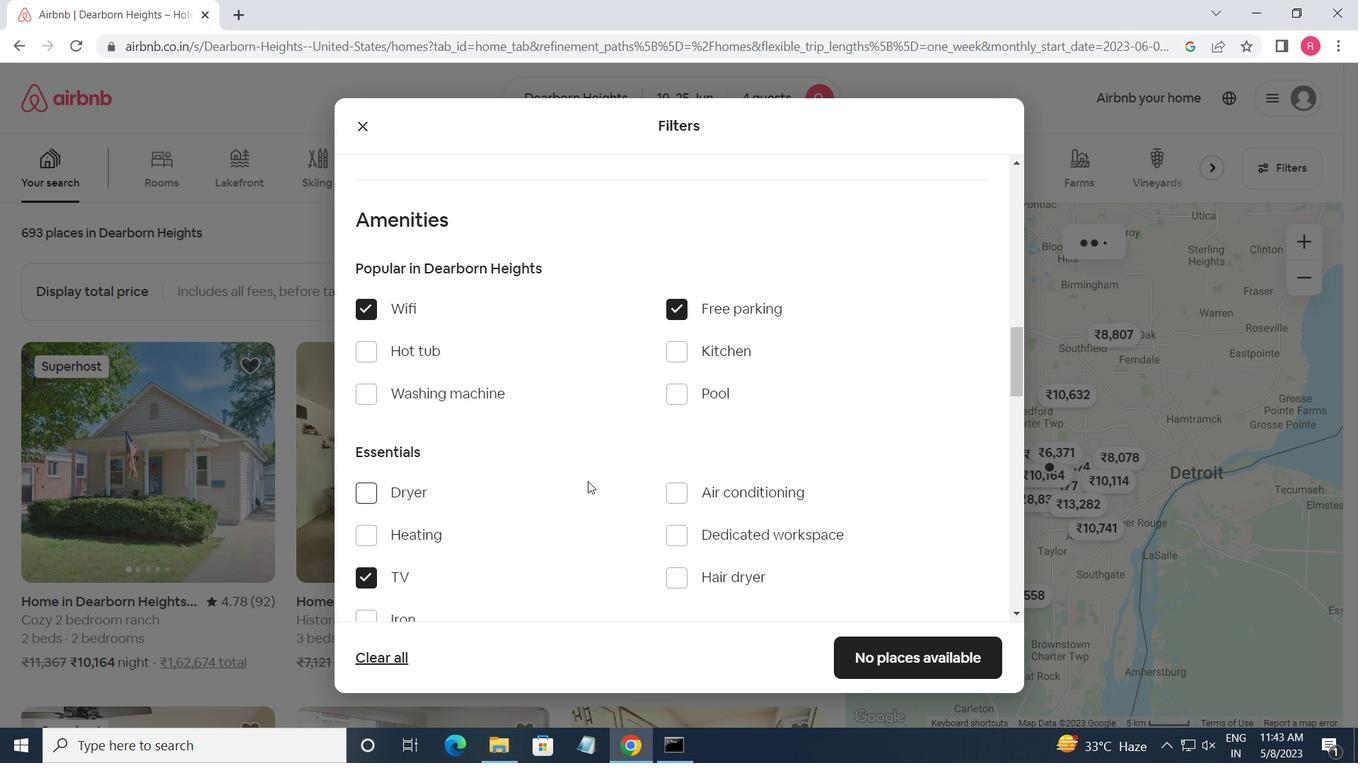 
Action: Mouse scrolled (587, 481) with delta (0, 0)
Screenshot: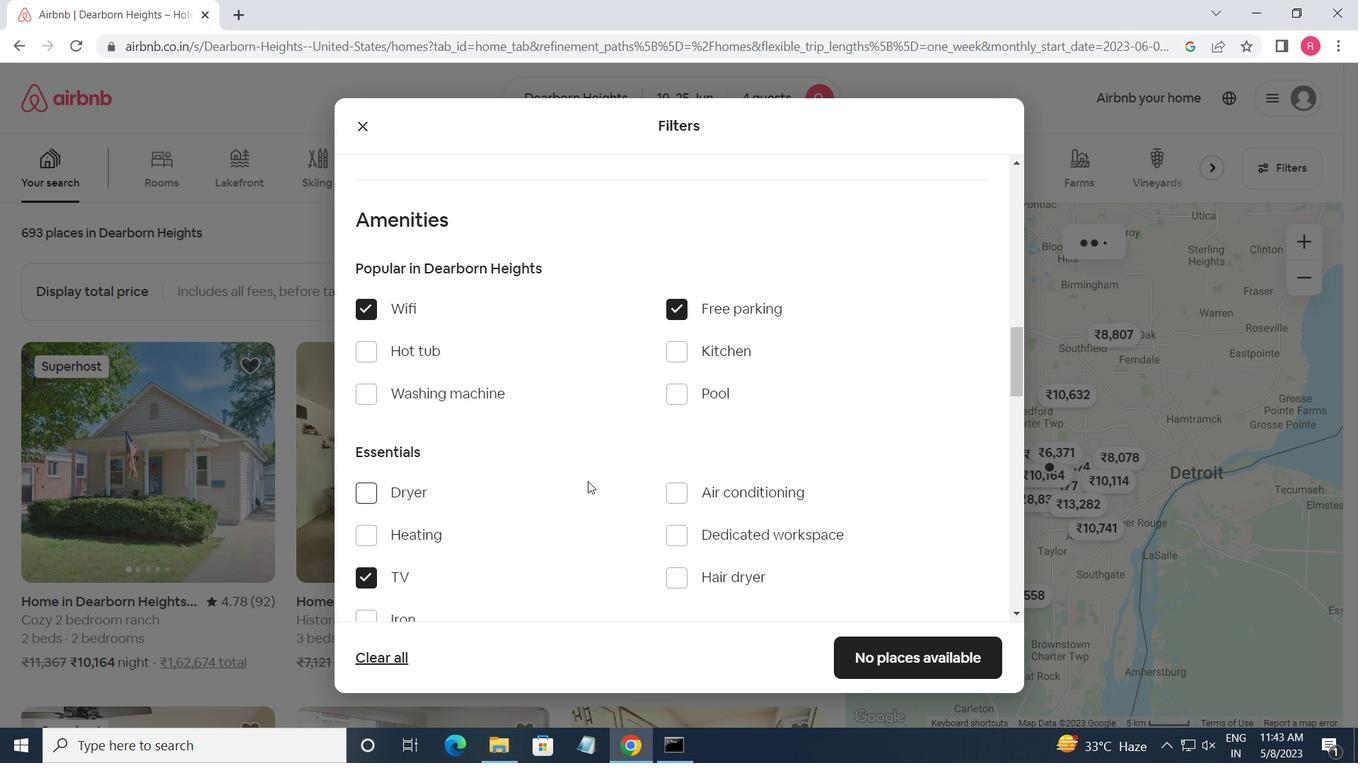 
Action: Mouse scrolled (587, 481) with delta (0, 0)
Screenshot: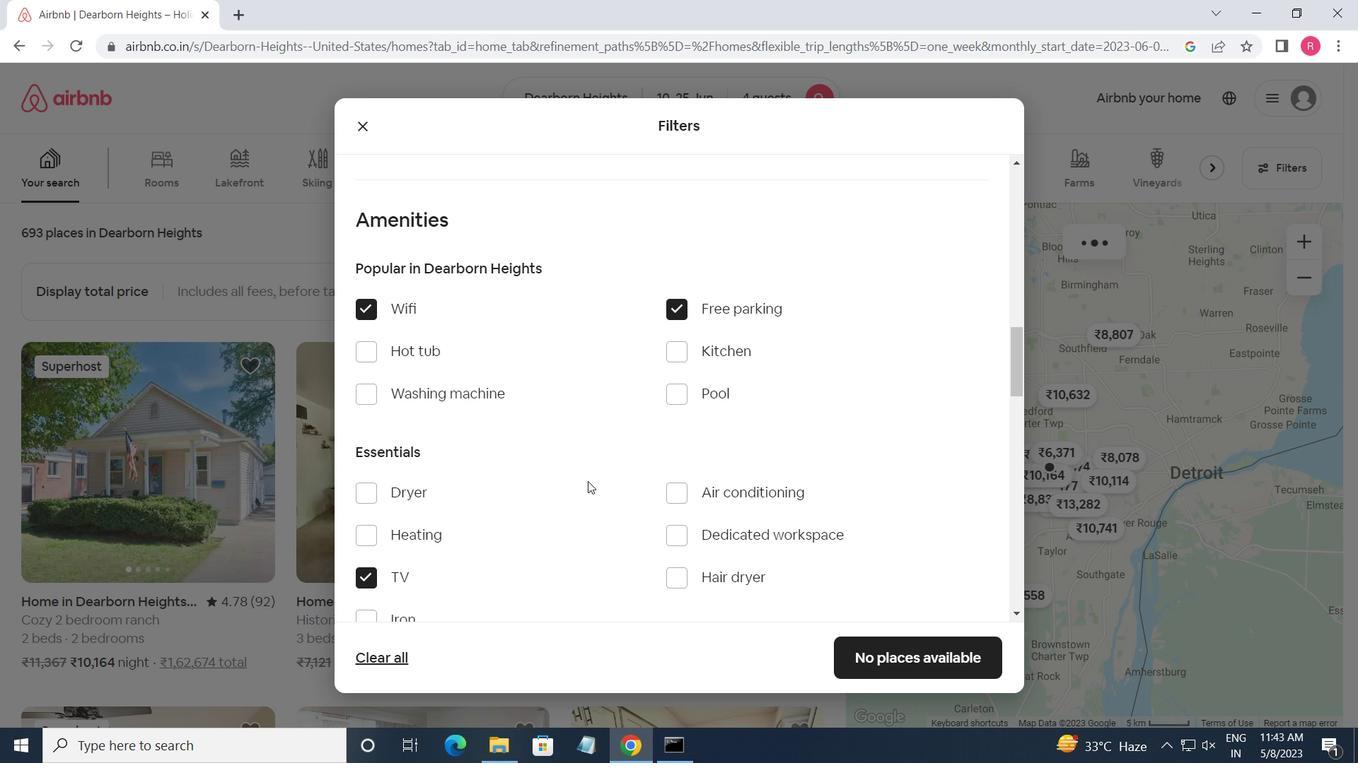 
Action: Mouse moved to (362, 411)
Screenshot: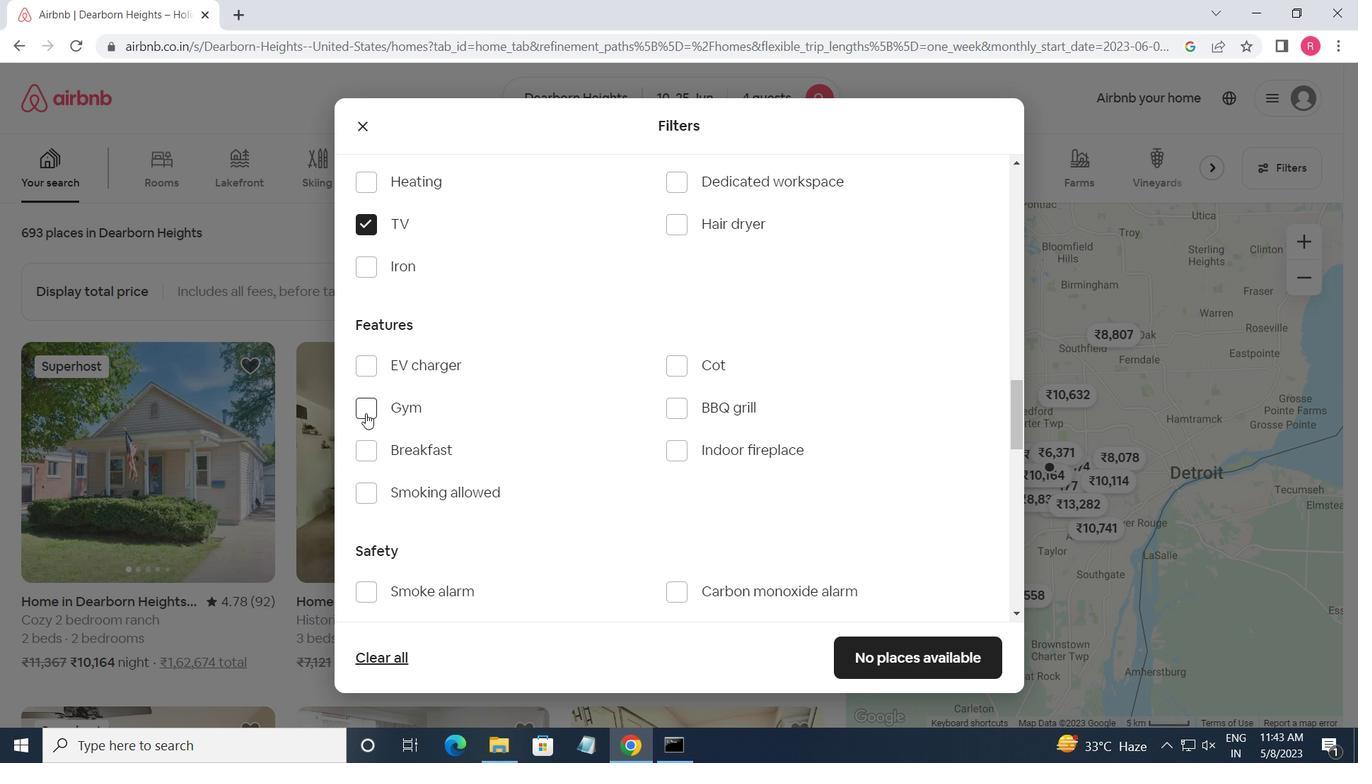 
Action: Mouse pressed left at (362, 411)
Screenshot: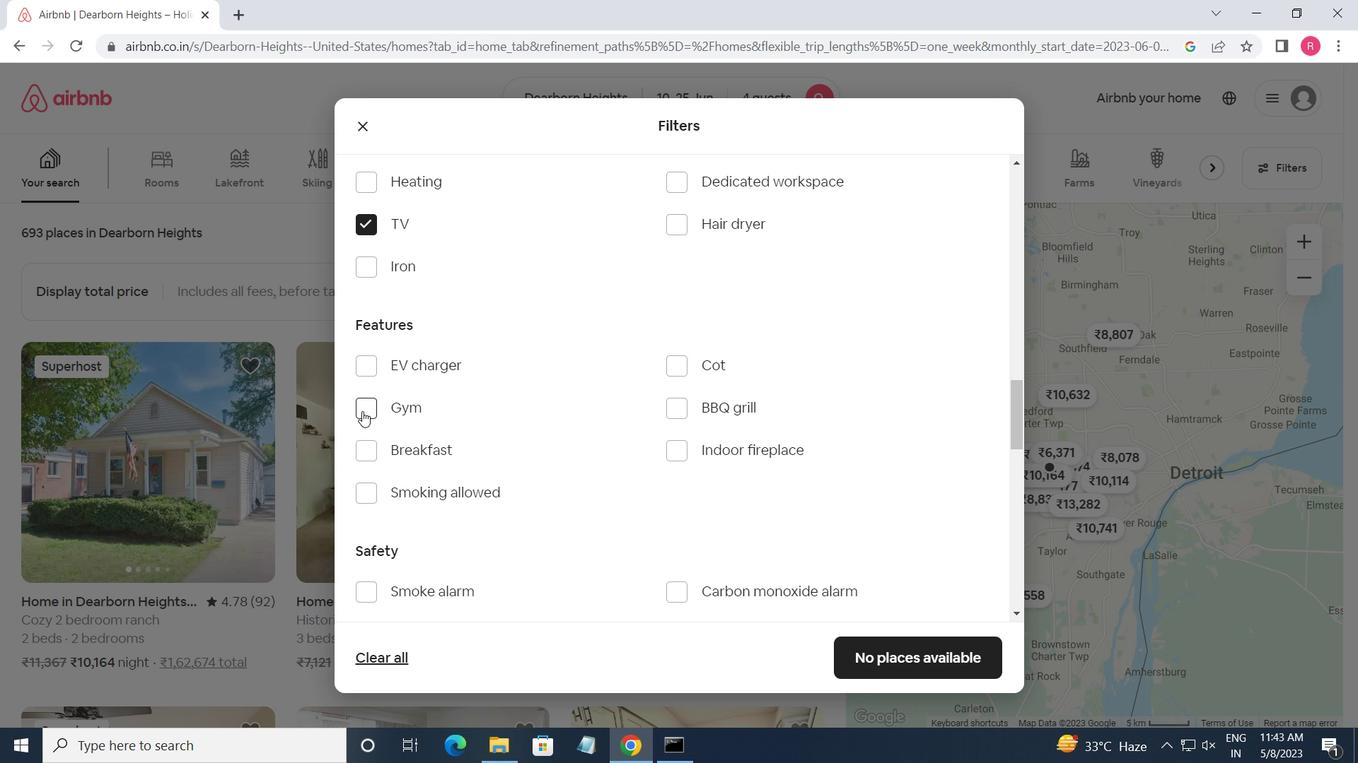 
Action: Mouse moved to (372, 451)
Screenshot: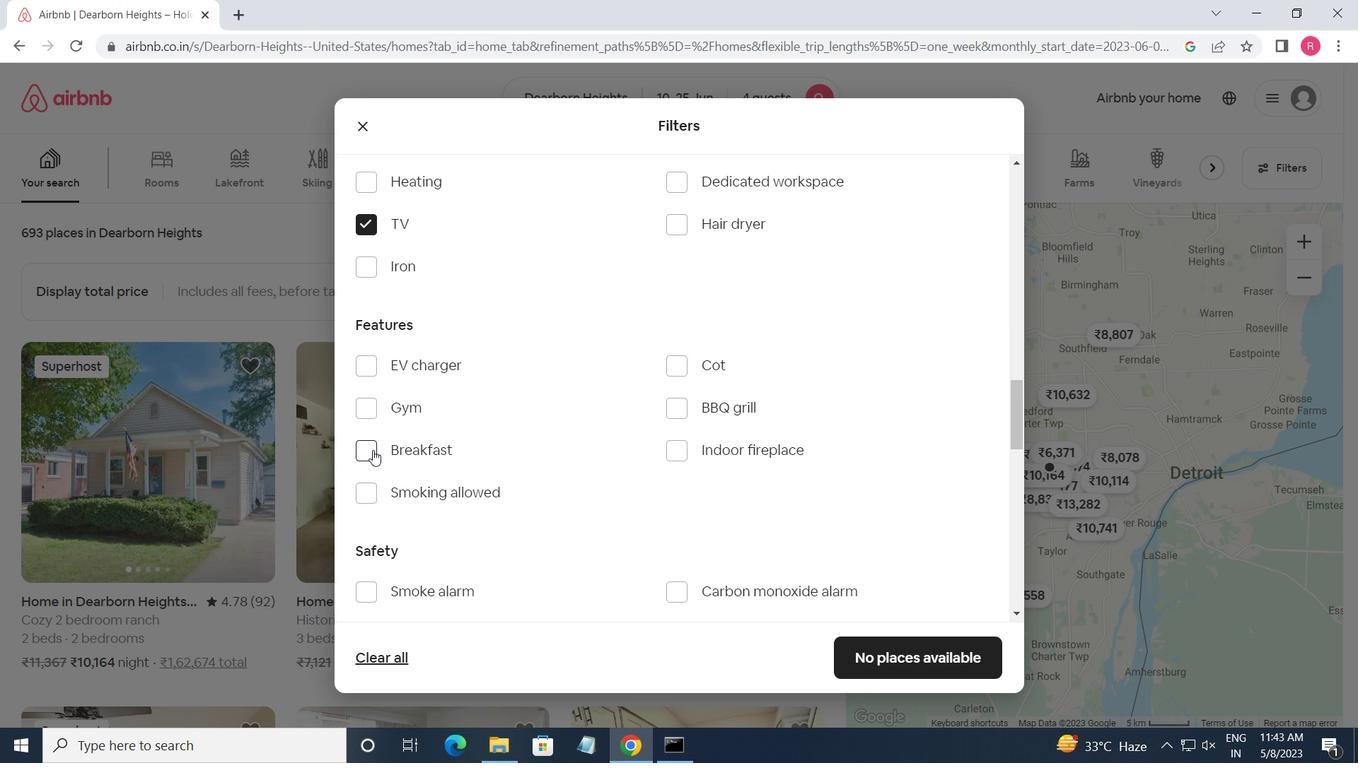 
Action: Mouse pressed left at (372, 451)
Screenshot: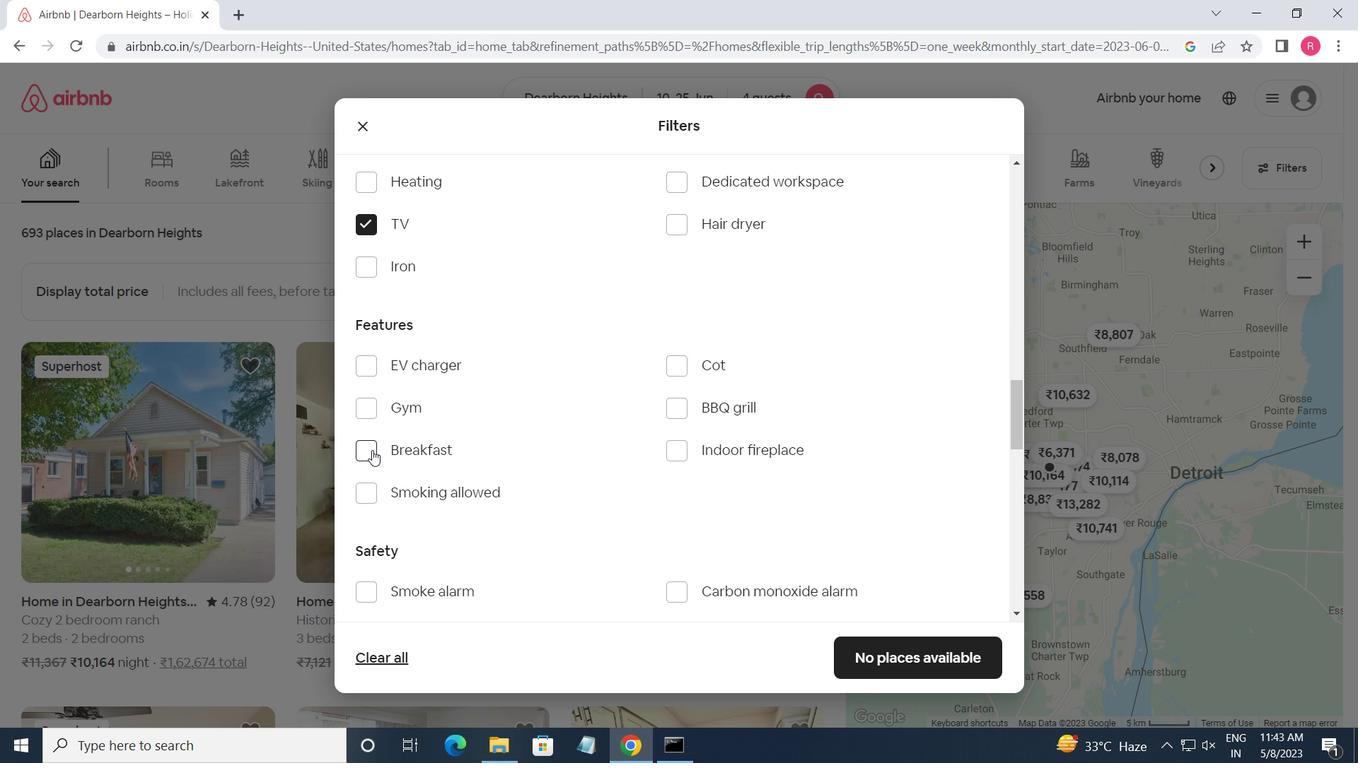 
Action: Mouse moved to (367, 408)
Screenshot: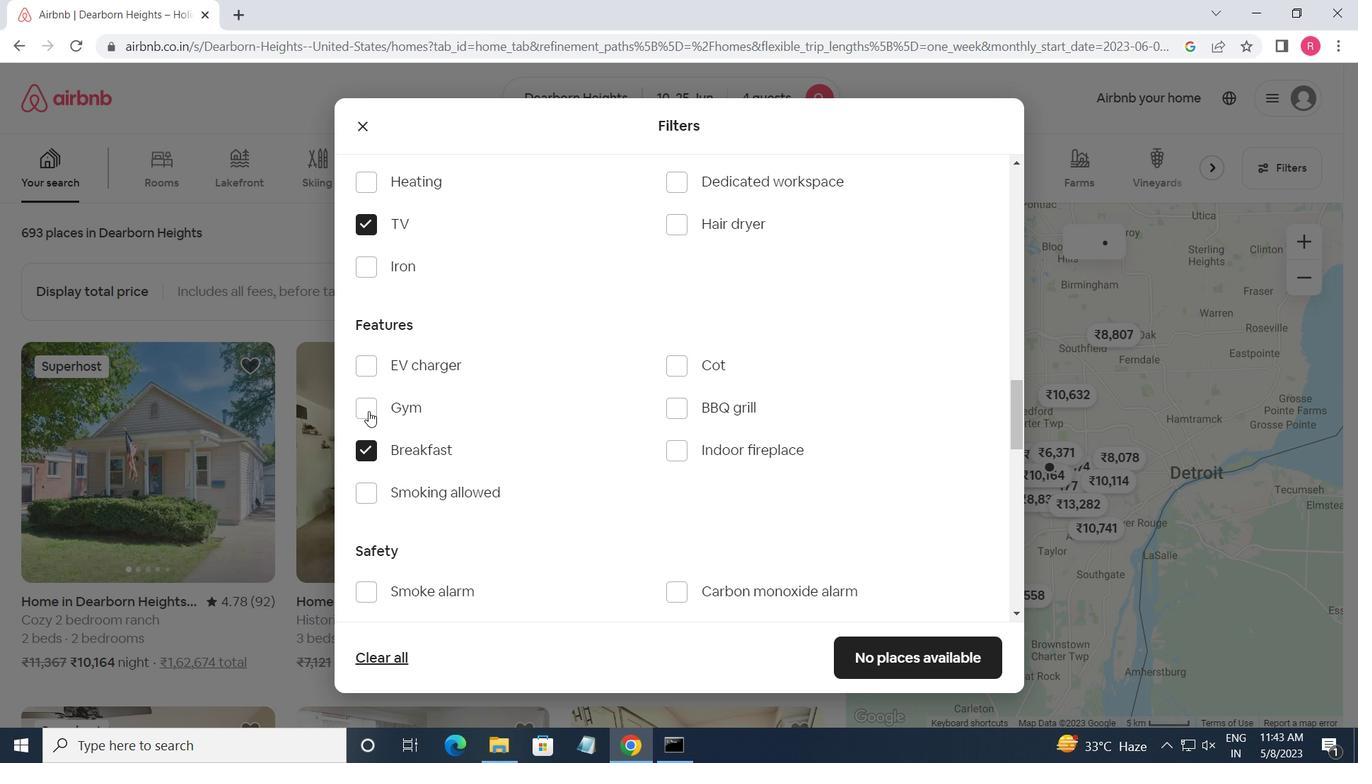 
Action: Mouse pressed left at (367, 408)
Screenshot: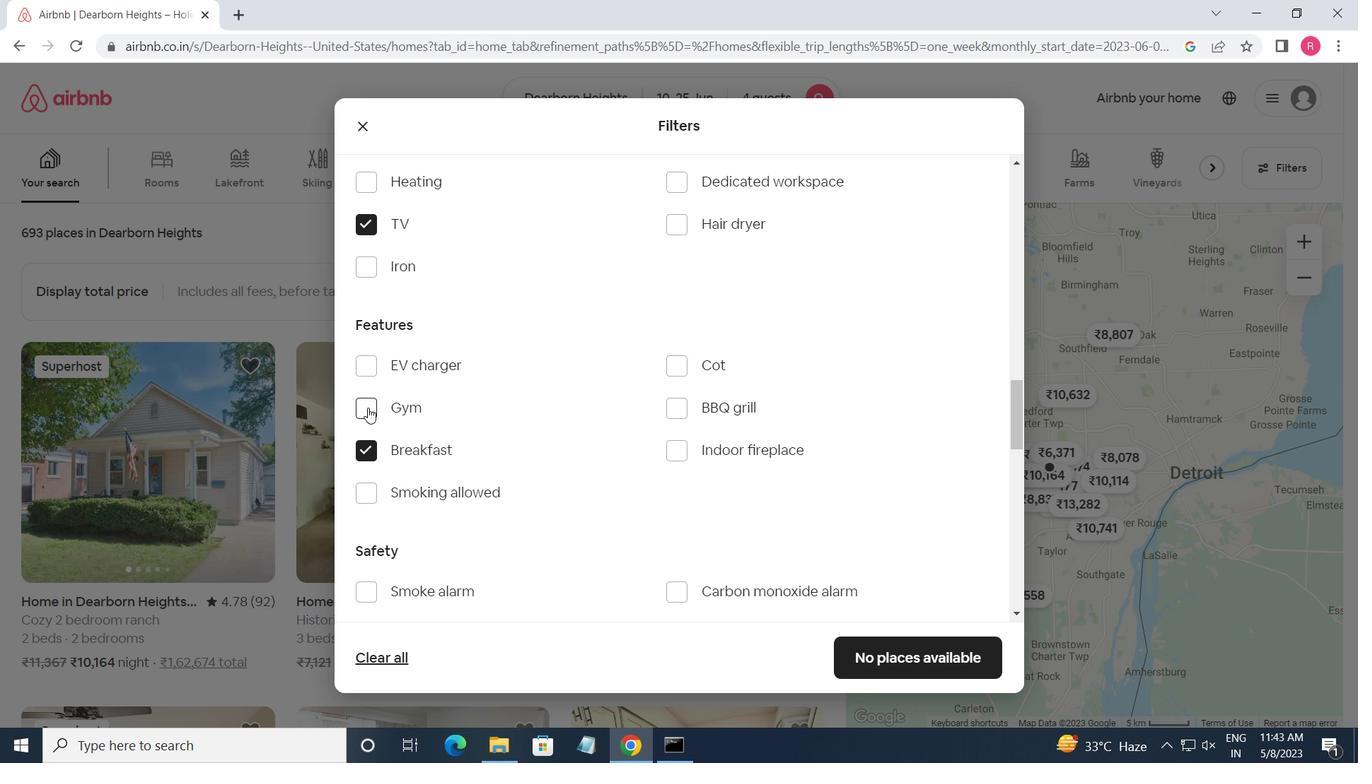
Action: Mouse moved to (452, 436)
Screenshot: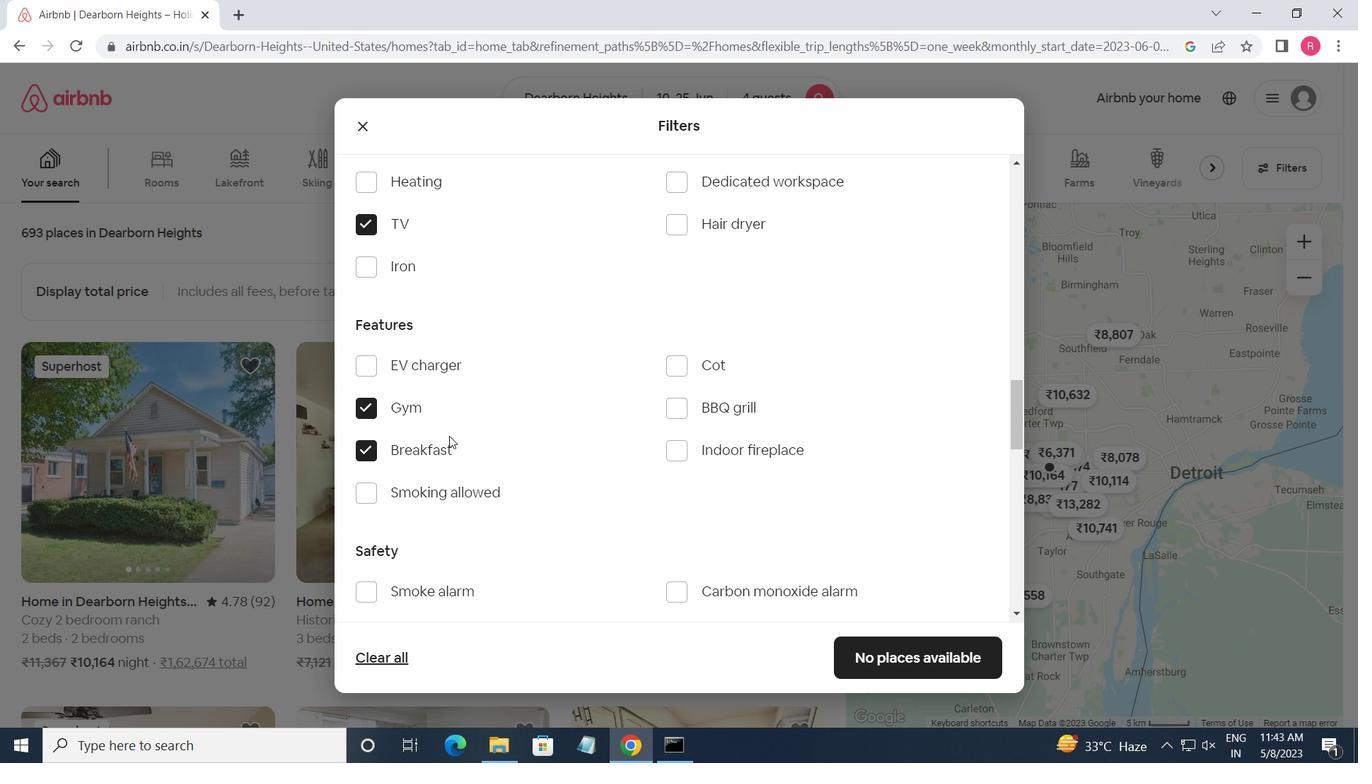
Action: Mouse scrolled (452, 435) with delta (0, 0)
Screenshot: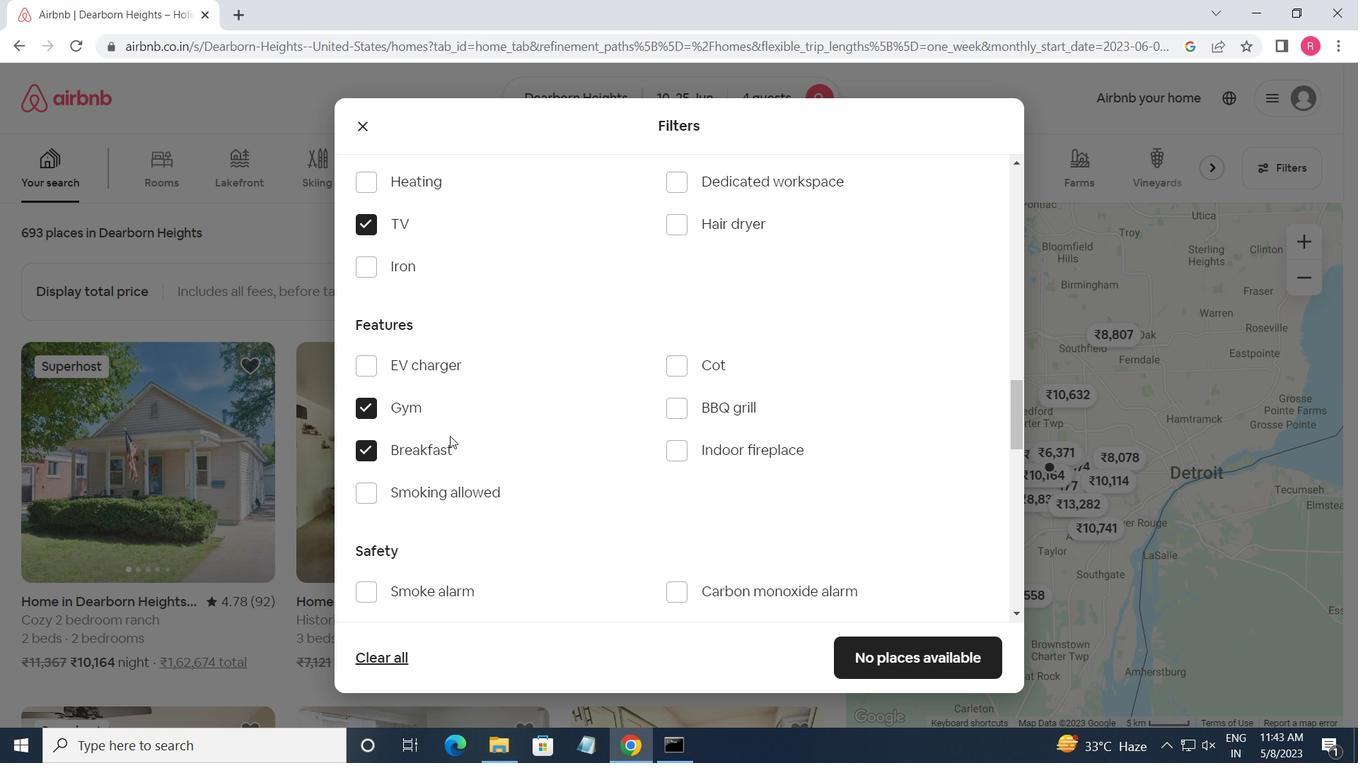 
Action: Mouse moved to (452, 437)
Screenshot: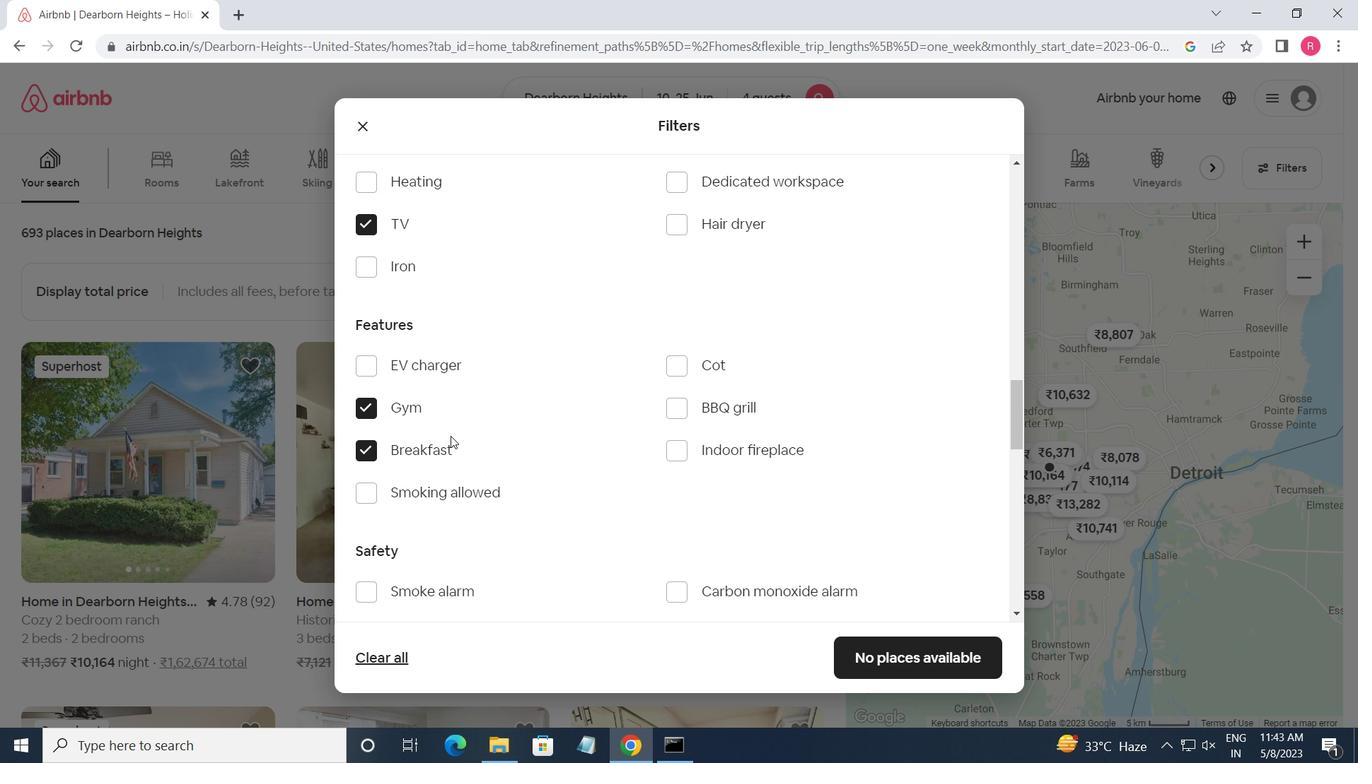 
Action: Mouse scrolled (452, 437) with delta (0, 0)
Screenshot: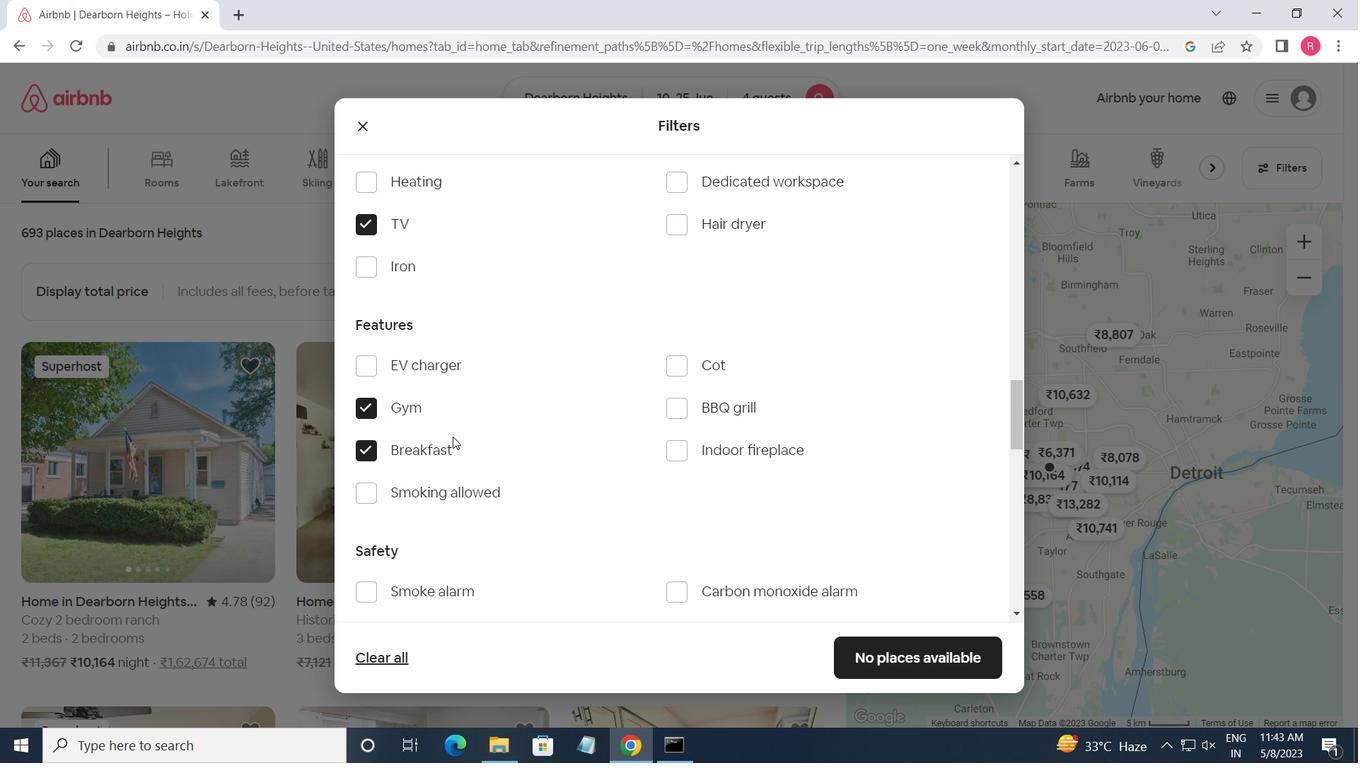 
Action: Mouse scrolled (452, 437) with delta (0, 0)
Screenshot: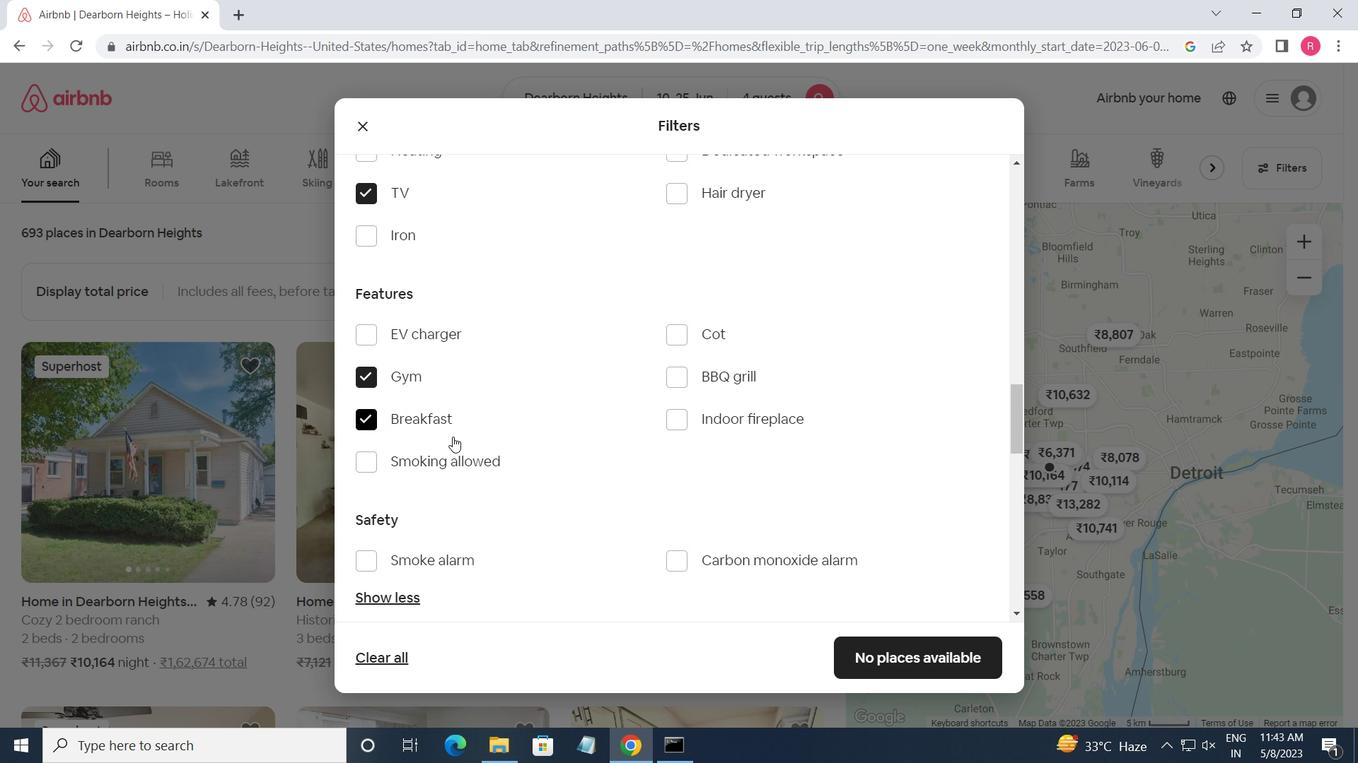 
Action: Mouse moved to (454, 437)
Screenshot: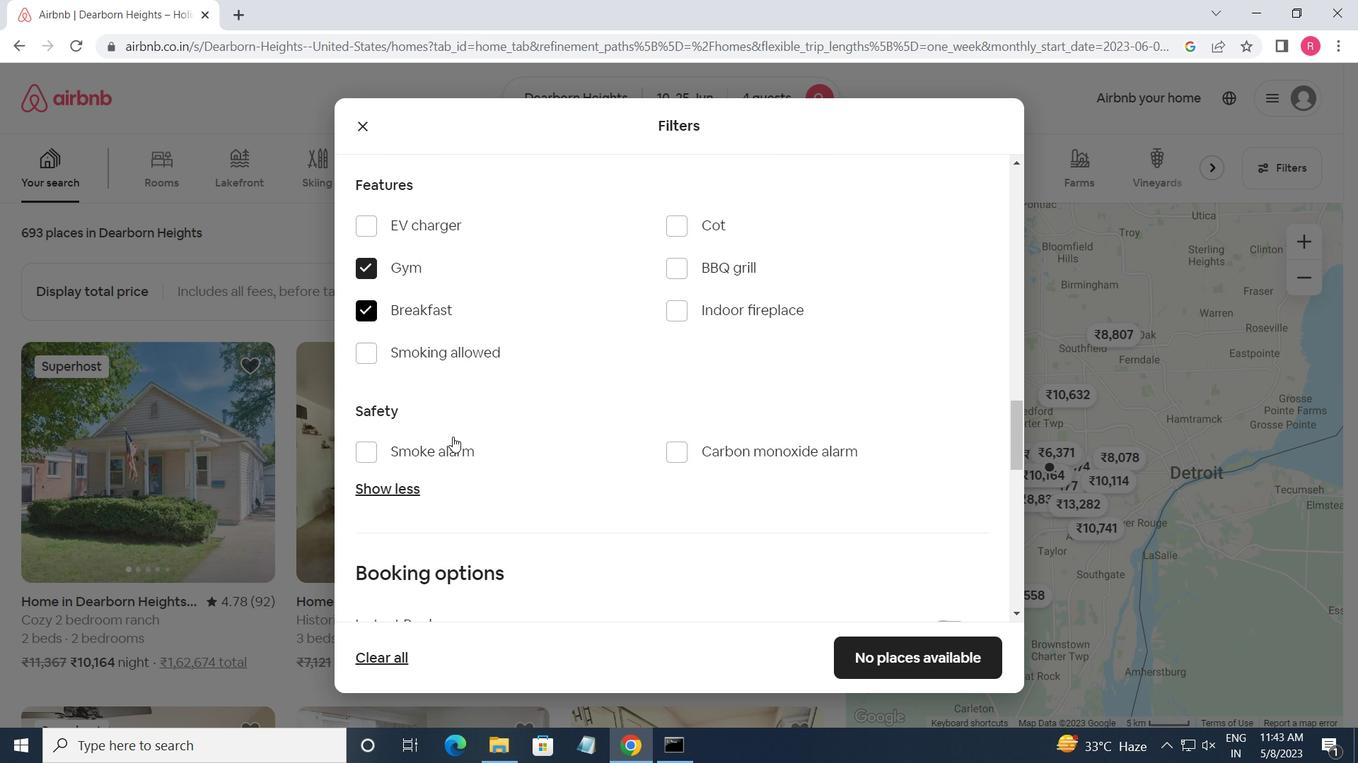 
Action: Mouse scrolled (454, 437) with delta (0, 0)
Screenshot: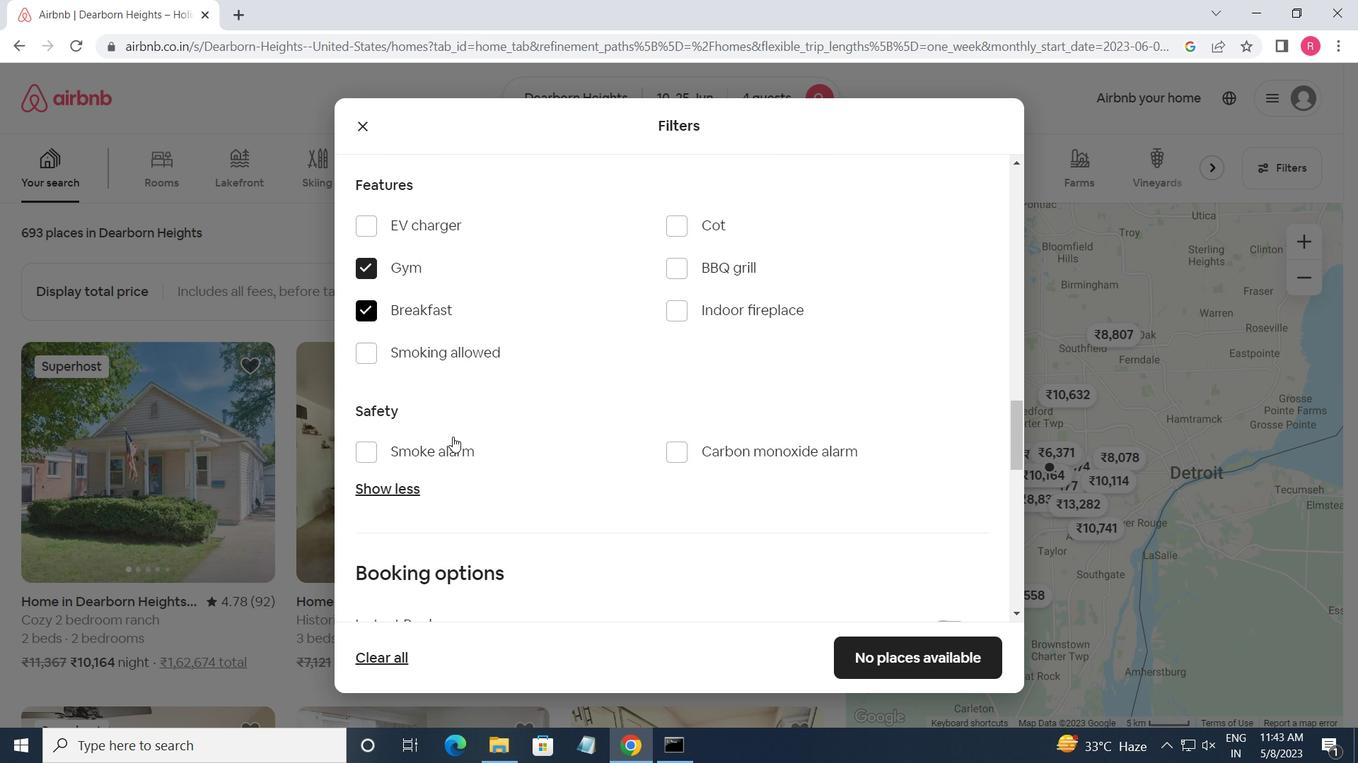 
Action: Mouse moved to (952, 490)
Screenshot: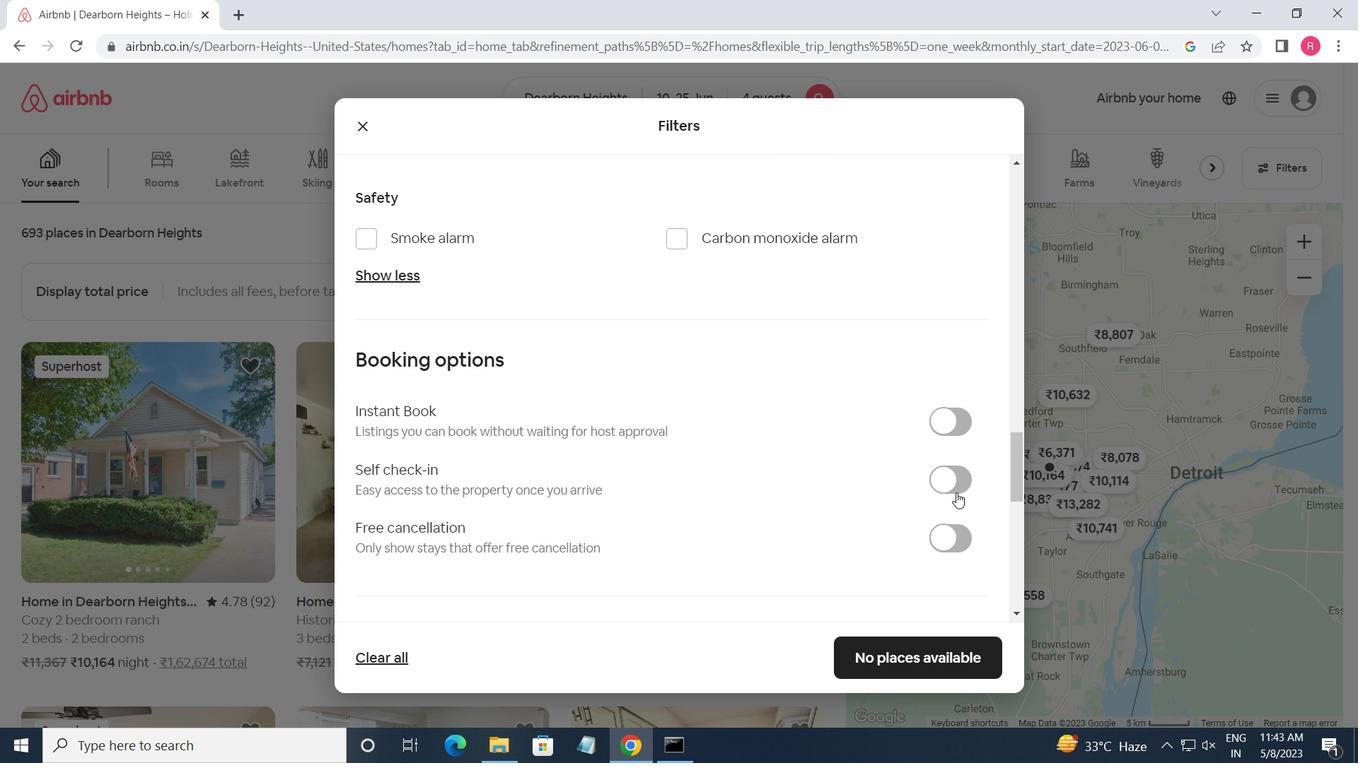 
Action: Mouse pressed left at (952, 490)
Screenshot: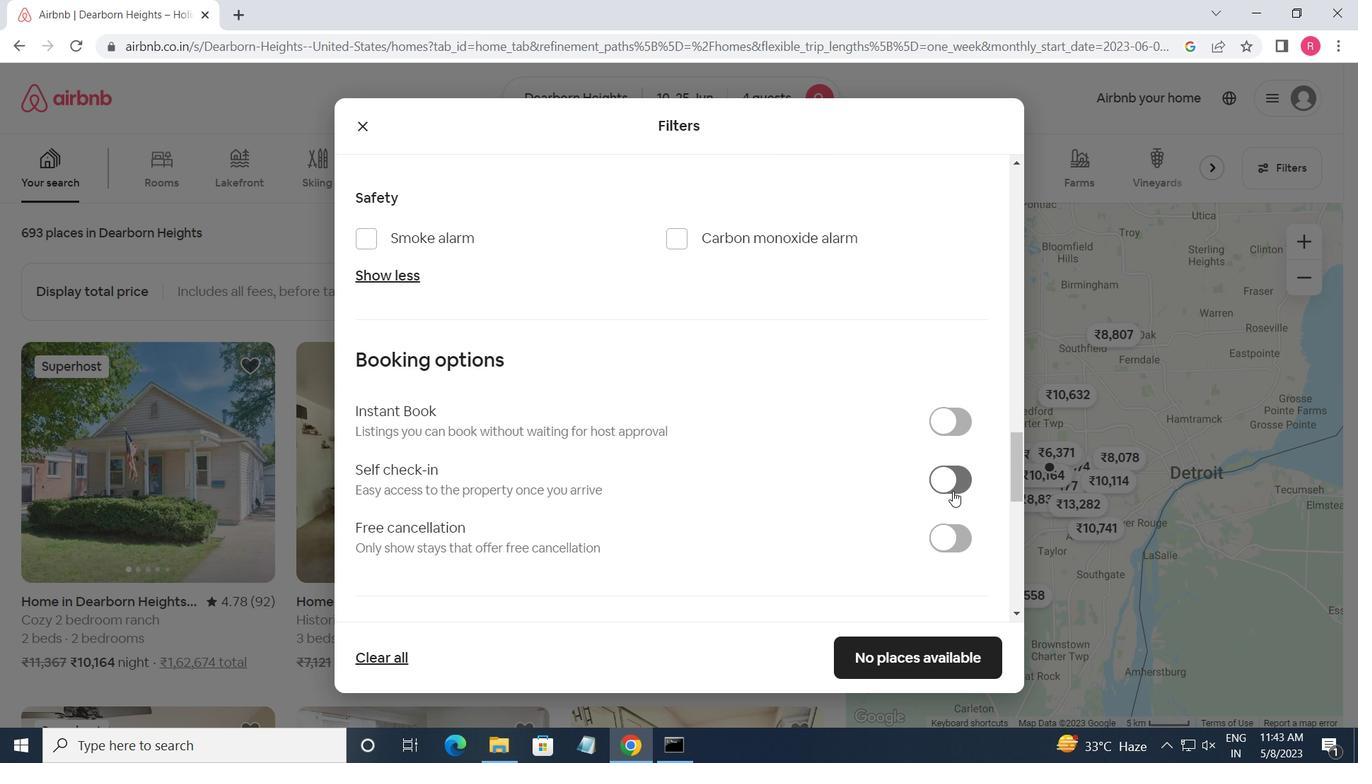 
Action: Mouse moved to (694, 497)
Screenshot: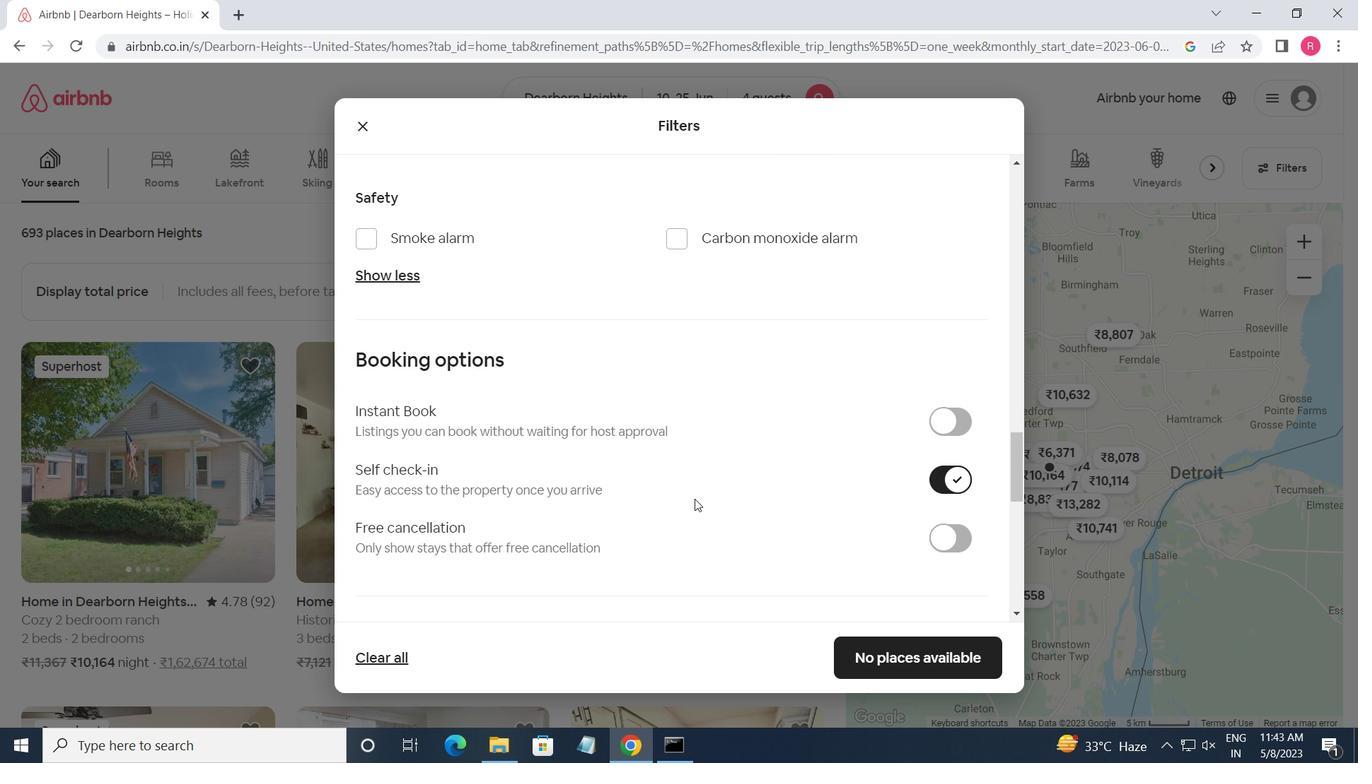 
Action: Mouse scrolled (694, 496) with delta (0, 0)
Screenshot: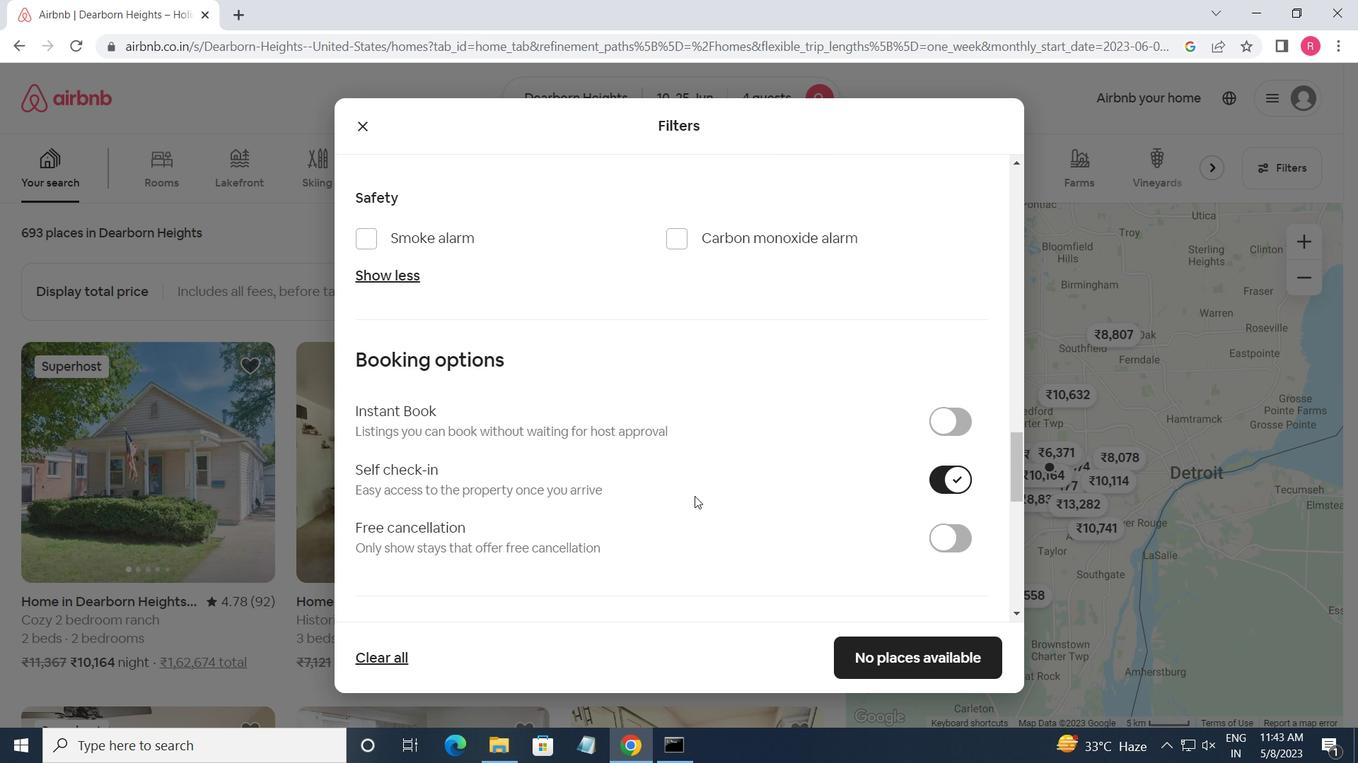
Action: Mouse moved to (694, 497)
Screenshot: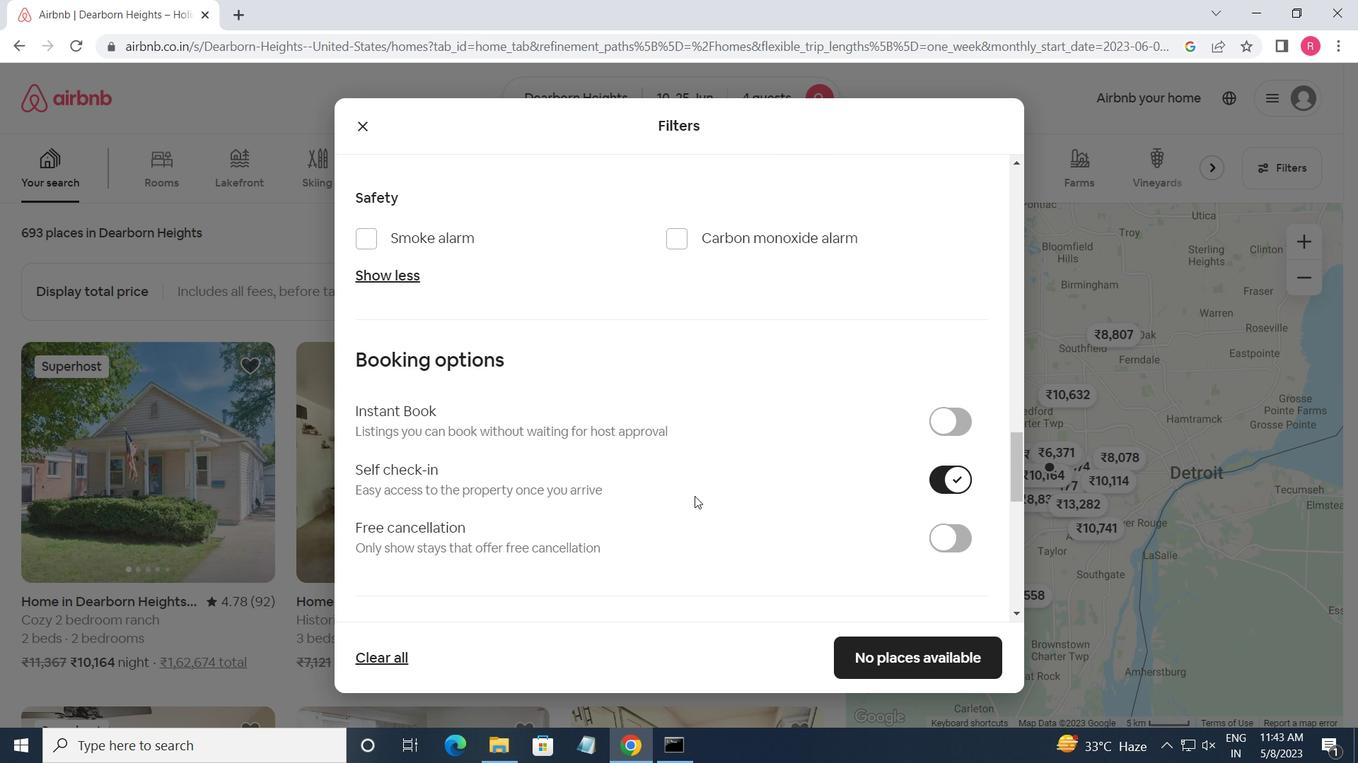 
Action: Mouse scrolled (694, 496) with delta (0, 0)
Screenshot: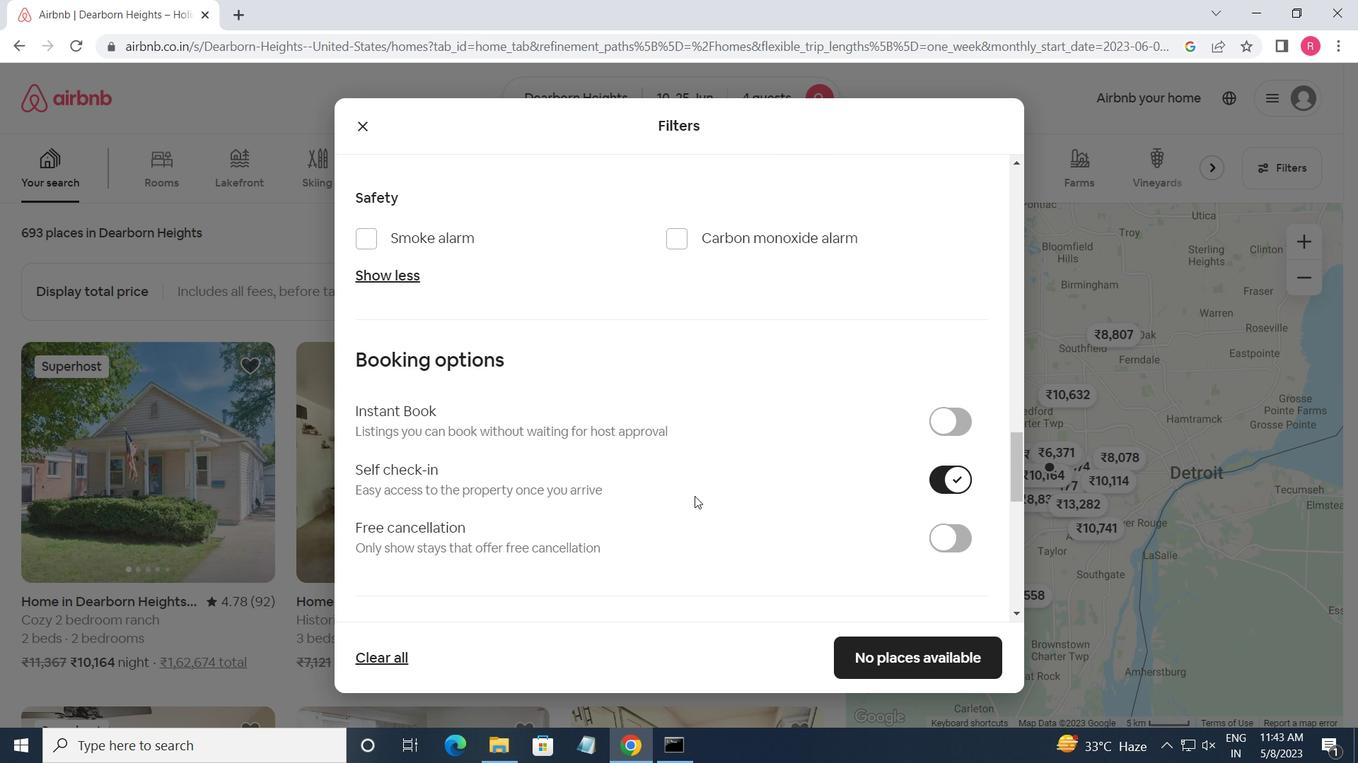 
Action: Mouse moved to (694, 500)
Screenshot: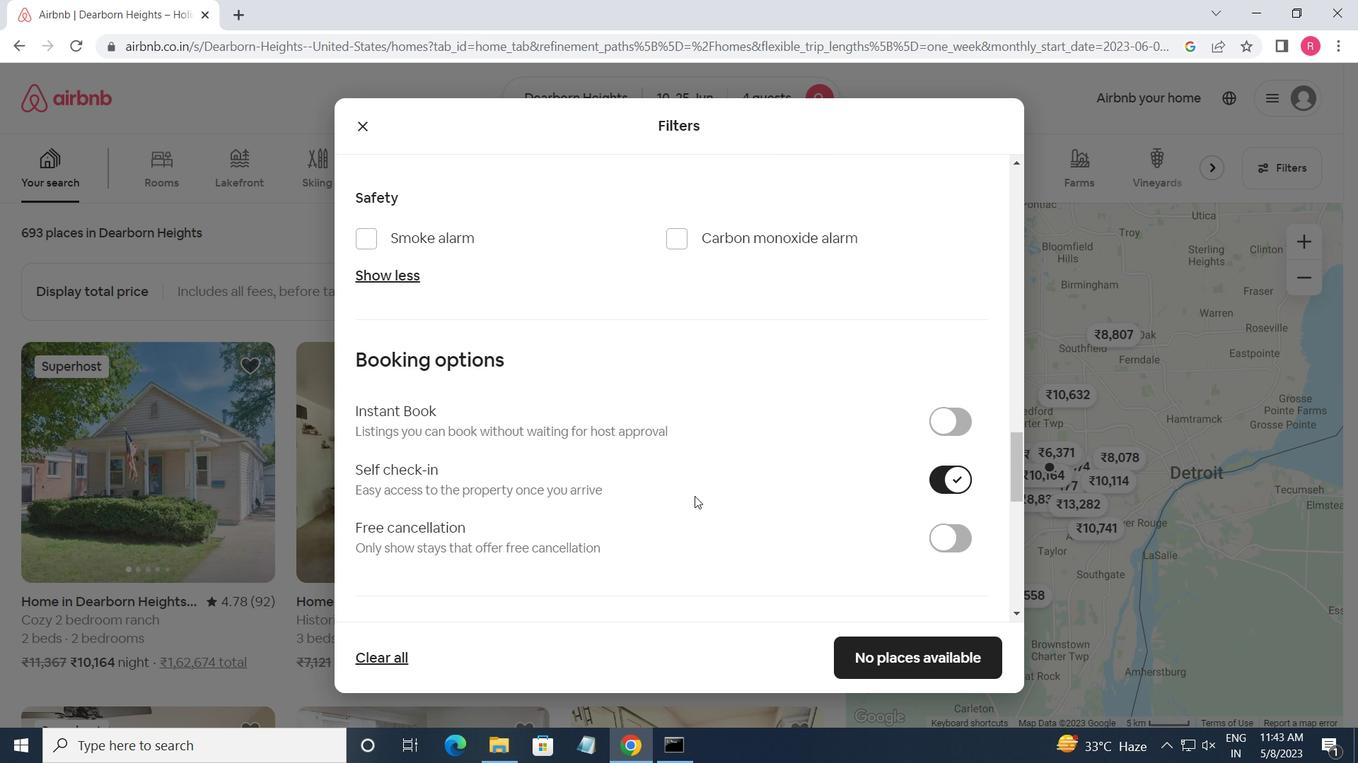 
Action: Mouse scrolled (694, 499) with delta (0, 0)
Screenshot: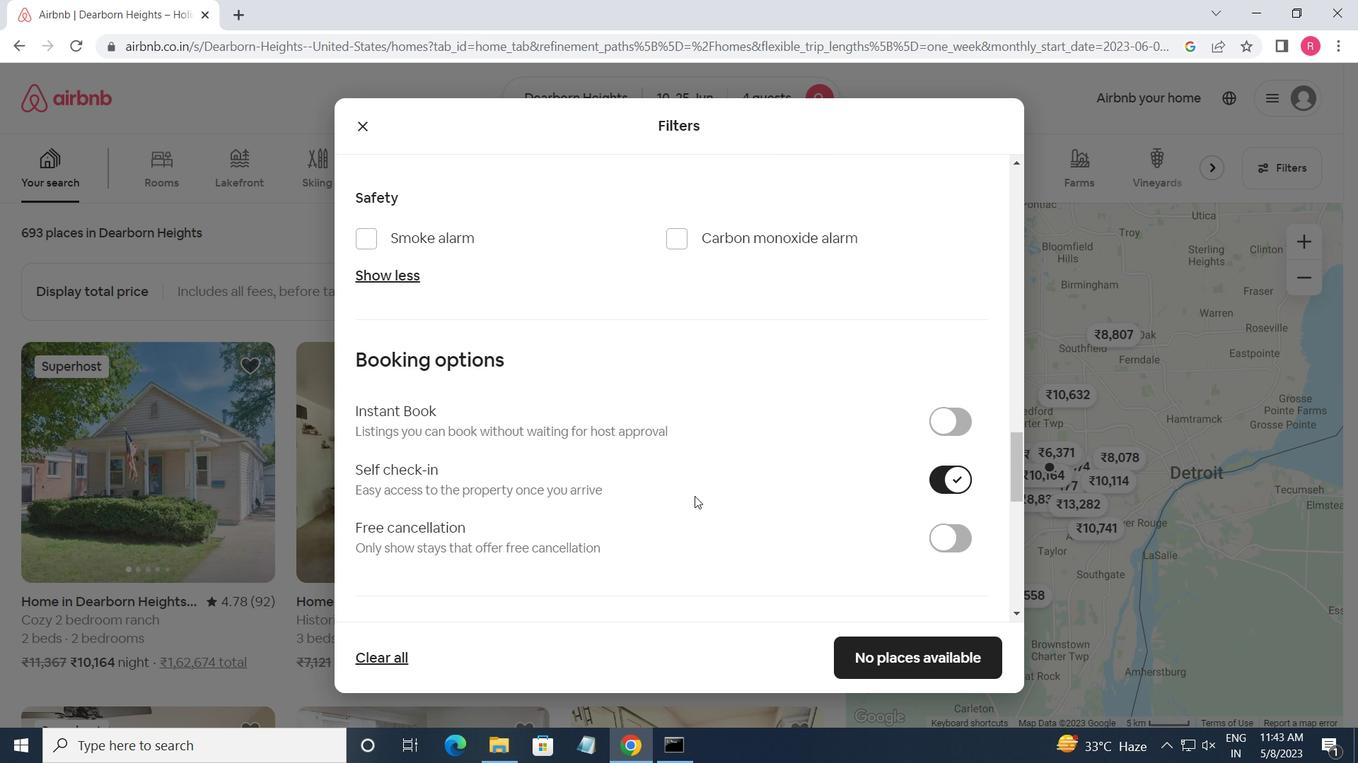 
Action: Mouse moved to (694, 501)
Screenshot: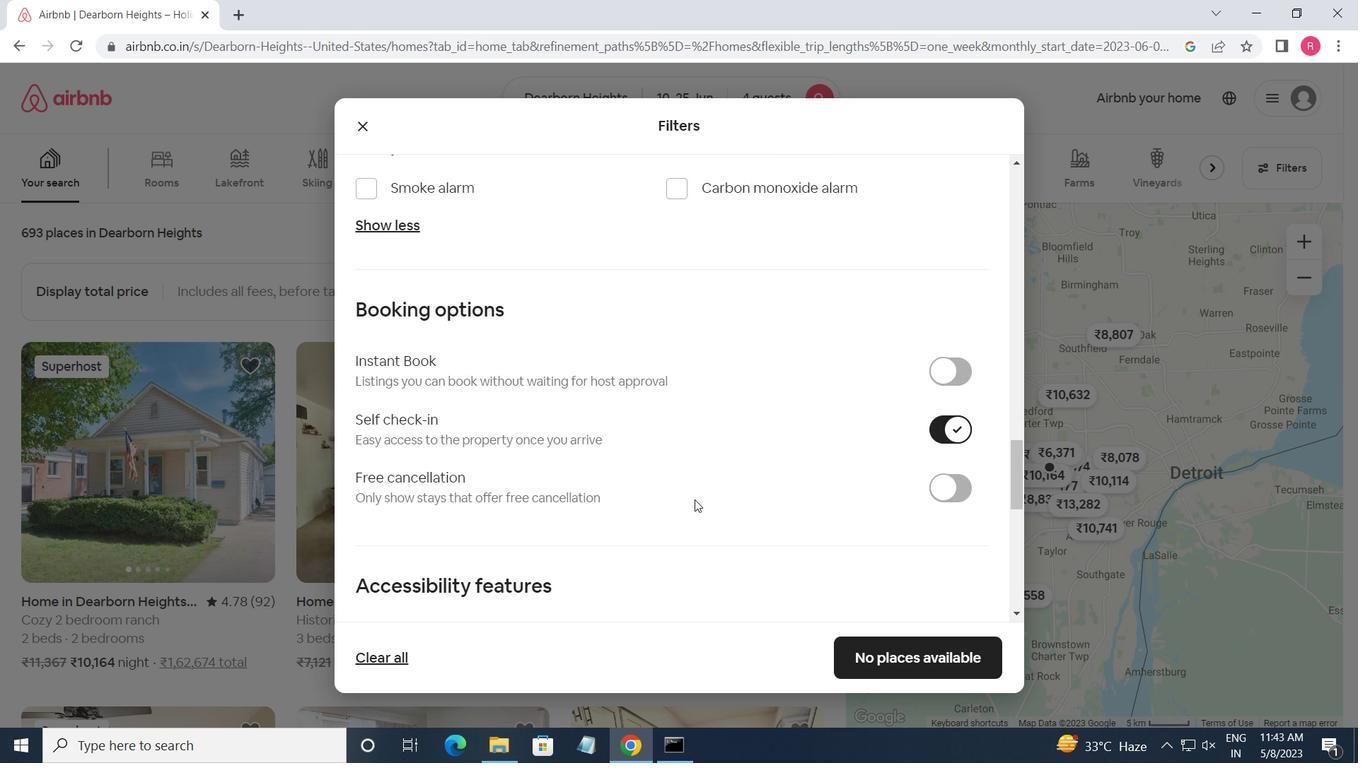 
Action: Mouse scrolled (694, 500) with delta (0, 0)
Screenshot: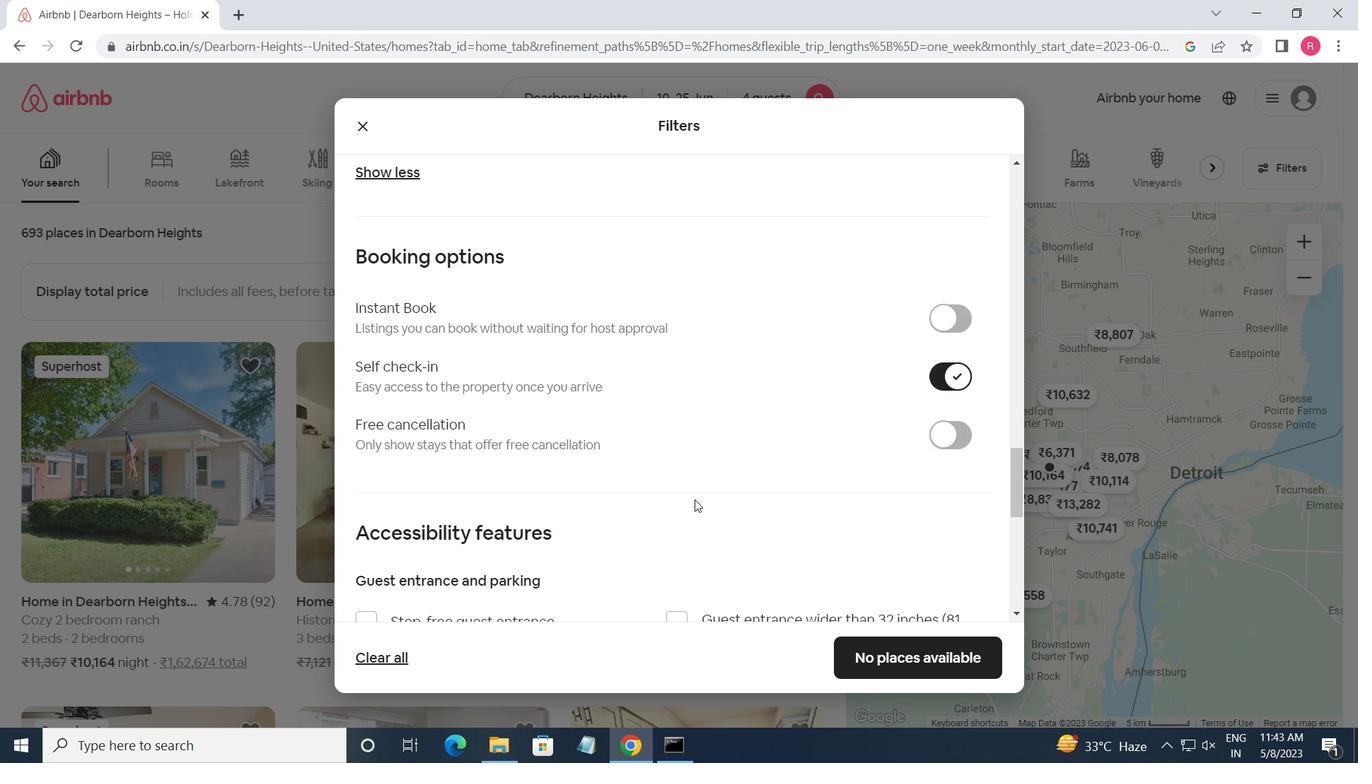 
Action: Mouse scrolled (694, 500) with delta (0, 0)
Screenshot: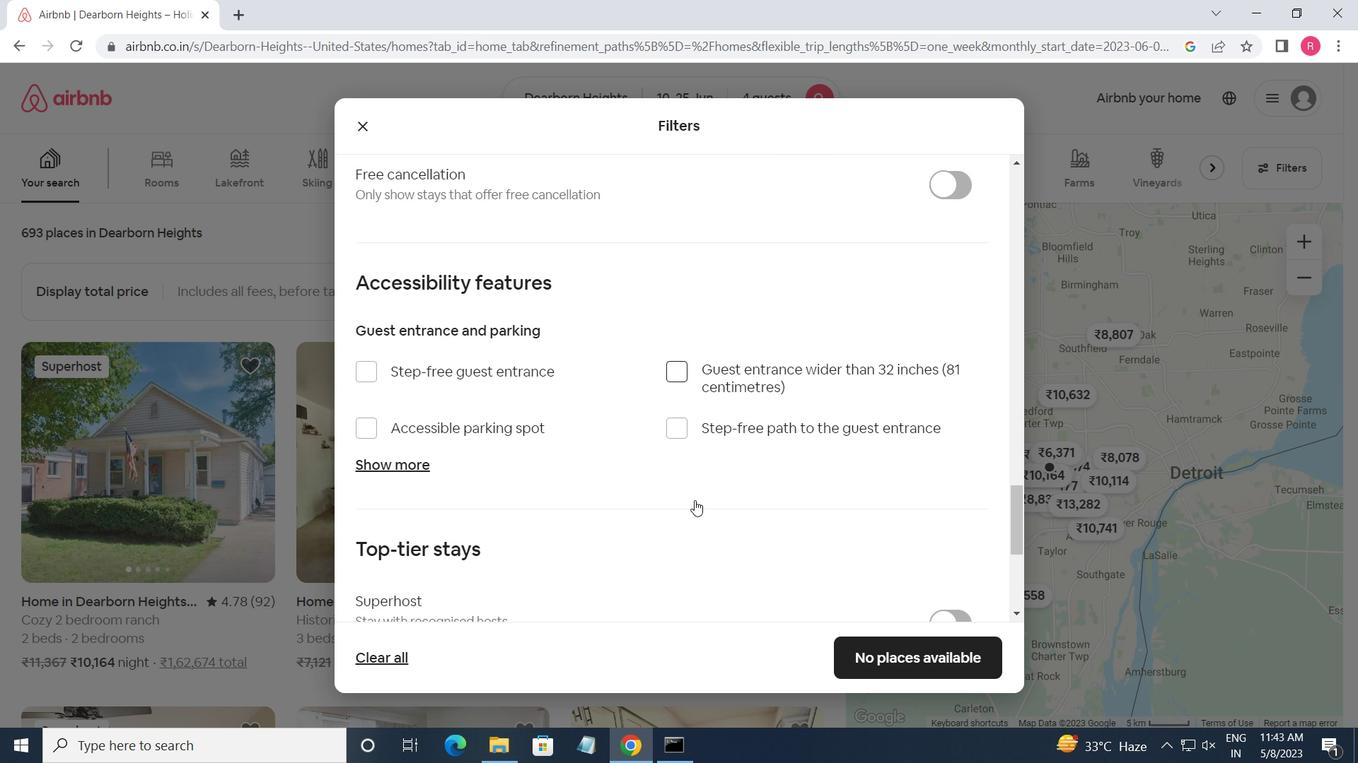 
Action: Mouse moved to (787, 533)
Screenshot: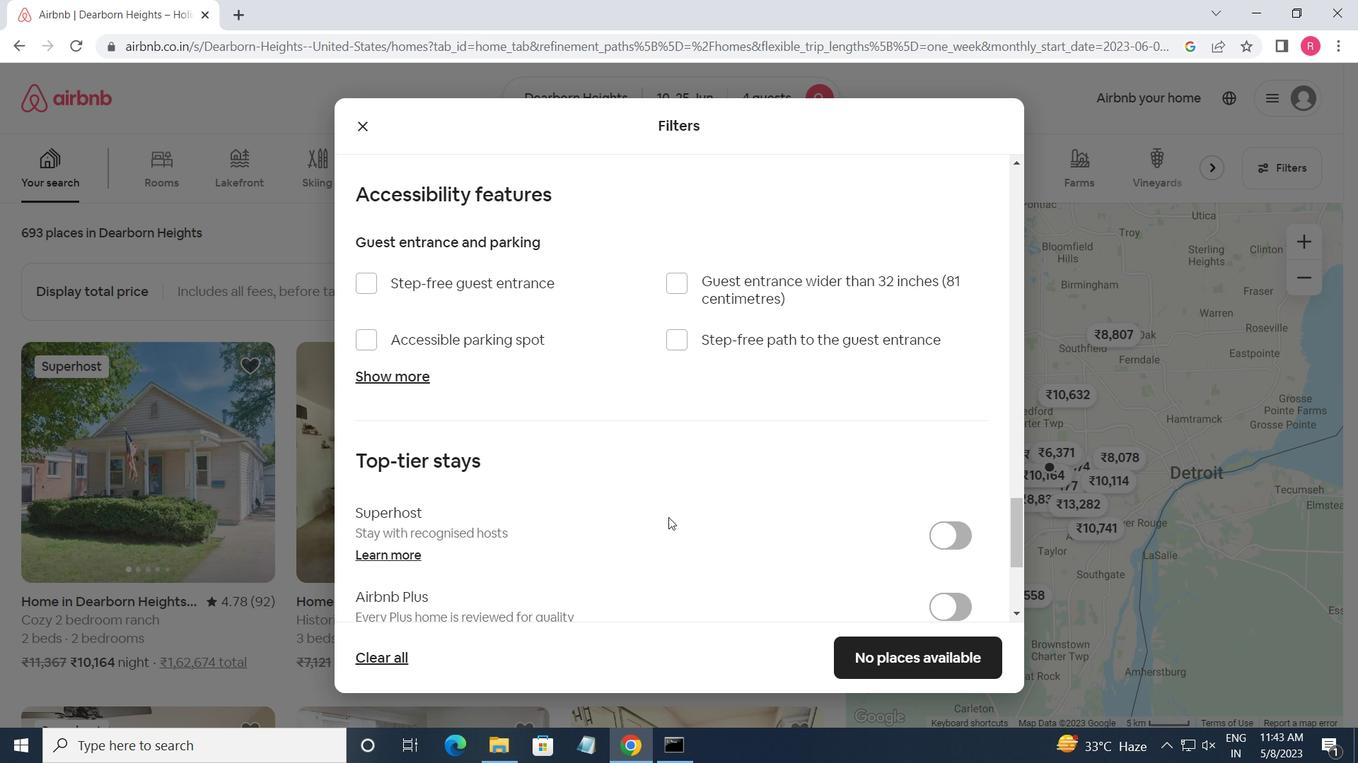 
Action: Mouse scrolled (787, 532) with delta (0, 0)
Screenshot: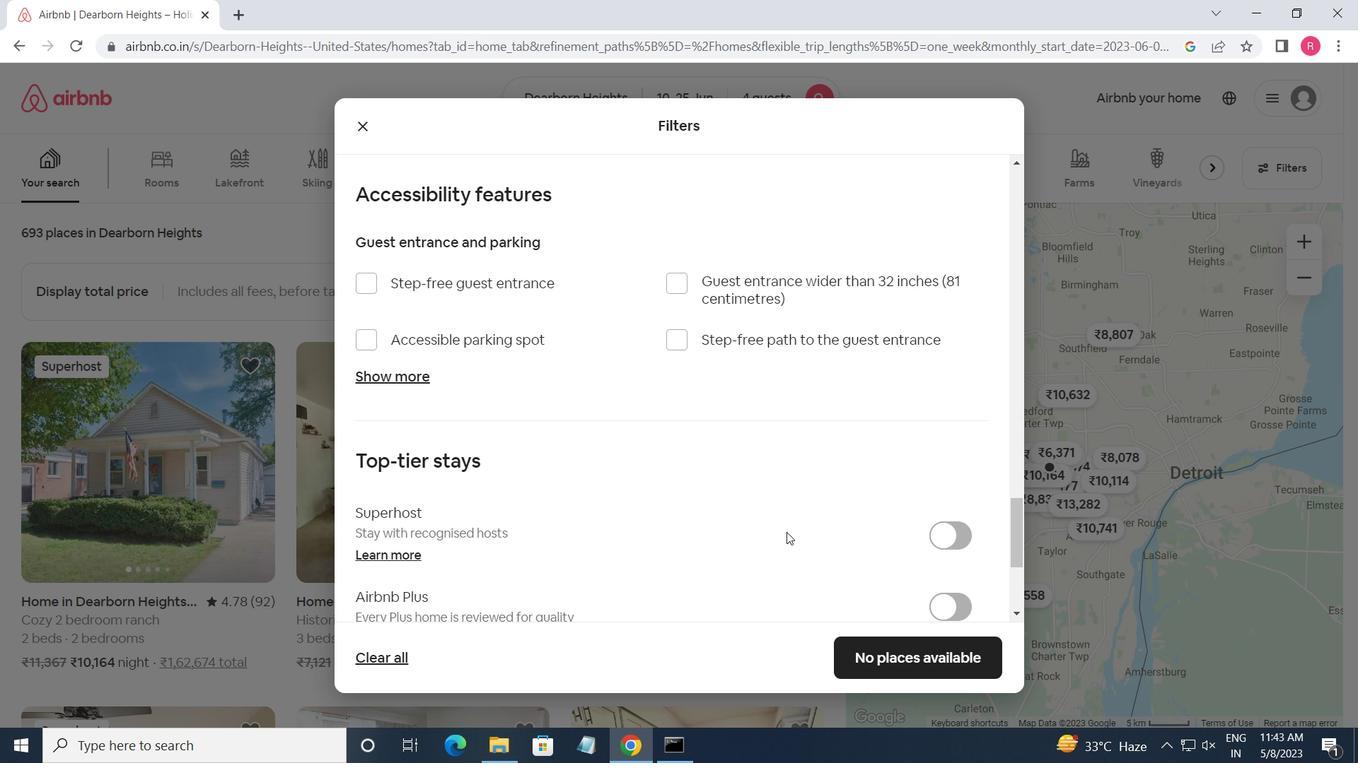 
Action: Mouse moved to (813, 522)
Screenshot: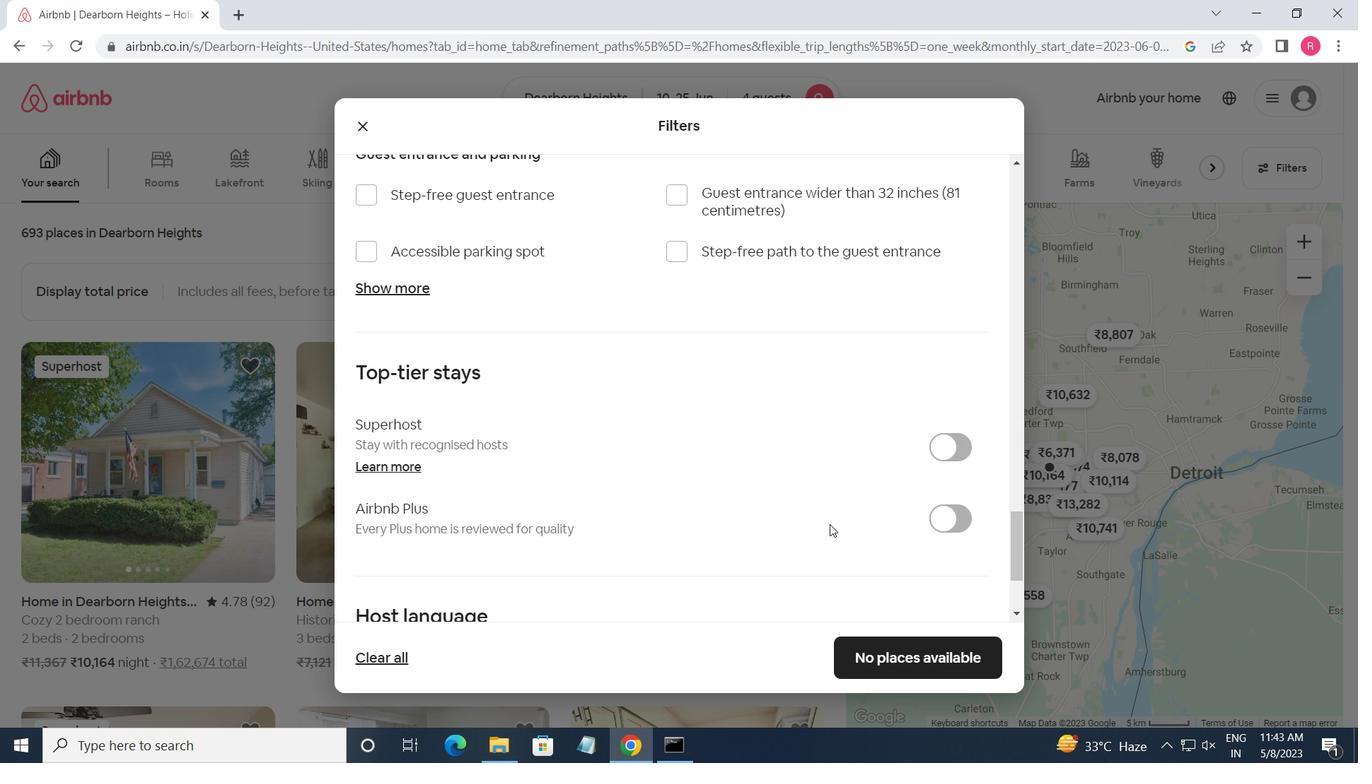 
Action: Mouse scrolled (813, 521) with delta (0, 0)
Screenshot: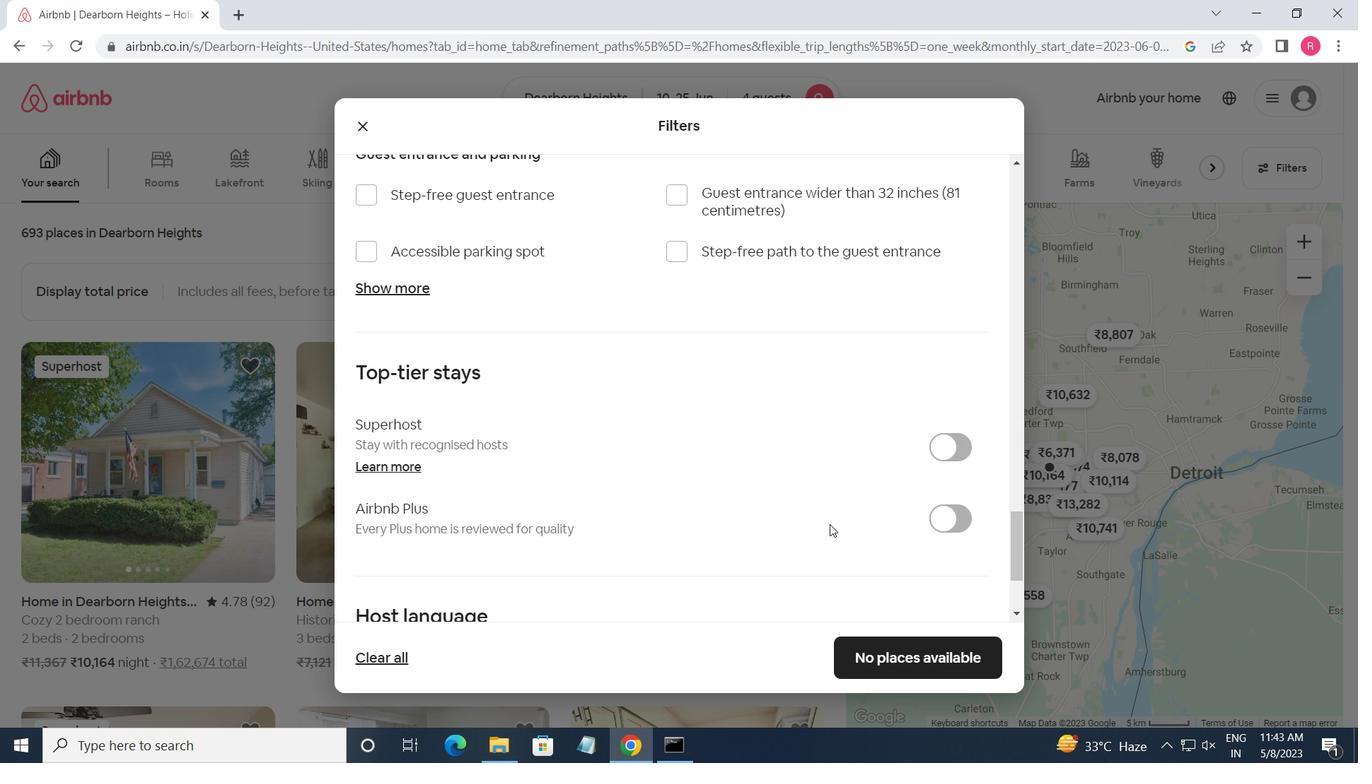
Action: Mouse moved to (788, 519)
Screenshot: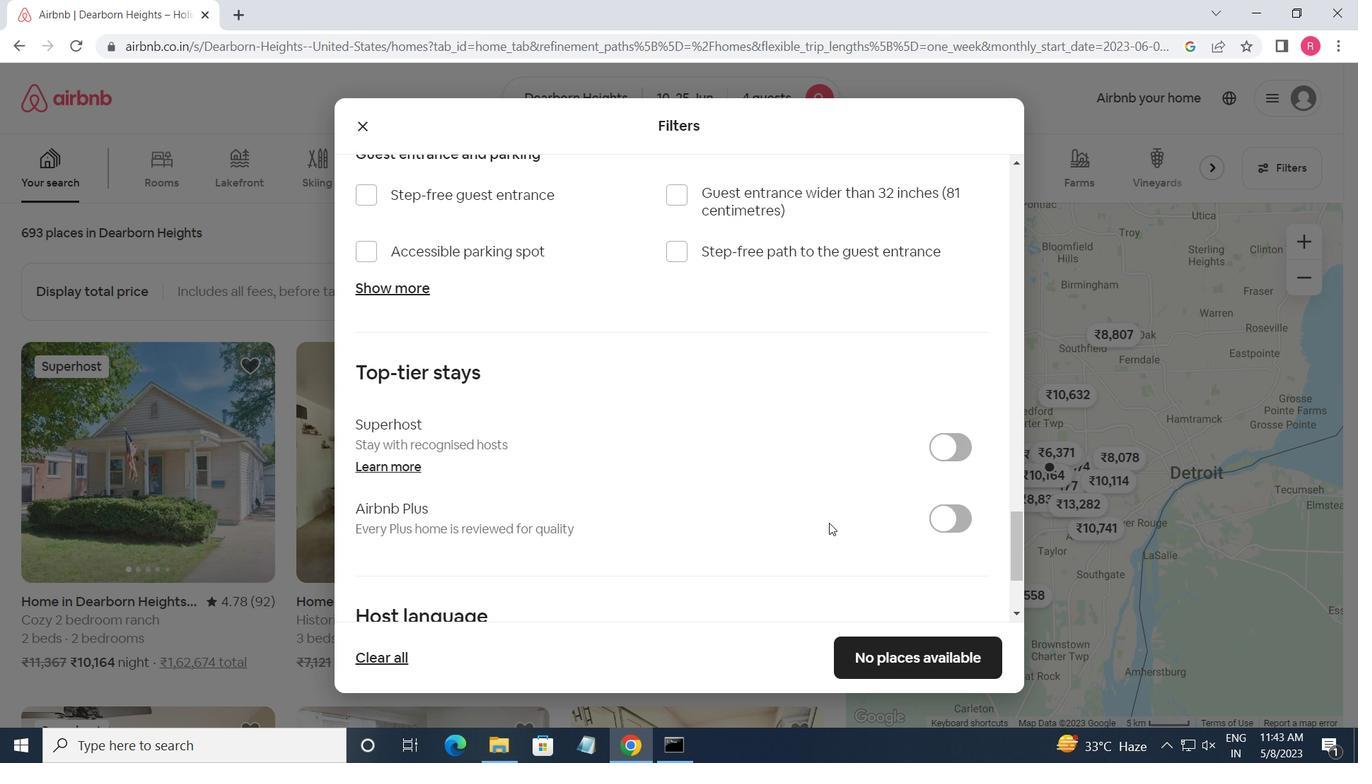 
Action: Mouse scrolled (788, 518) with delta (0, 0)
Screenshot: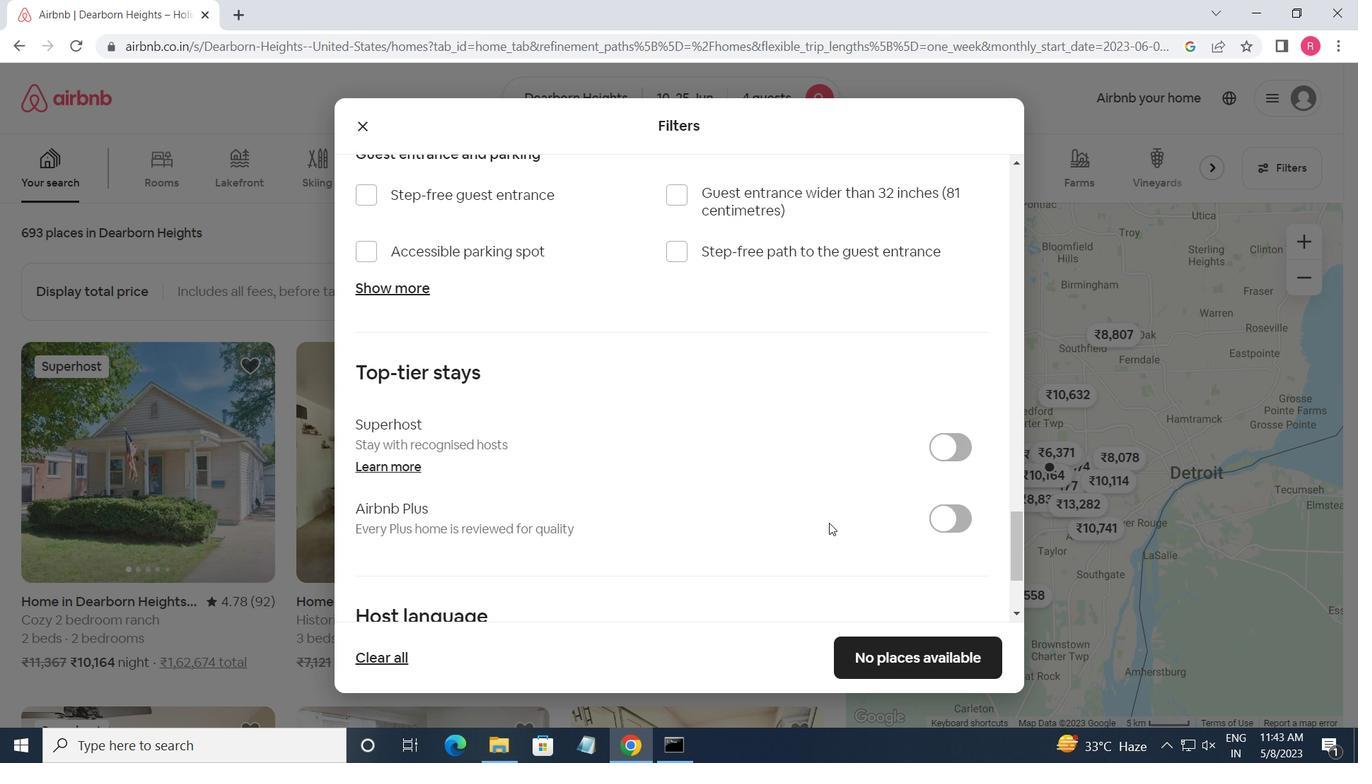 
Action: Mouse moved to (758, 514)
Screenshot: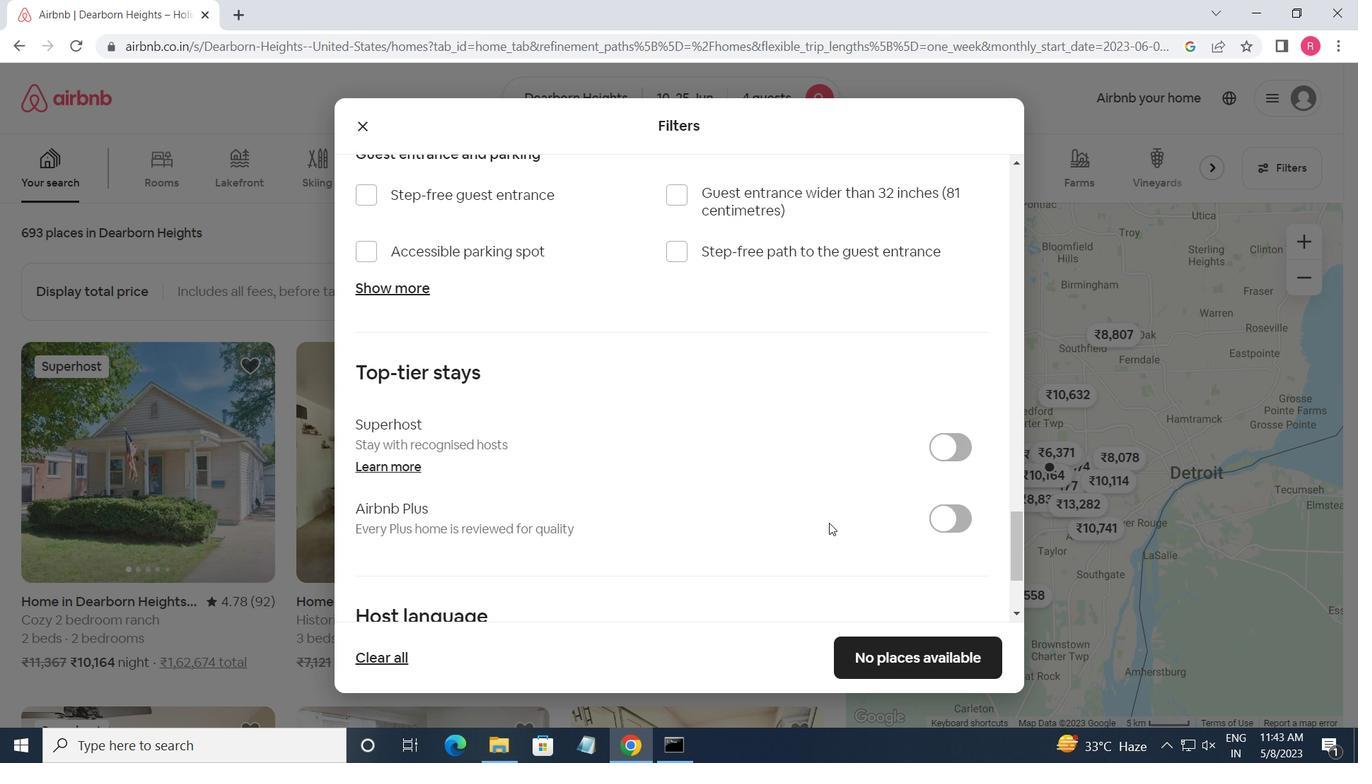 
Action: Mouse scrolled (758, 513) with delta (0, 0)
Screenshot: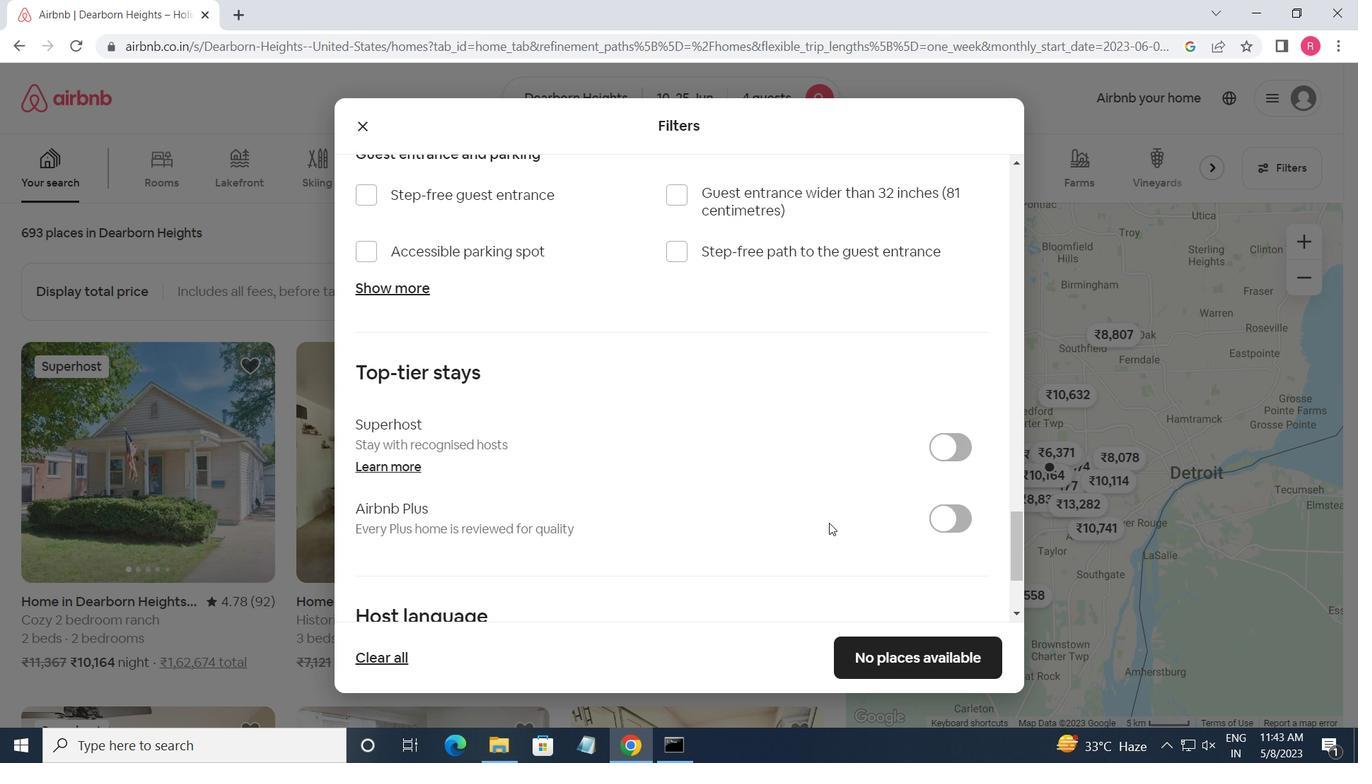 
Action: Mouse moved to (736, 511)
Screenshot: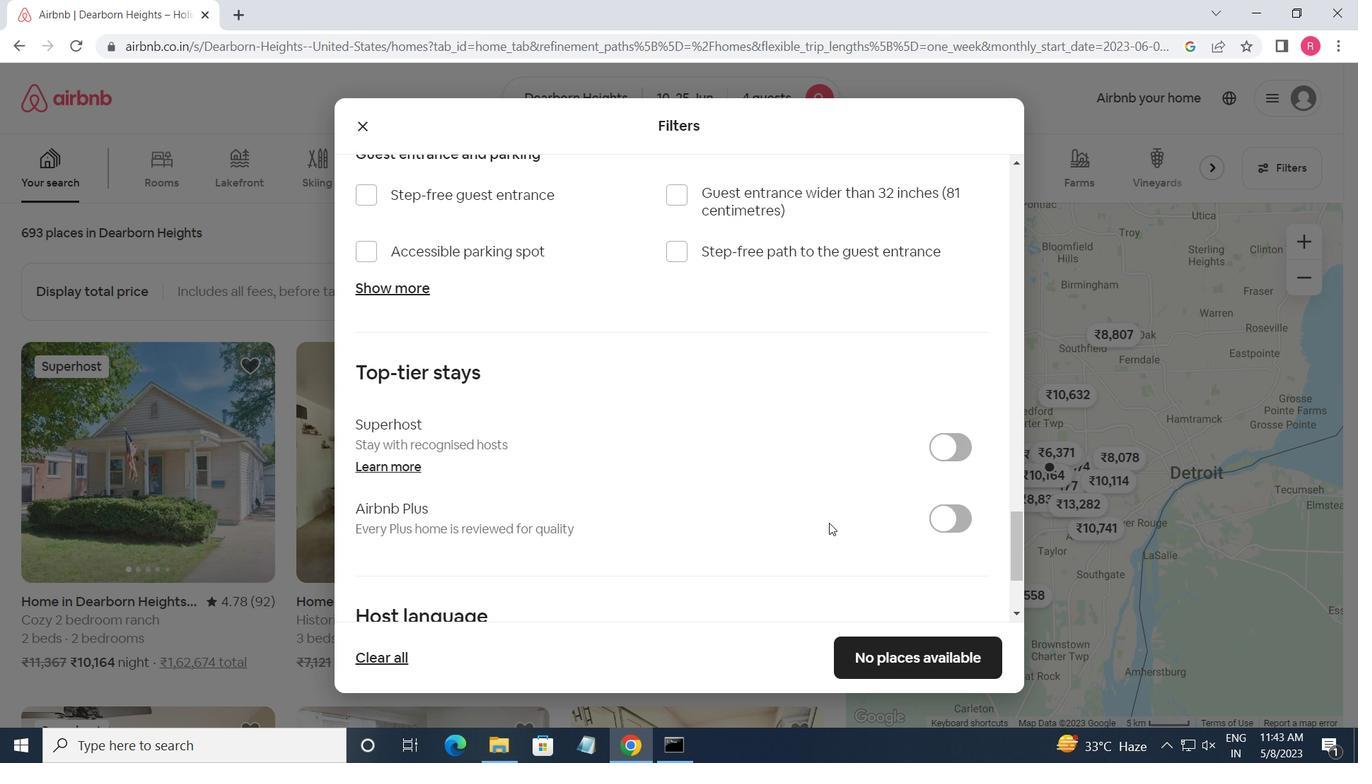 
Action: Mouse scrolled (736, 510) with delta (0, 0)
Screenshot: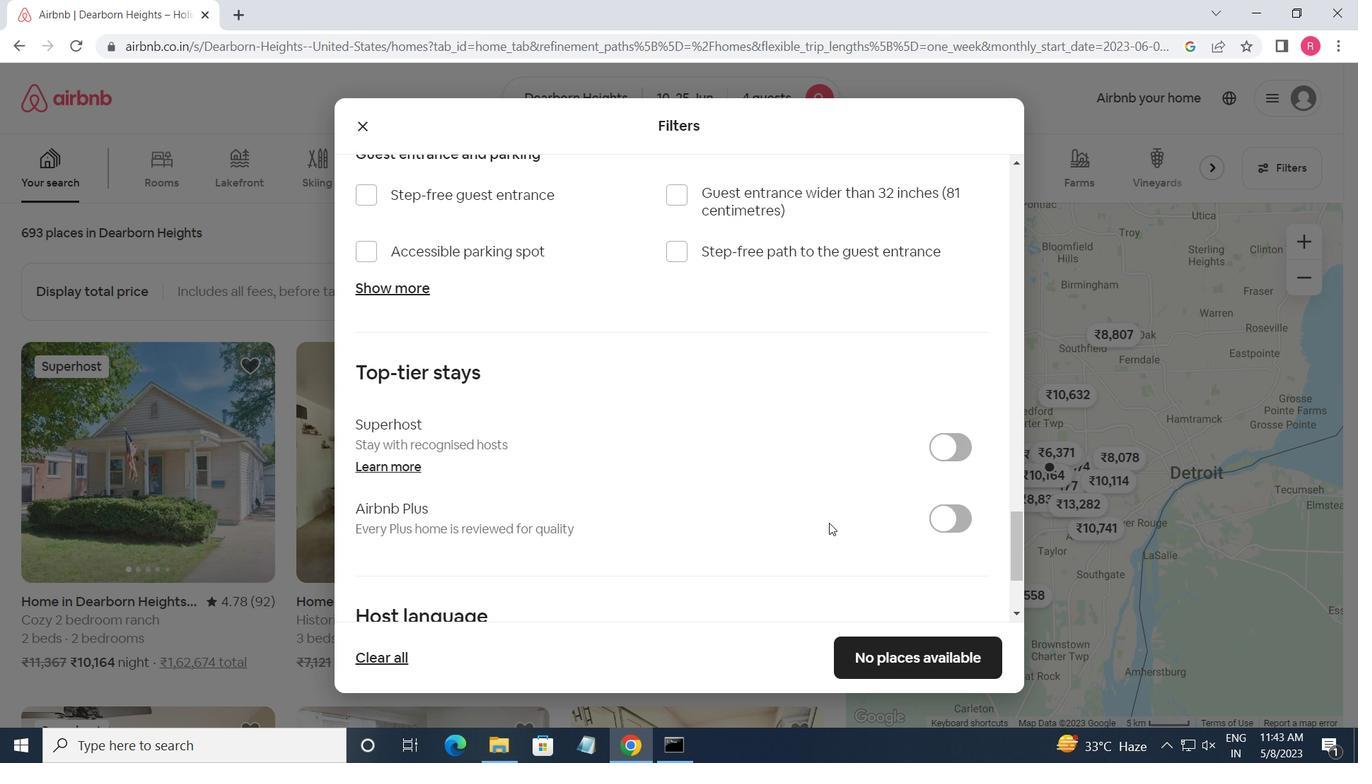 
Action: Mouse moved to (722, 508)
Screenshot: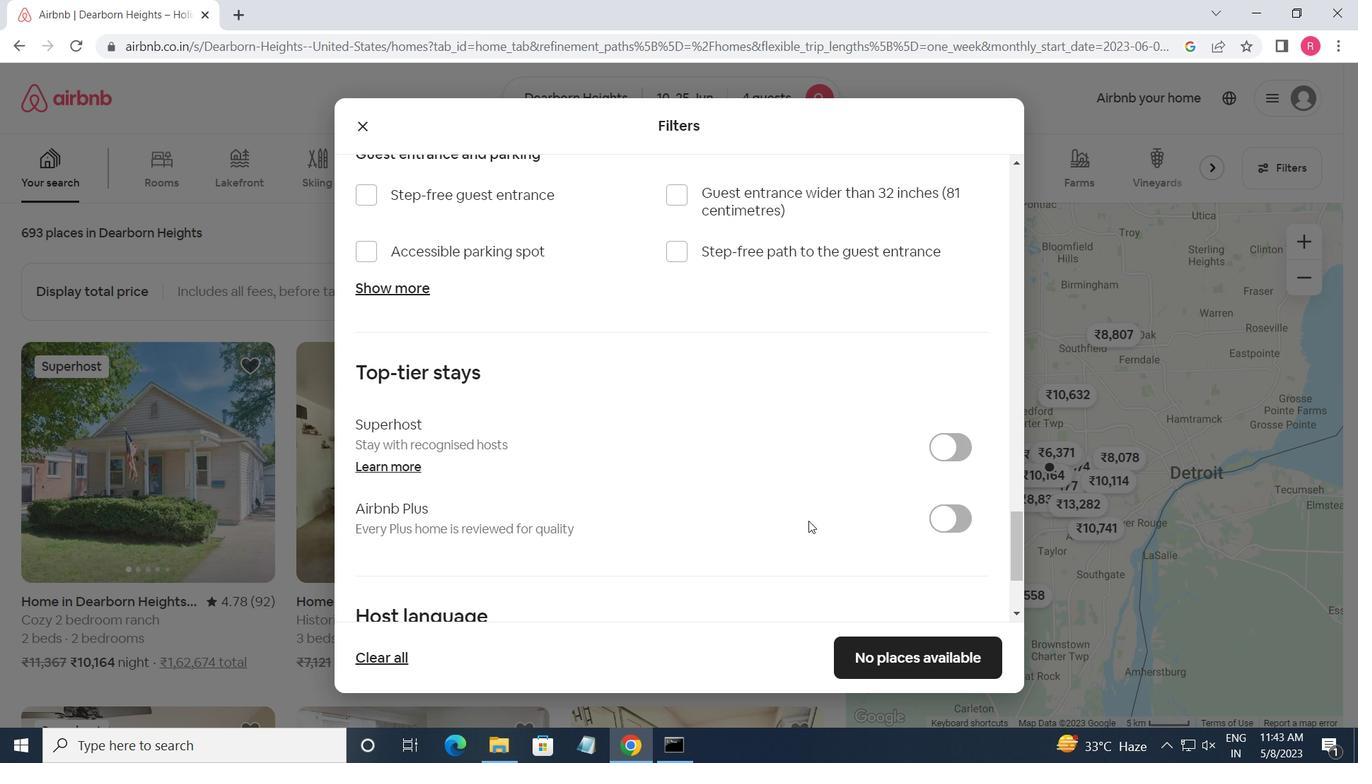 
Action: Mouse scrolled (722, 507) with delta (0, 0)
Screenshot: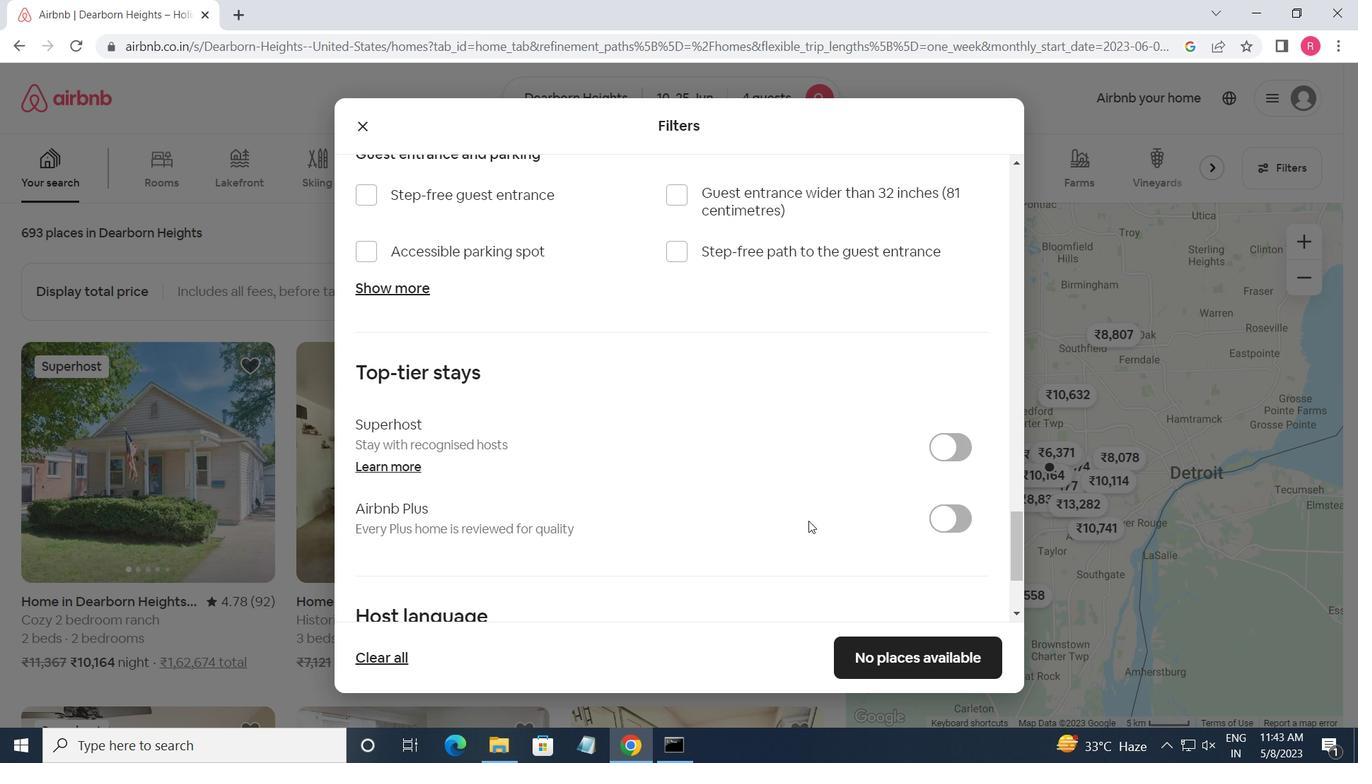 
Action: Mouse moved to (360, 499)
Screenshot: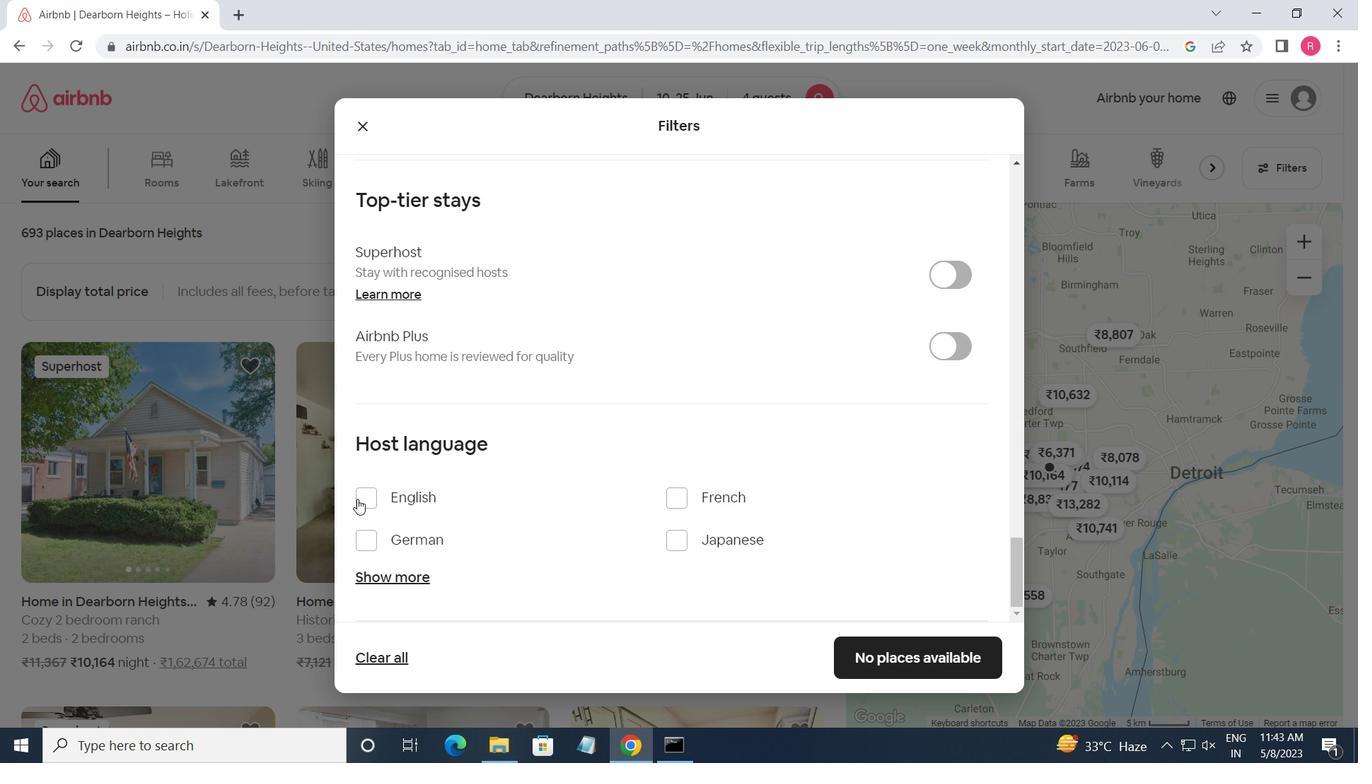 
Action: Mouse pressed left at (360, 499)
Screenshot: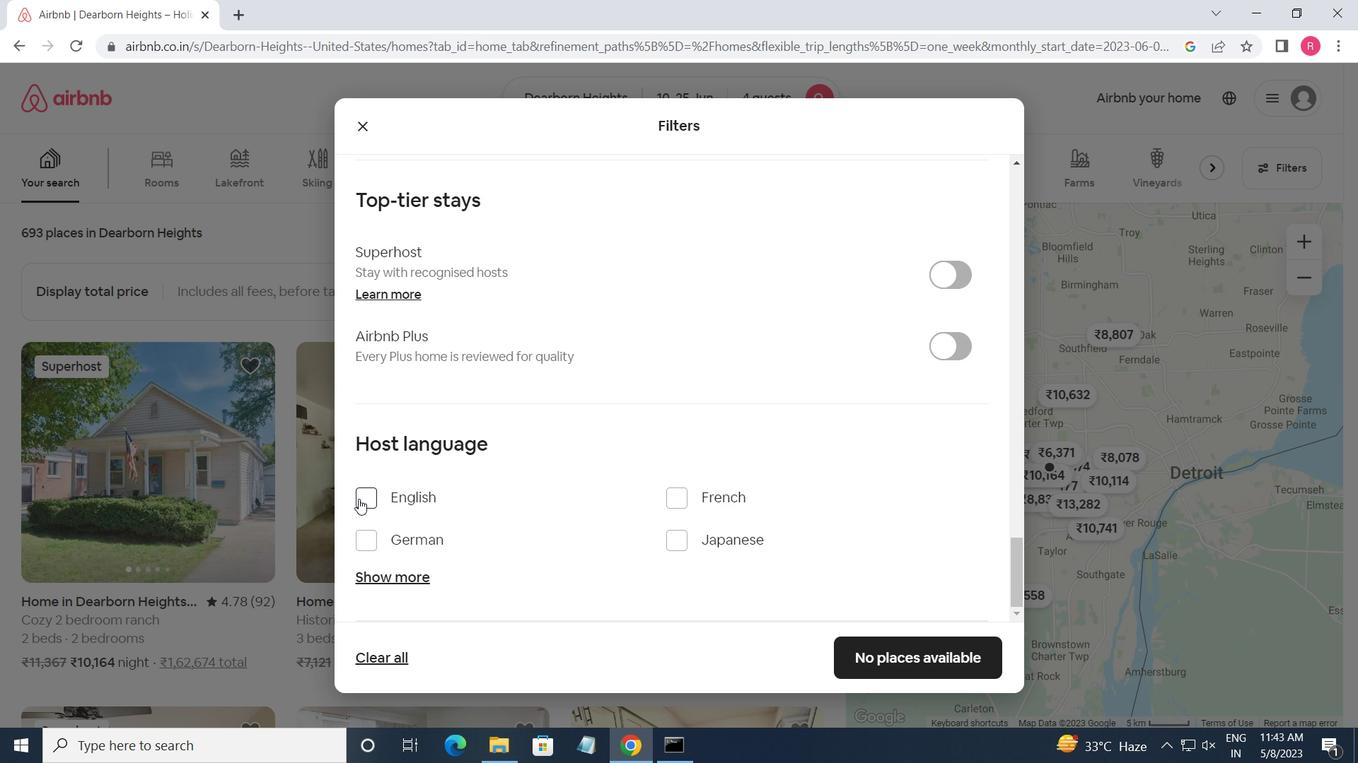 
Action: Mouse moved to (458, 510)
Screenshot: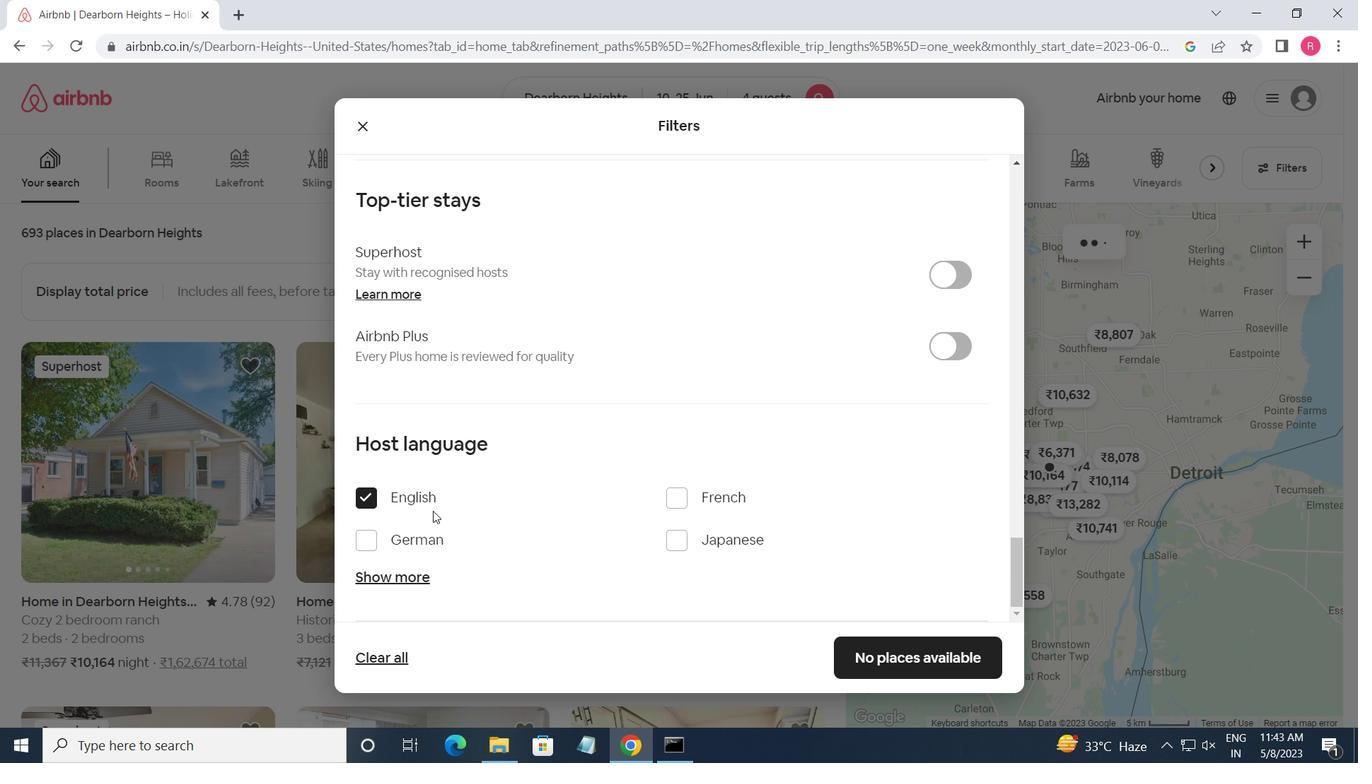 
Action: Mouse scrolled (458, 511) with delta (0, 0)
Screenshot: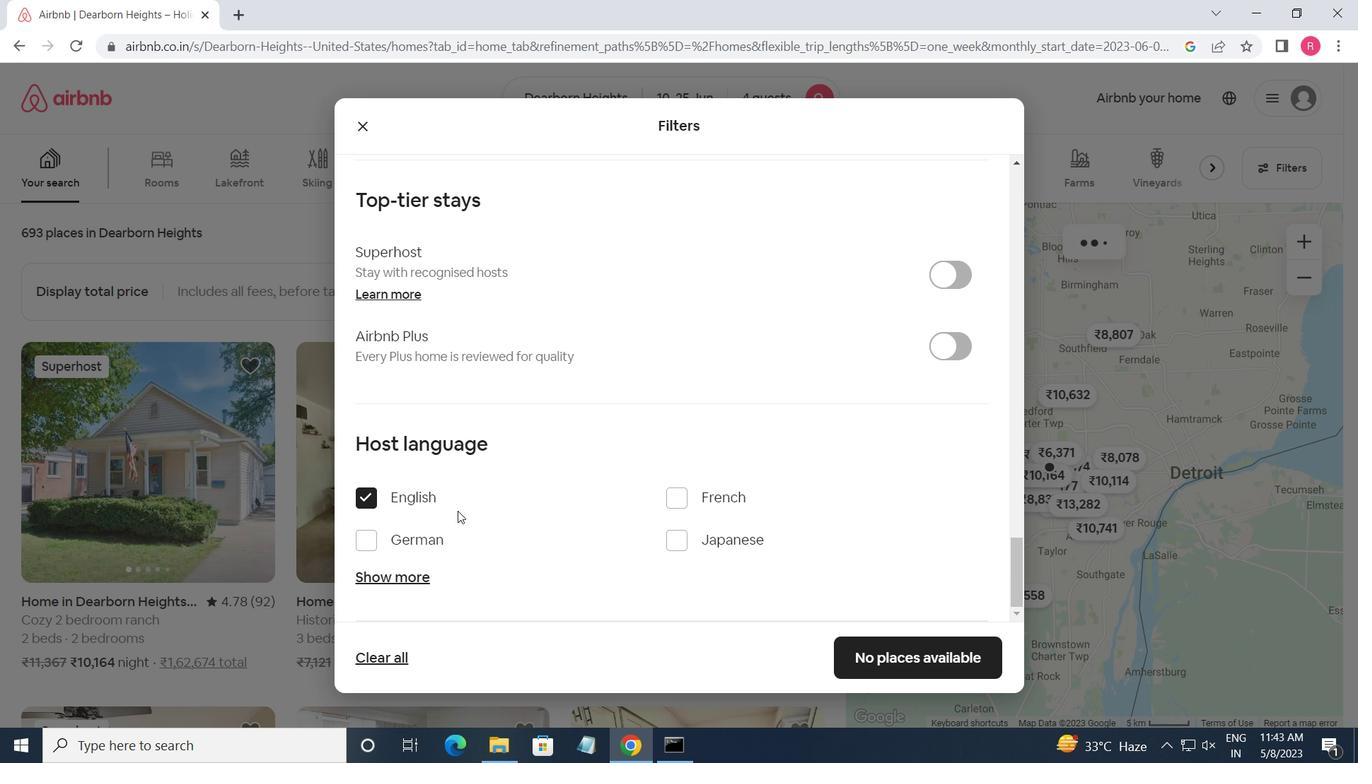 
Action: Mouse scrolled (458, 511) with delta (0, 0)
Screenshot: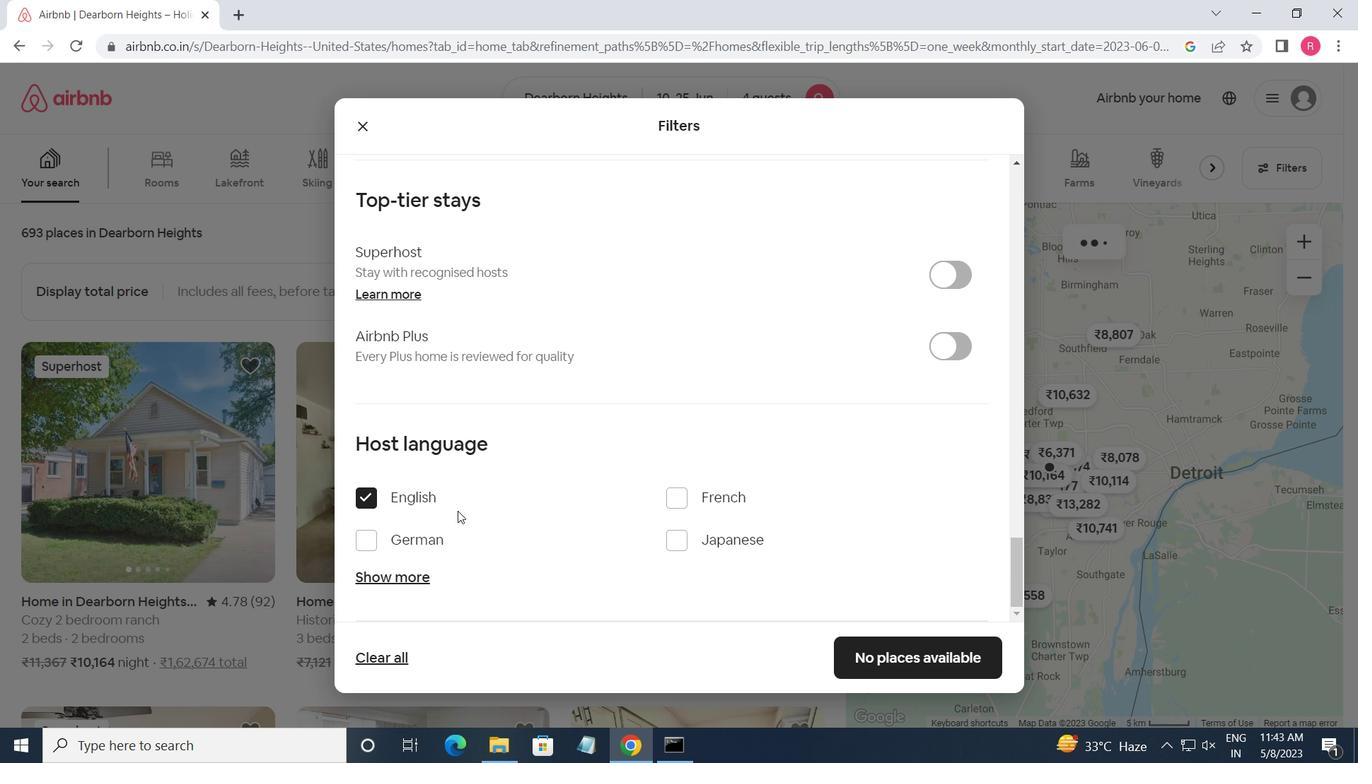 
Action: Mouse scrolled (458, 511) with delta (0, 0)
Screenshot: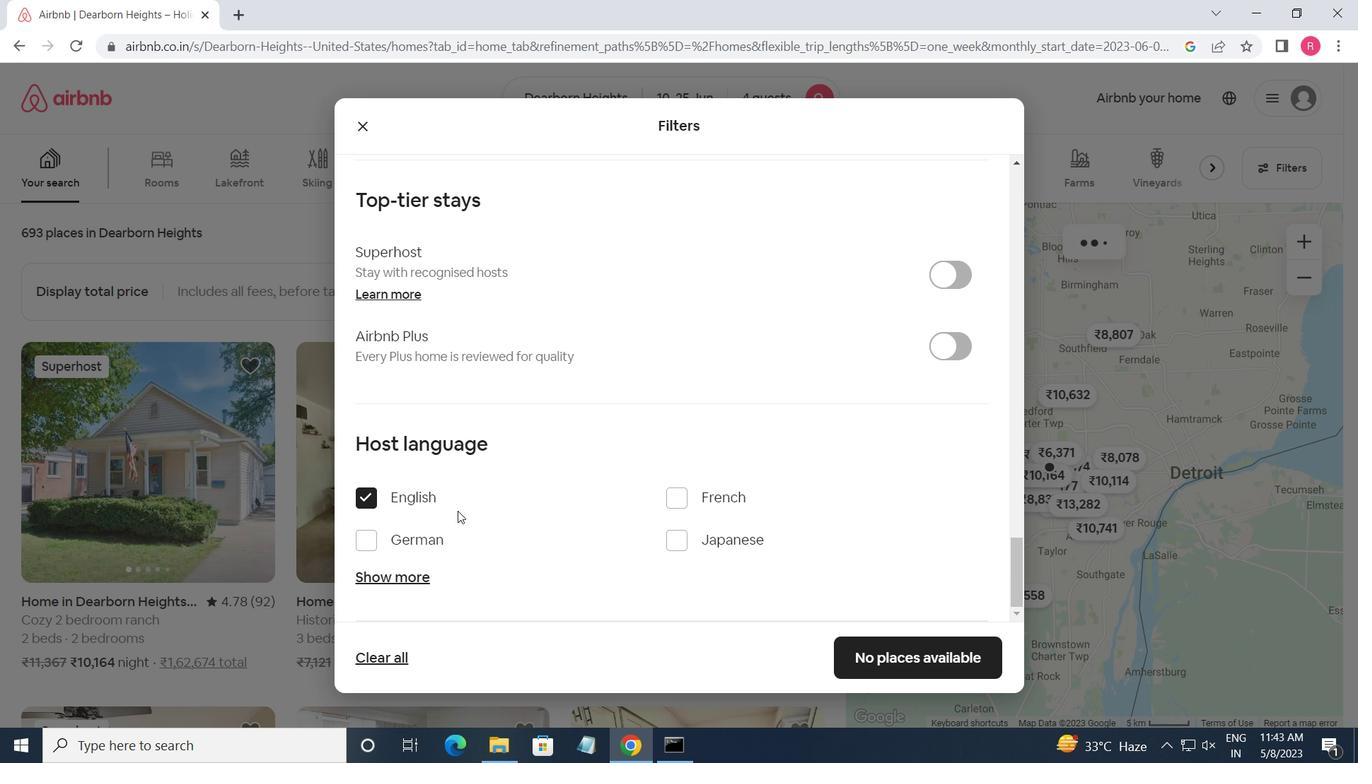 
Action: Mouse scrolled (458, 511) with delta (0, 0)
Screenshot: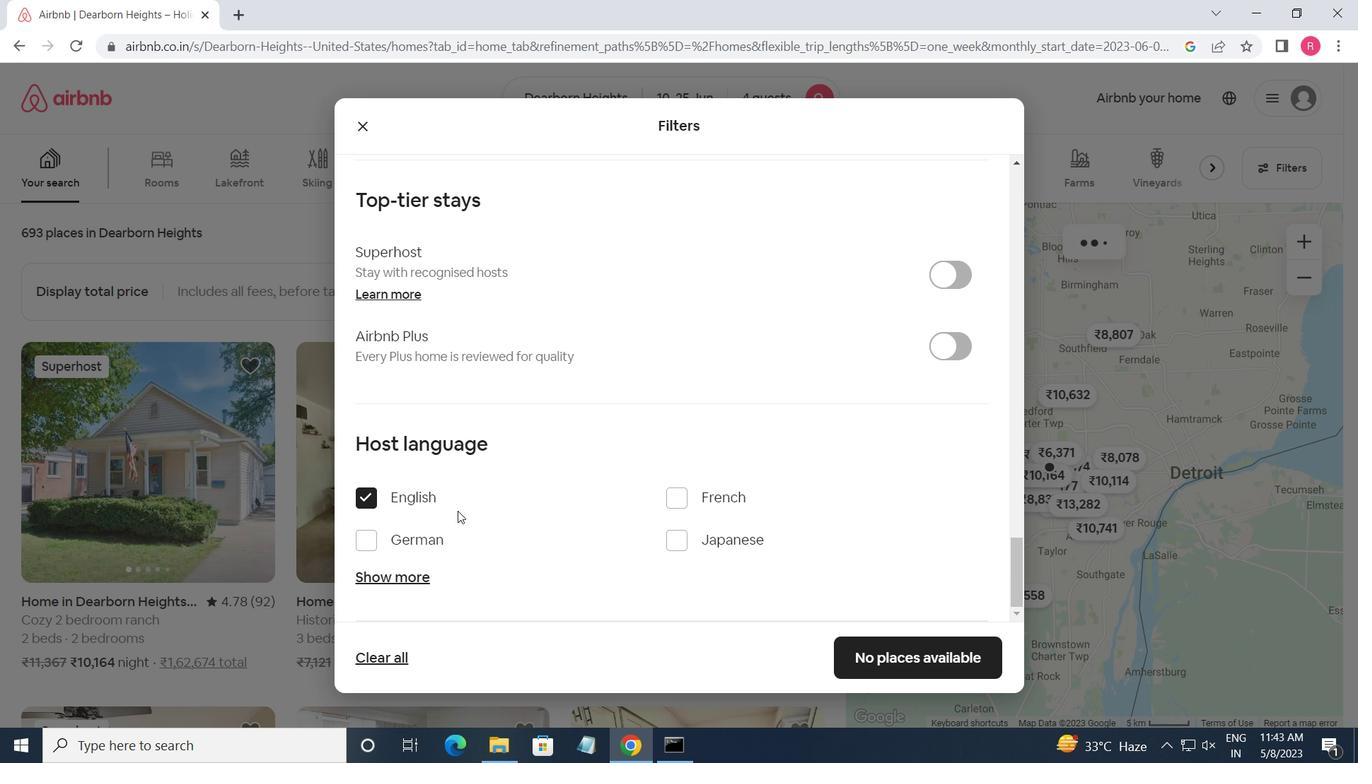 
Action: Mouse scrolled (458, 511) with delta (0, 0)
Screenshot: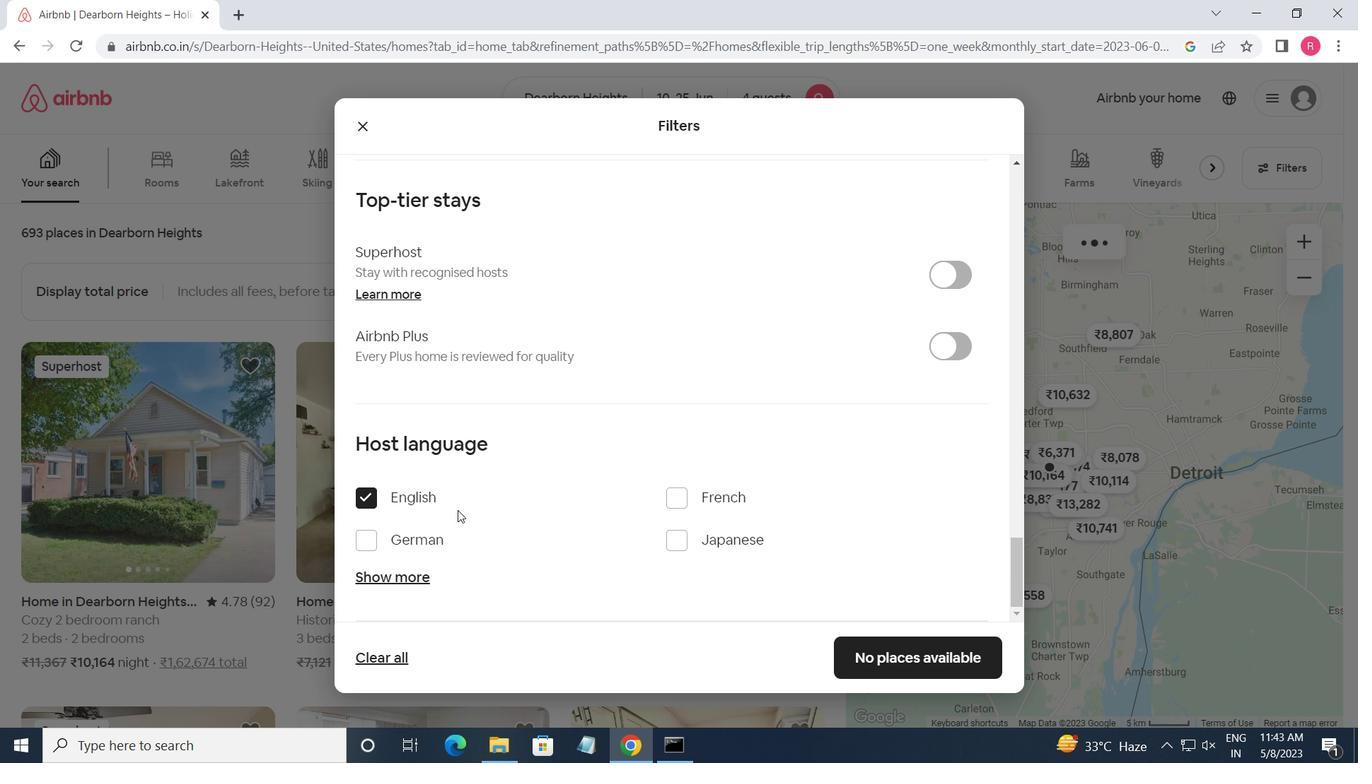 
Action: Mouse scrolled (458, 511) with delta (0, 0)
Screenshot: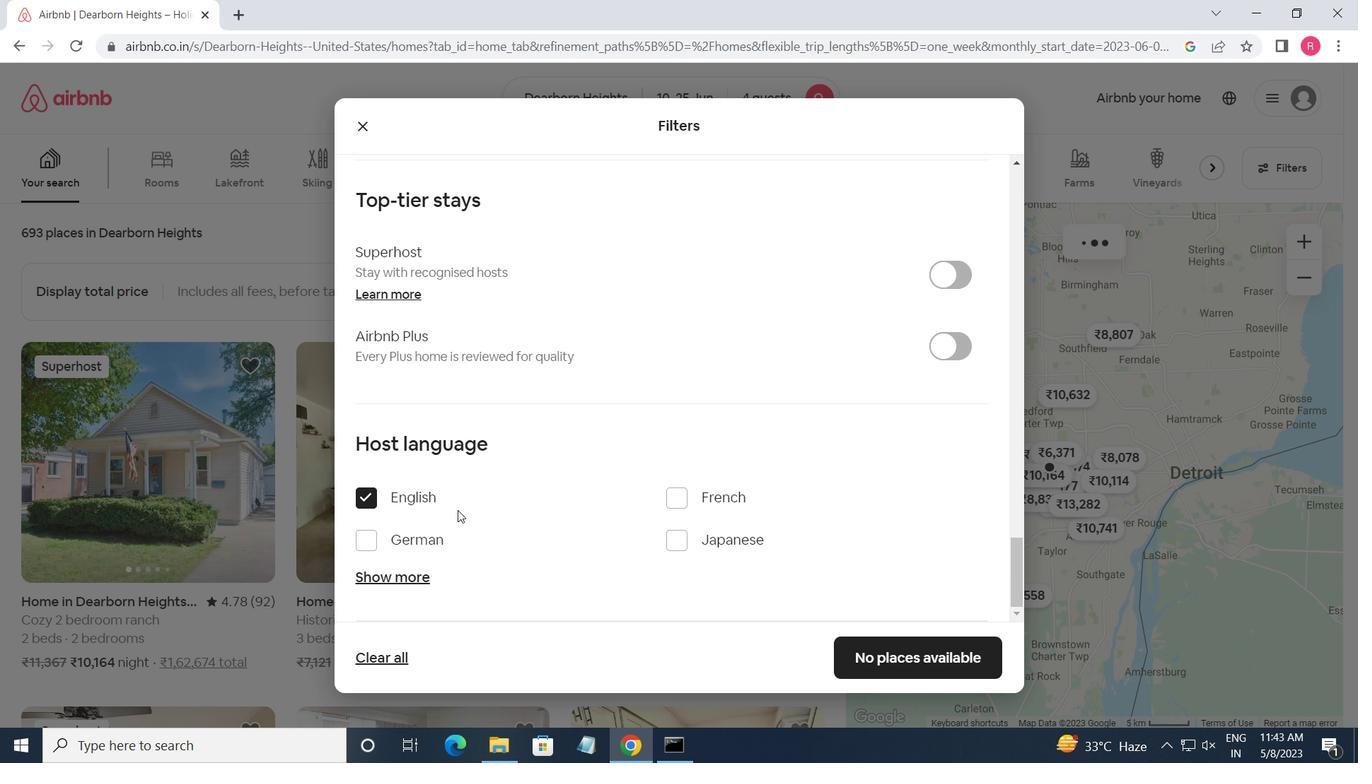 
Action: Mouse moved to (875, 668)
Screenshot: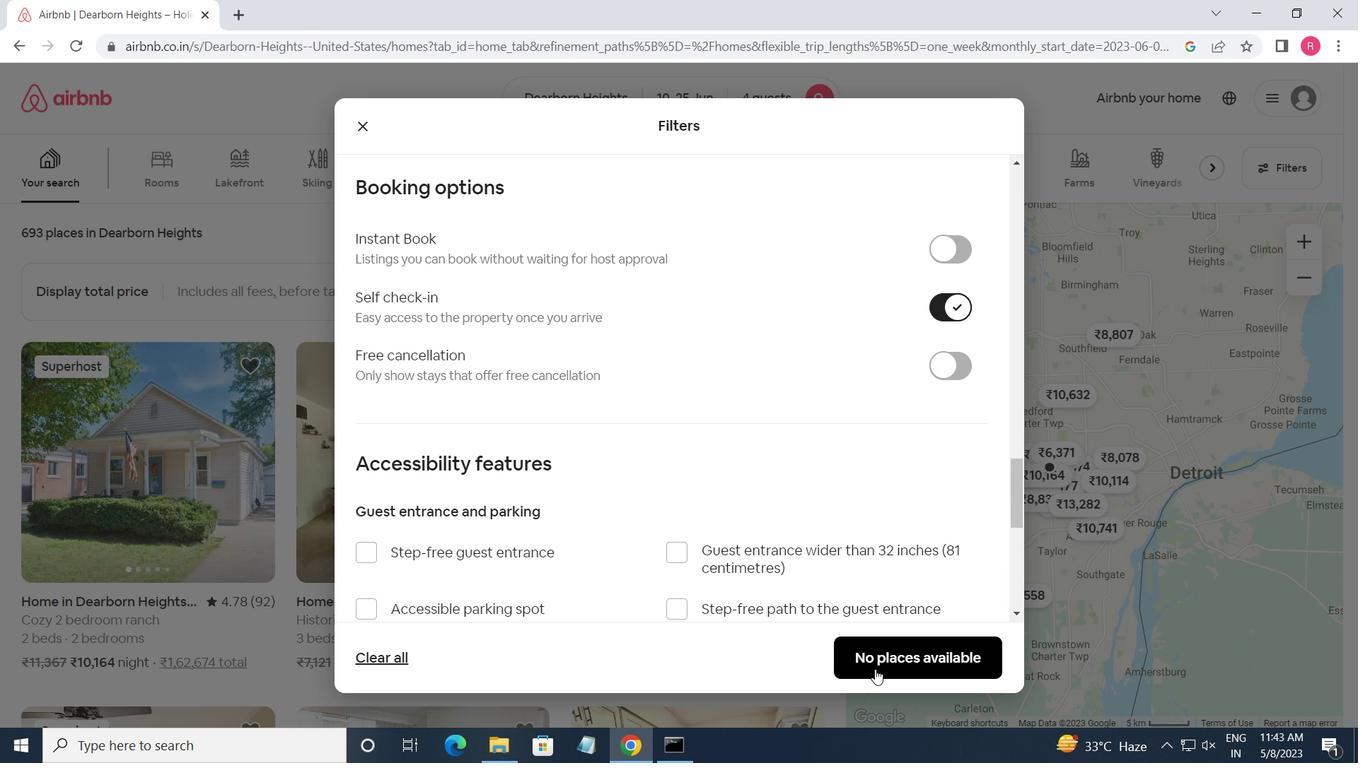 
Action: Mouse pressed left at (875, 668)
Screenshot: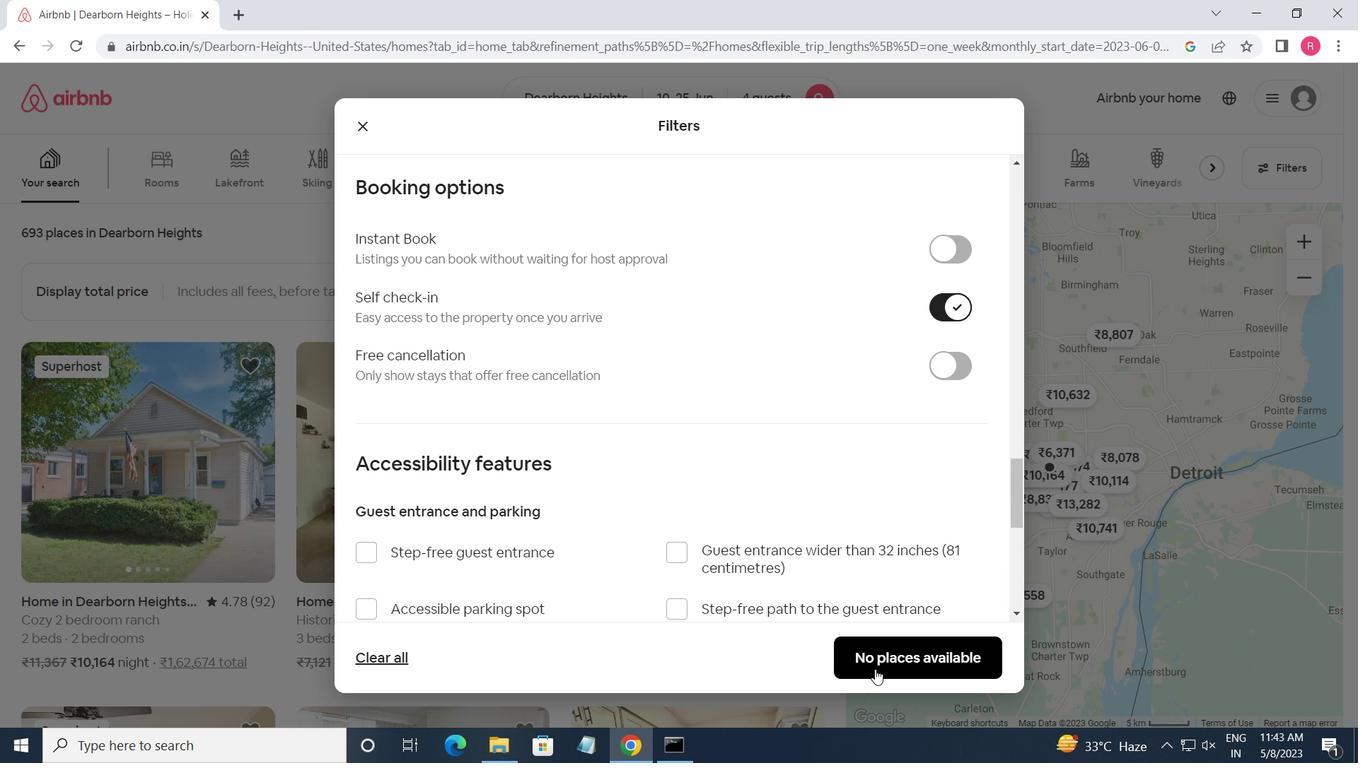 
Action: Mouse moved to (877, 668)
Screenshot: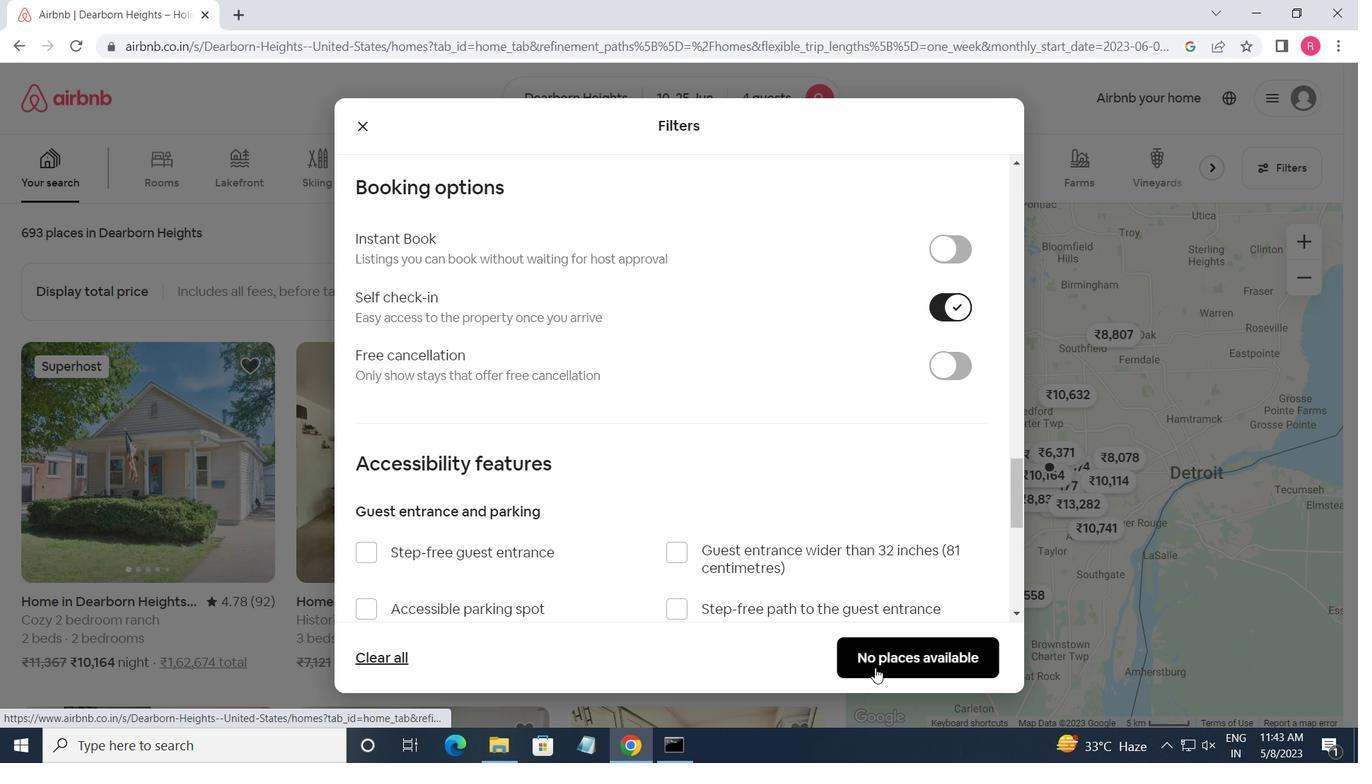 
